 Task: Compose an email with the signature Carlos Perez with the subject Request for clarification and the message Could you please confirm the delivery date? from softage.1@softage.net to softage.9@softage.net,  softage.1@softage.net and softage.10@softage.net with CC to softage.2@softage.net with an attached document Statement_of_purpose.pdf, insert an emoji of late Send the email
Action: Mouse moved to (464, 592)
Screenshot: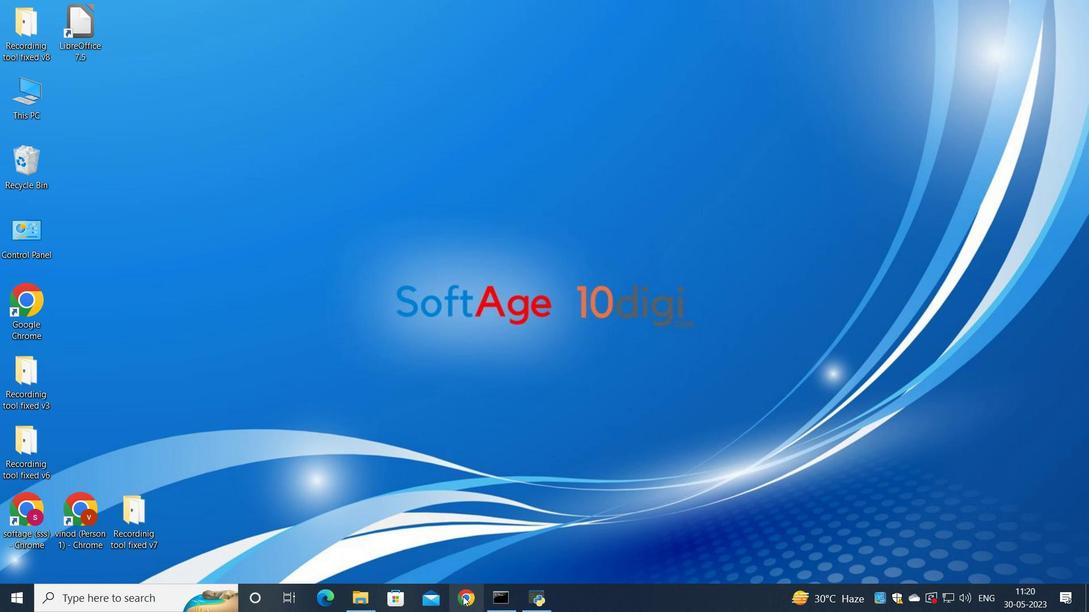 
Action: Mouse pressed left at (464, 592)
Screenshot: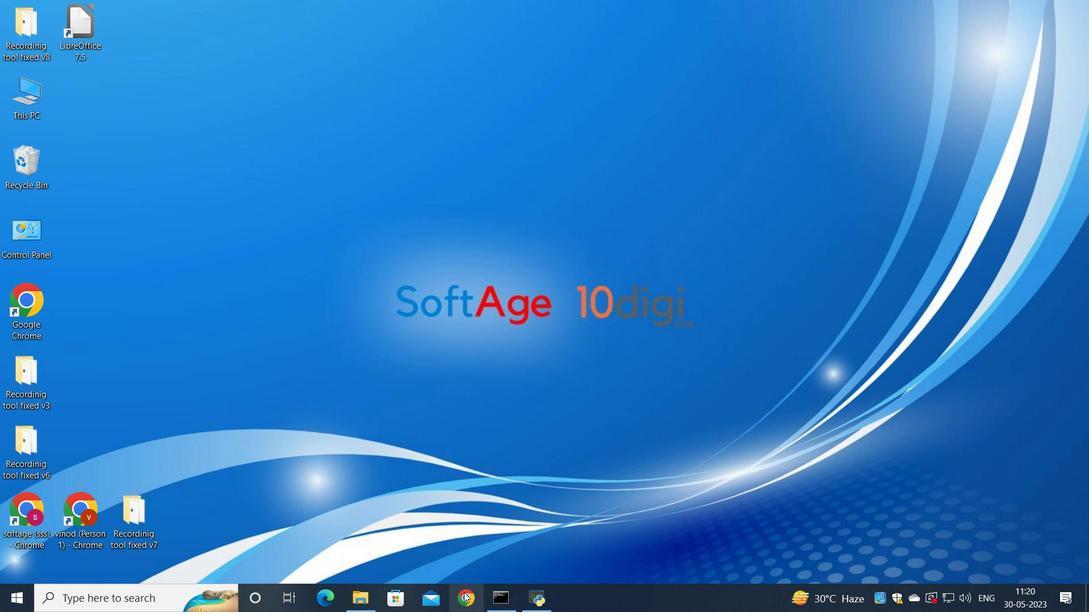 
Action: Mouse moved to (488, 380)
Screenshot: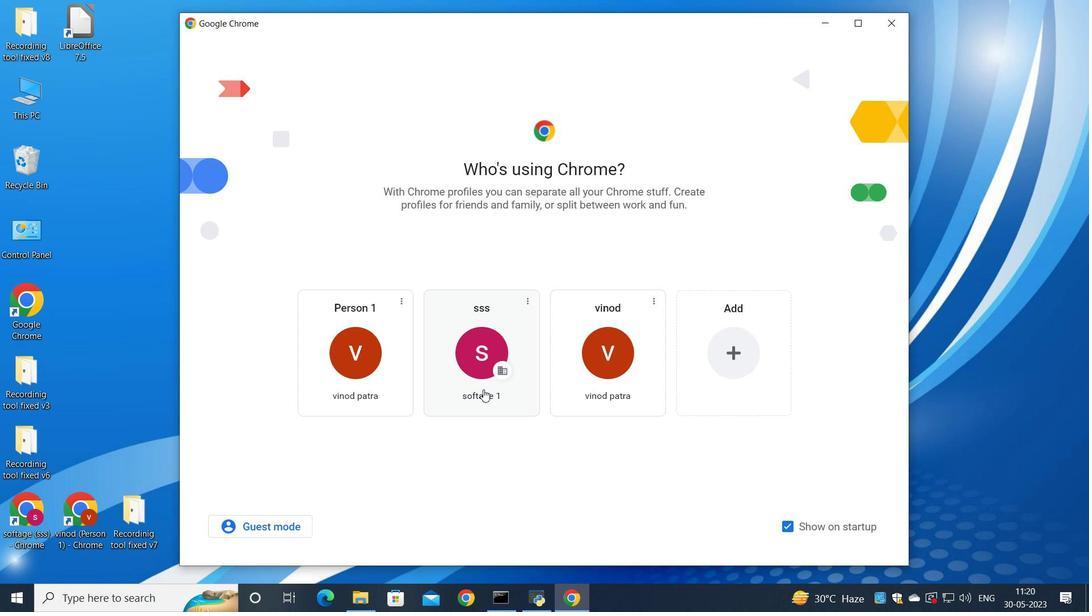 
Action: Mouse pressed left at (488, 380)
Screenshot: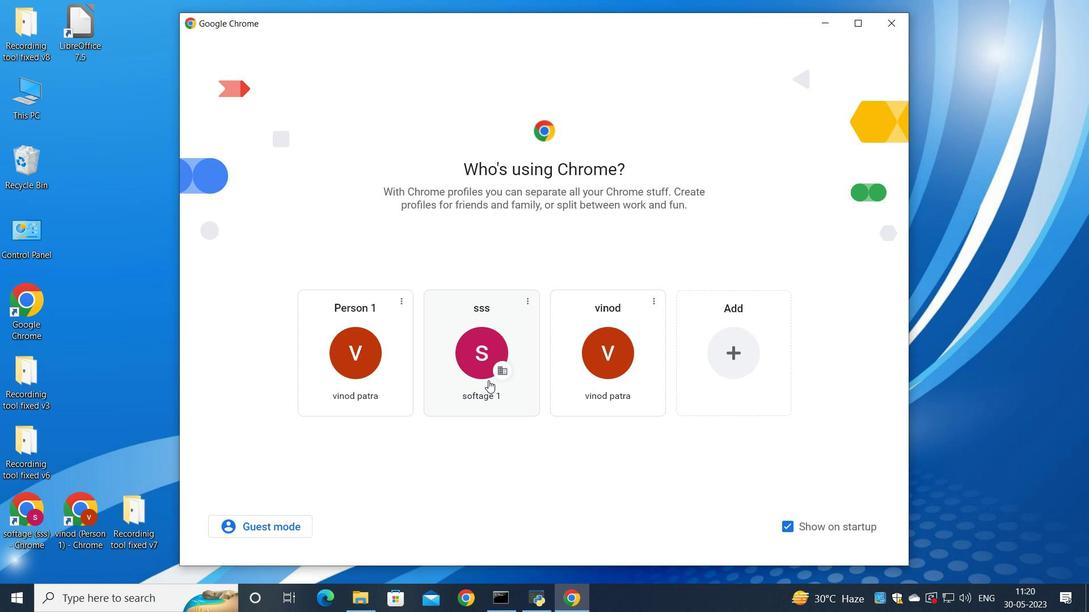 
Action: Mouse moved to (945, 75)
Screenshot: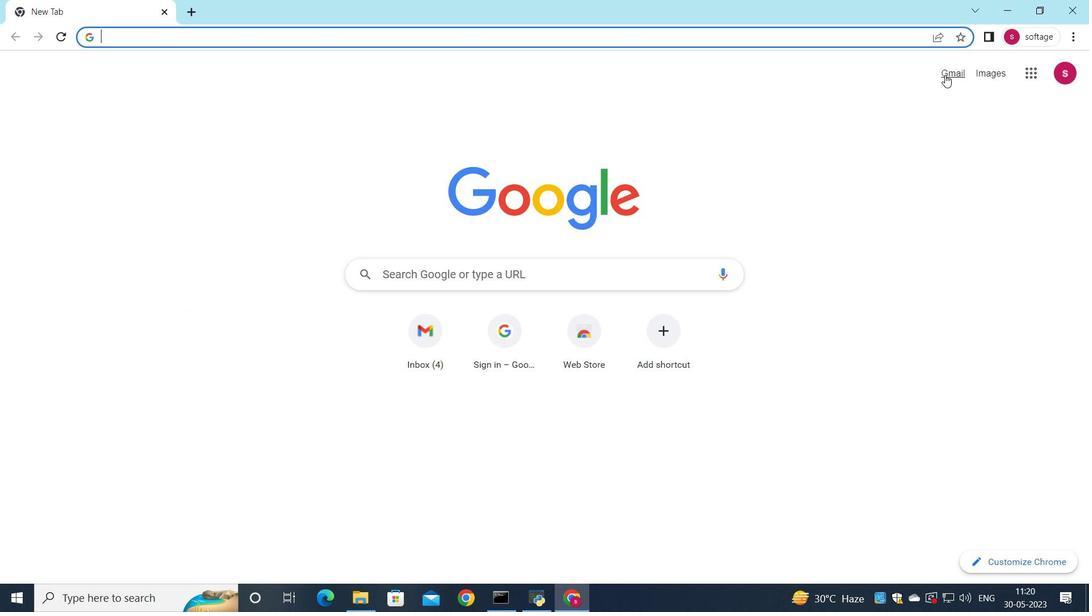 
Action: Mouse pressed left at (945, 75)
Screenshot: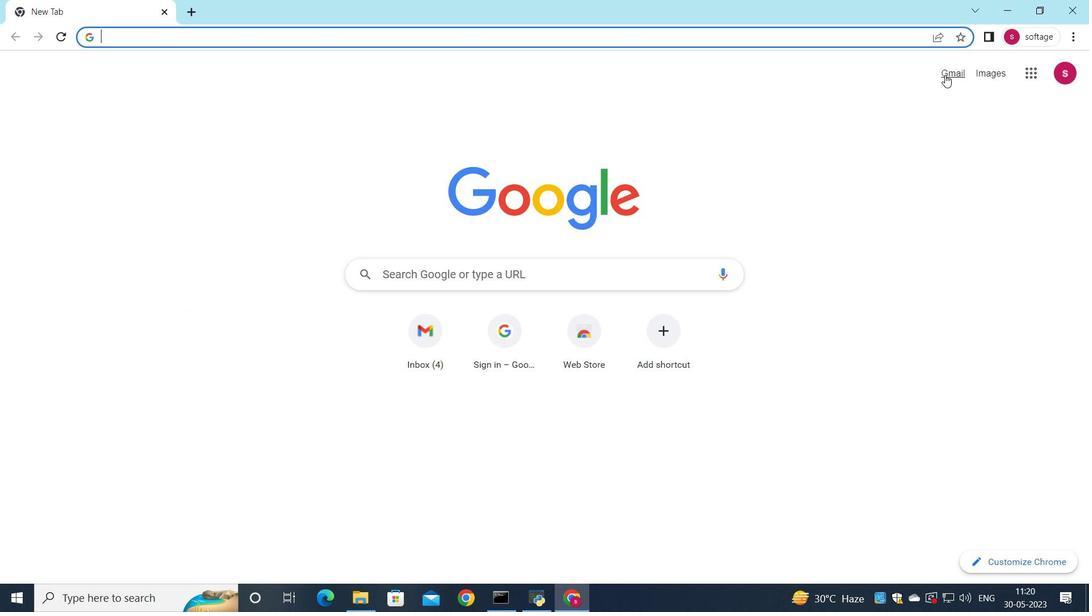 
Action: Mouse moved to (933, 101)
Screenshot: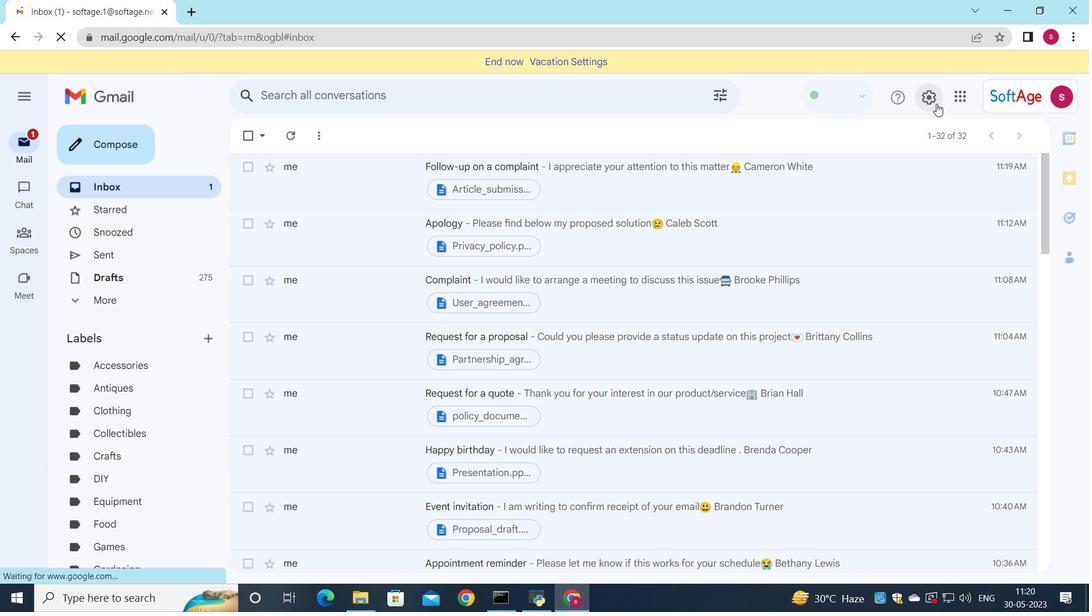 
Action: Mouse pressed left at (933, 101)
Screenshot: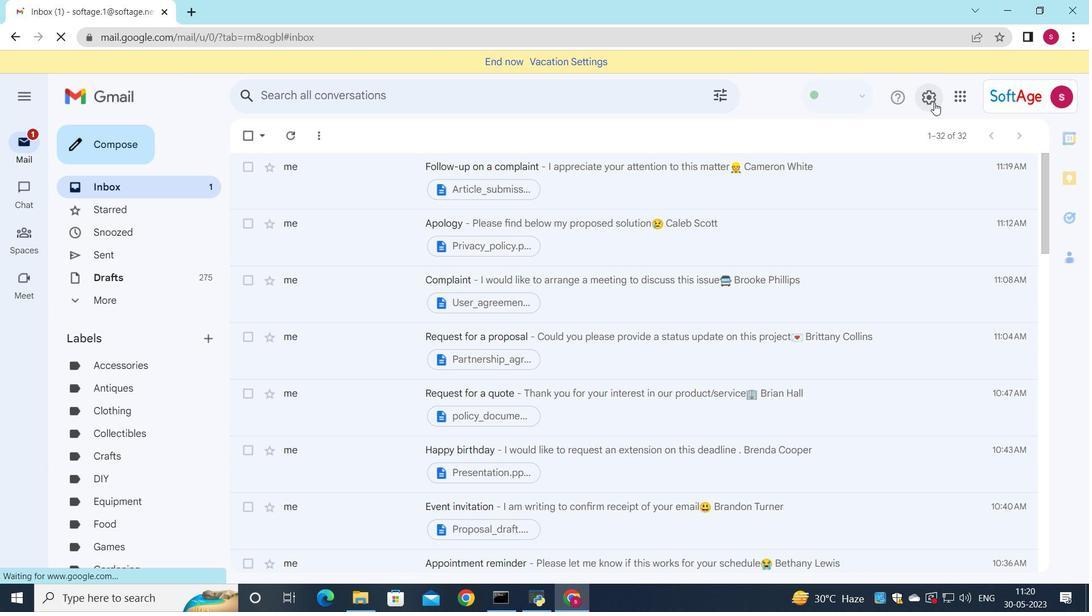 
Action: Mouse moved to (943, 166)
Screenshot: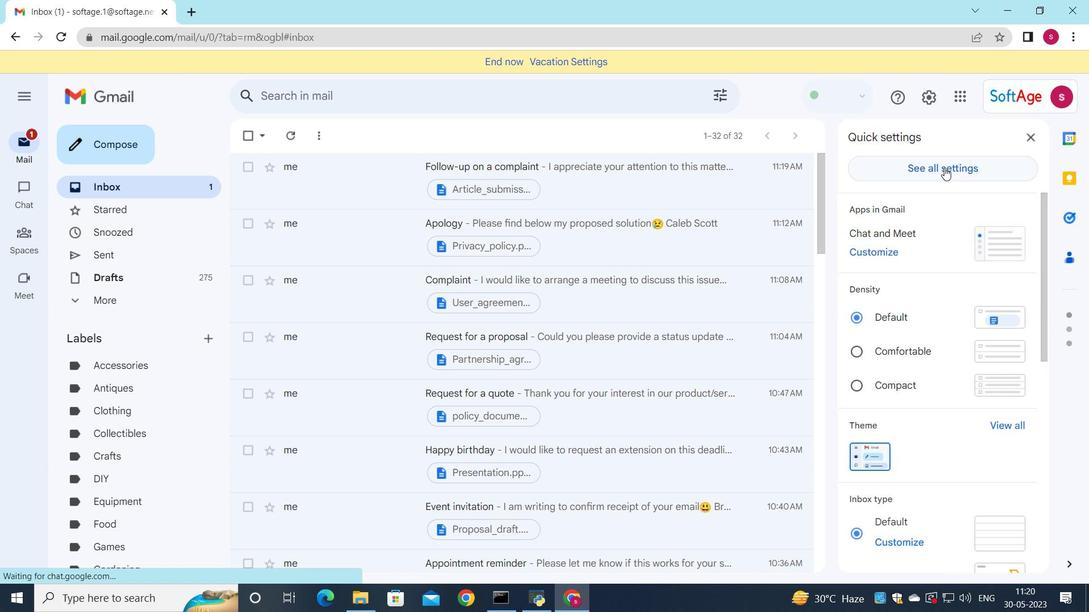 
Action: Mouse pressed left at (943, 166)
Screenshot: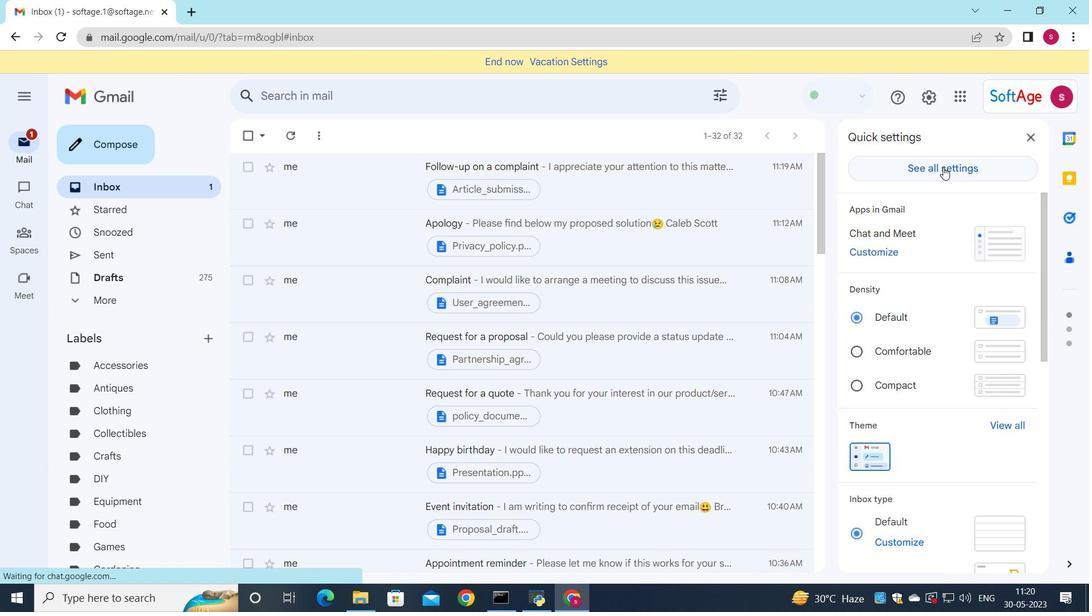
Action: Mouse moved to (560, 284)
Screenshot: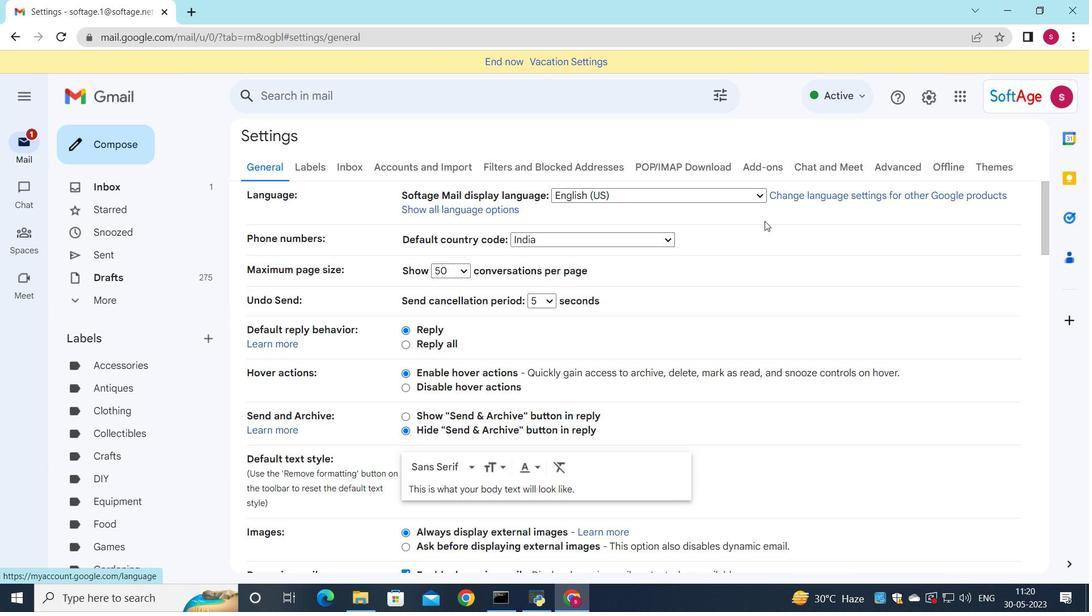 
Action: Mouse scrolled (560, 284) with delta (0, 0)
Screenshot: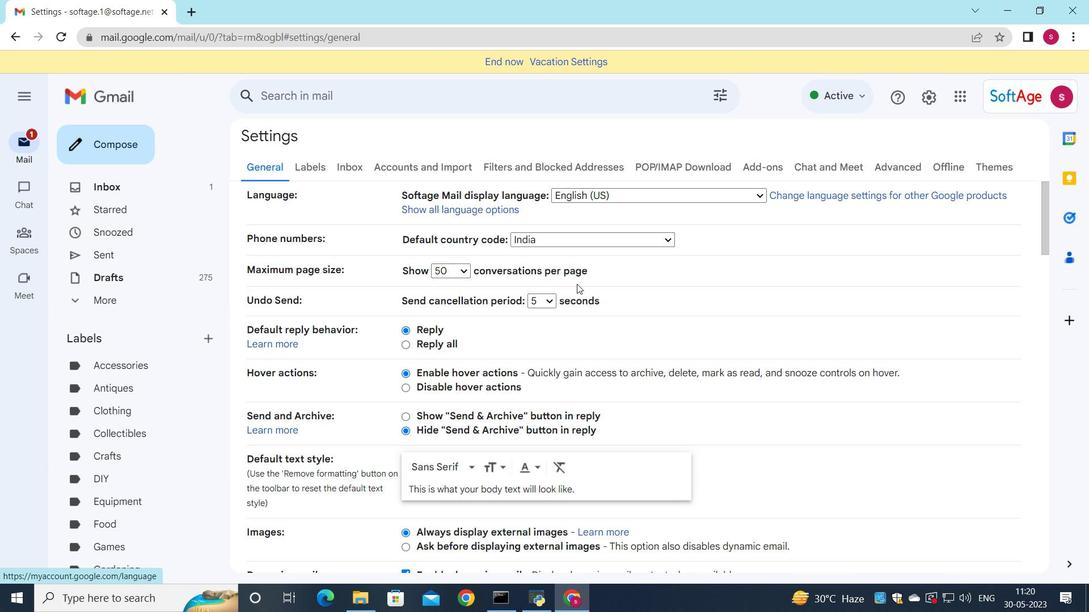
Action: Mouse scrolled (560, 284) with delta (0, 0)
Screenshot: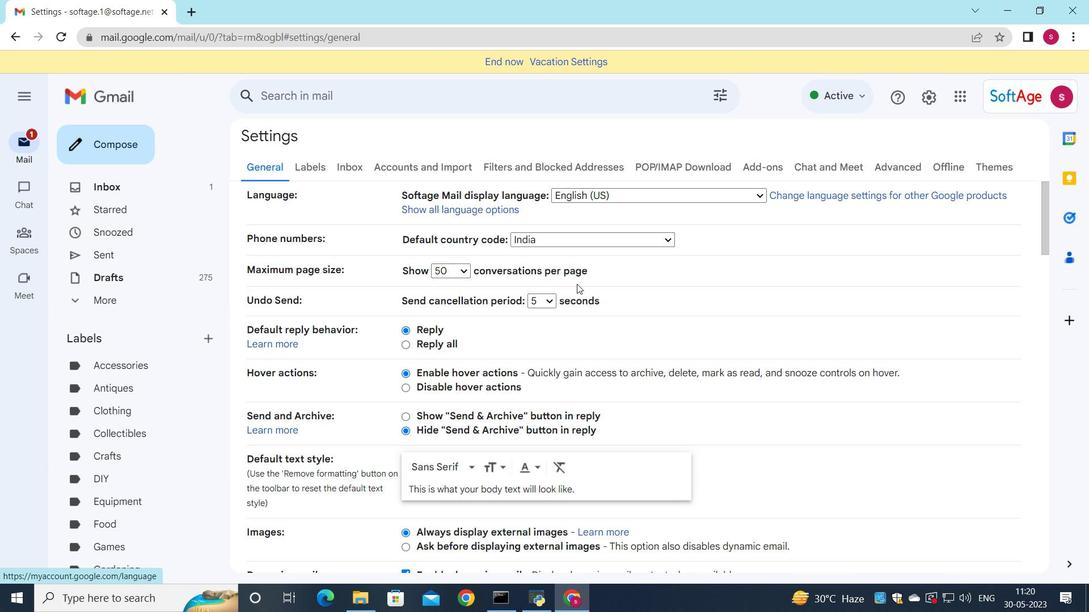 
Action: Mouse scrolled (560, 284) with delta (0, 0)
Screenshot: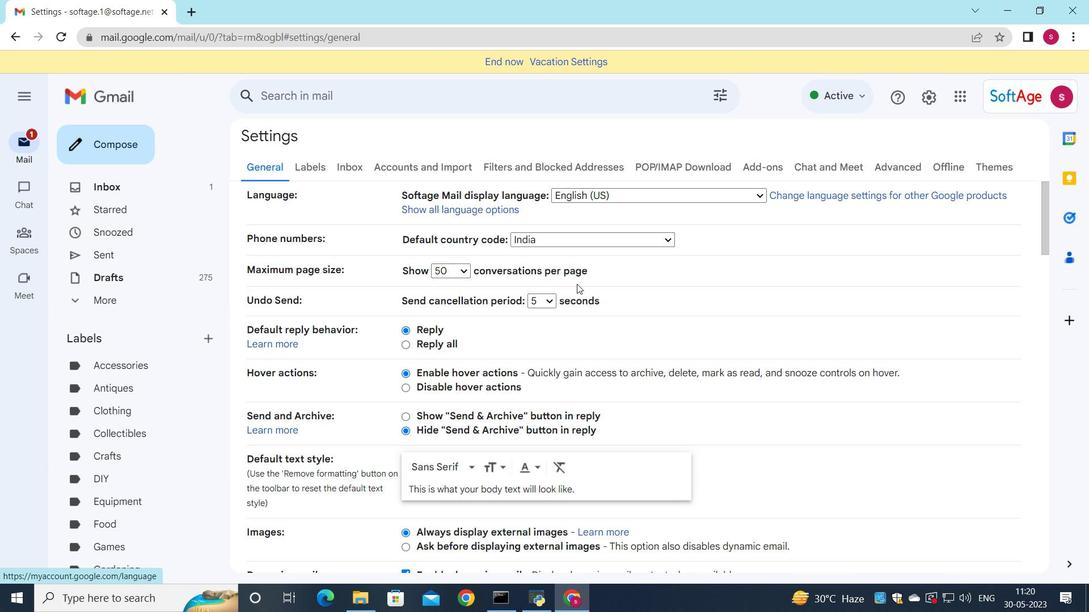 
Action: Mouse scrolled (560, 284) with delta (0, 0)
Screenshot: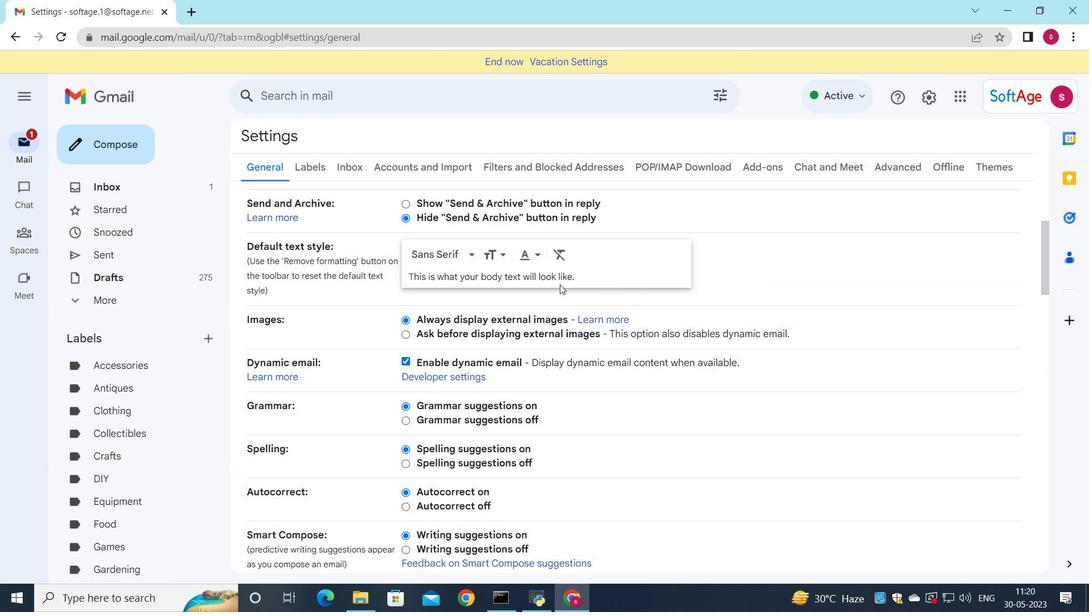 
Action: Mouse scrolled (560, 284) with delta (0, 0)
Screenshot: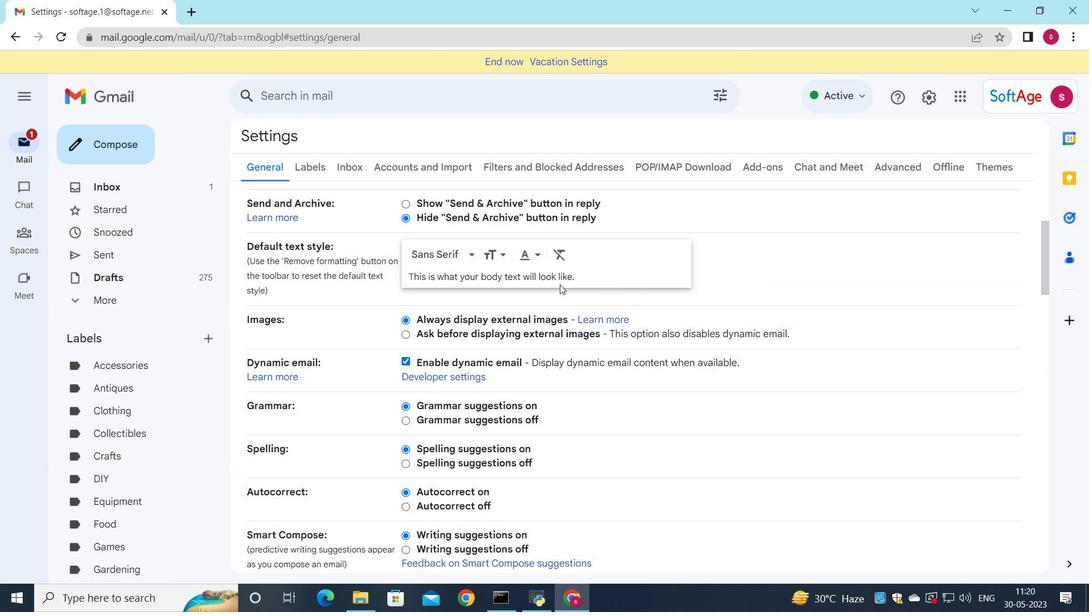 
Action: Mouse scrolled (560, 284) with delta (0, 0)
Screenshot: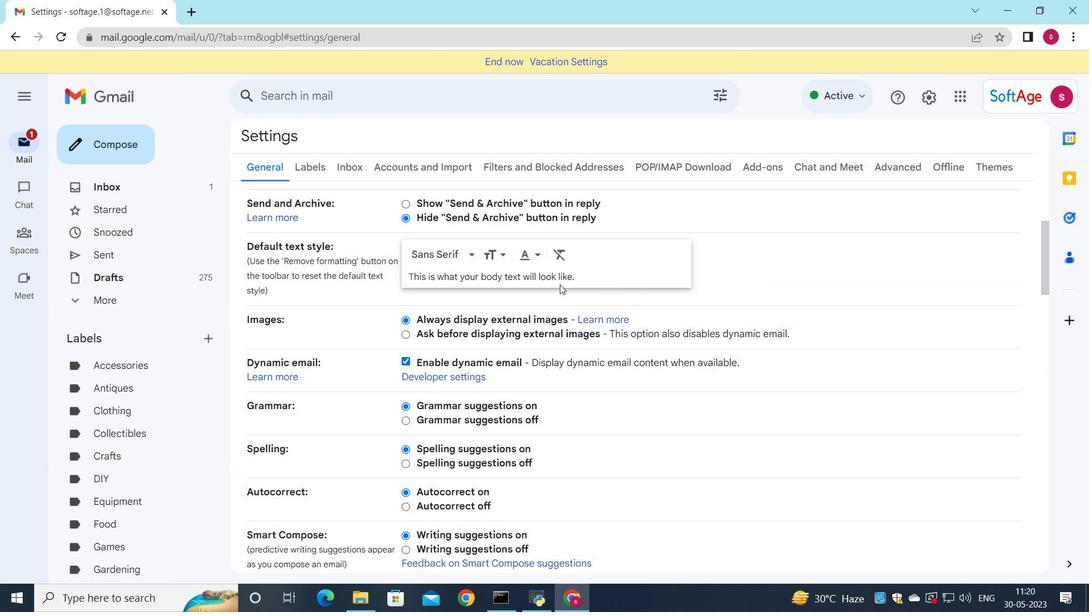 
Action: Mouse scrolled (560, 284) with delta (0, 0)
Screenshot: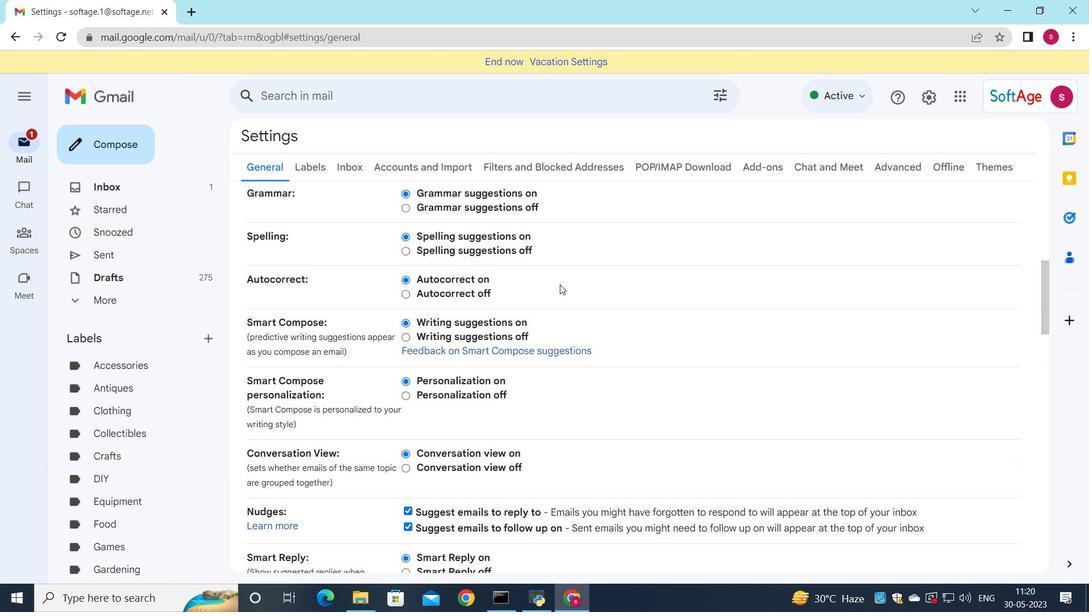 
Action: Mouse scrolled (560, 284) with delta (0, 0)
Screenshot: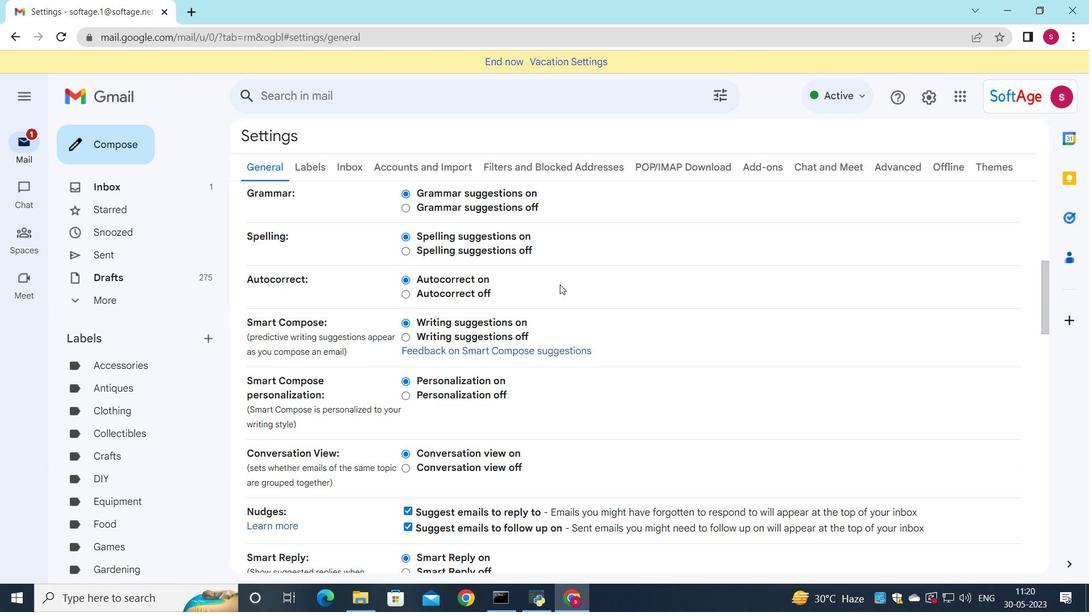 
Action: Mouse scrolled (560, 284) with delta (0, 0)
Screenshot: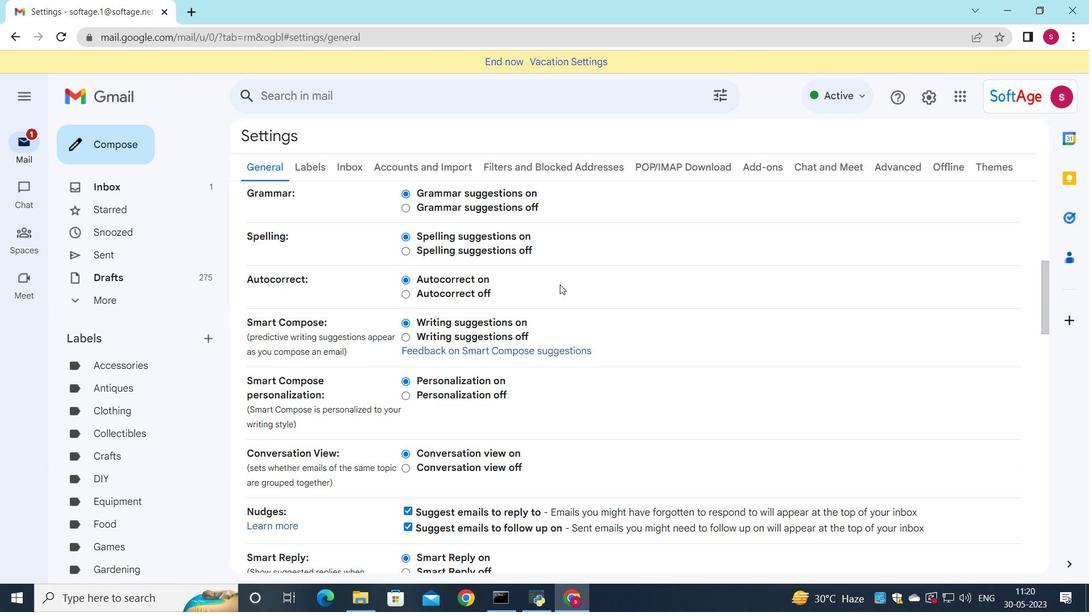 
Action: Mouse scrolled (560, 284) with delta (0, 0)
Screenshot: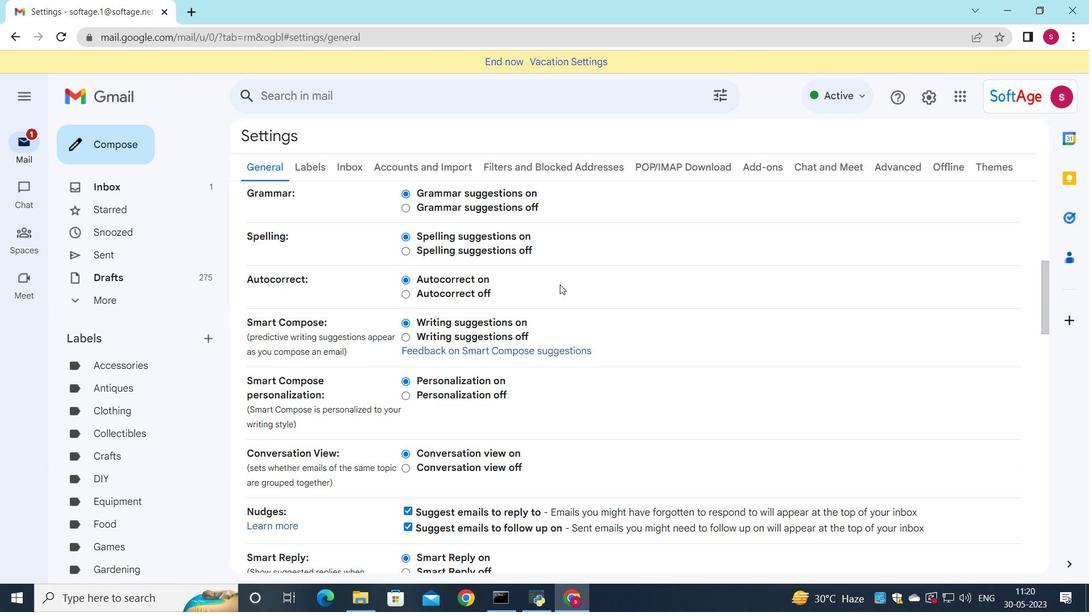 
Action: Mouse scrolled (560, 284) with delta (0, 0)
Screenshot: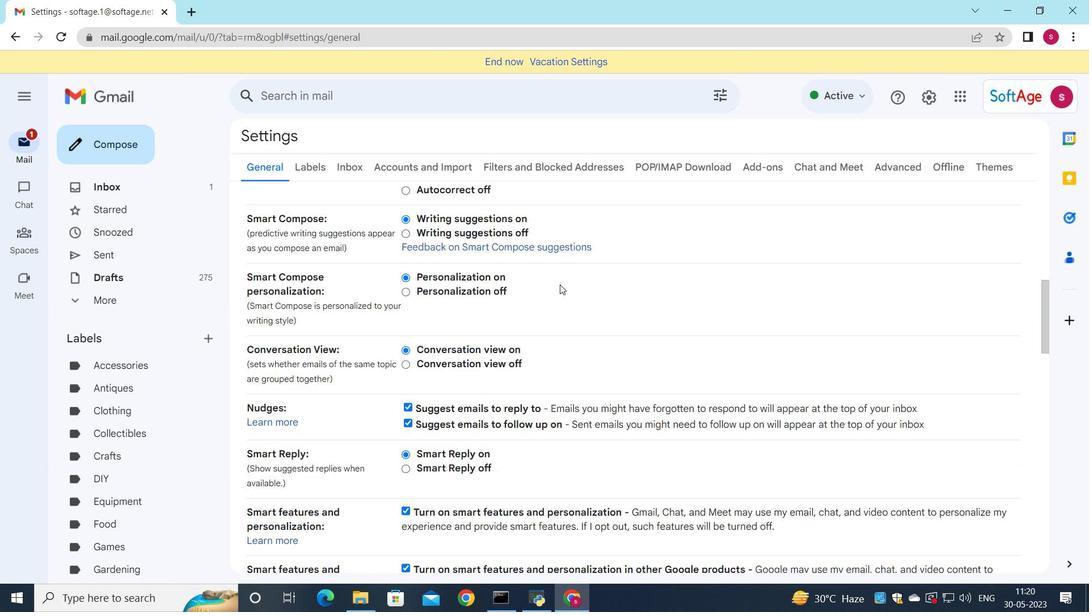 
Action: Mouse scrolled (560, 284) with delta (0, 0)
Screenshot: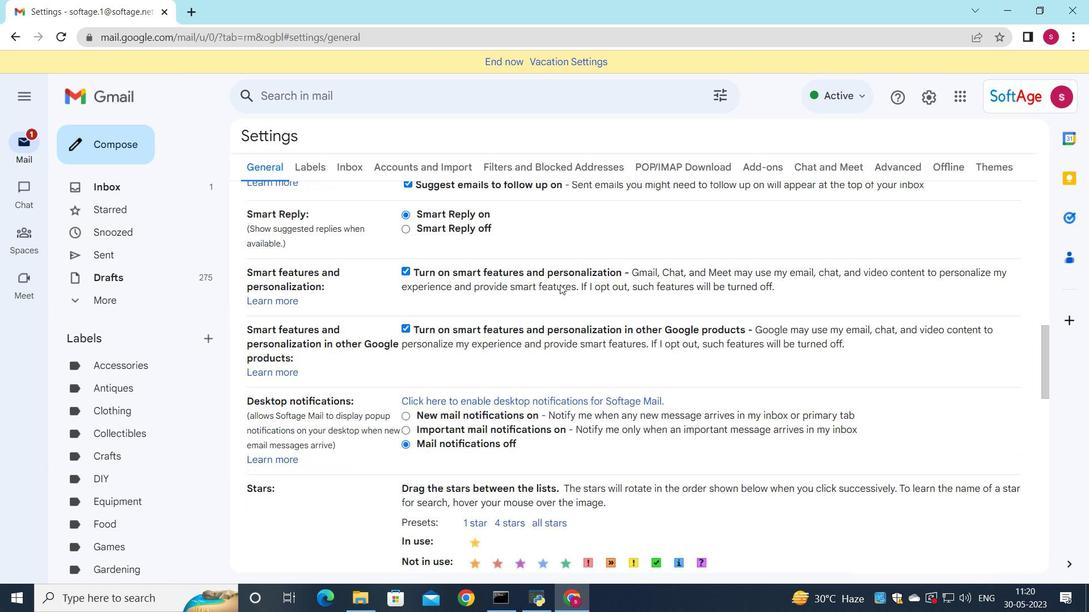 
Action: Mouse scrolled (560, 284) with delta (0, 0)
Screenshot: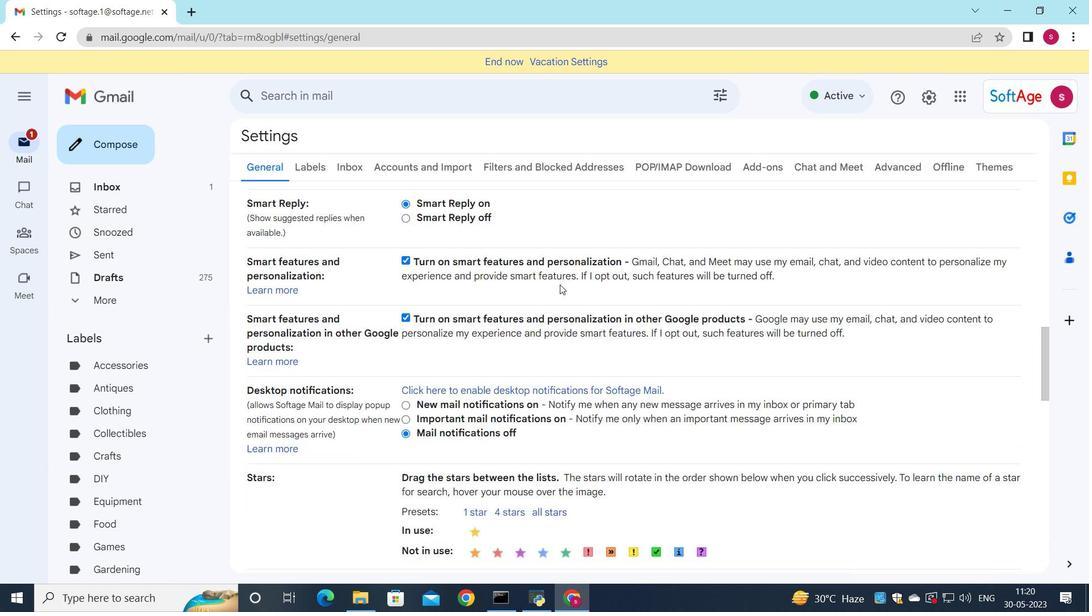 
Action: Mouse scrolled (560, 284) with delta (0, 0)
Screenshot: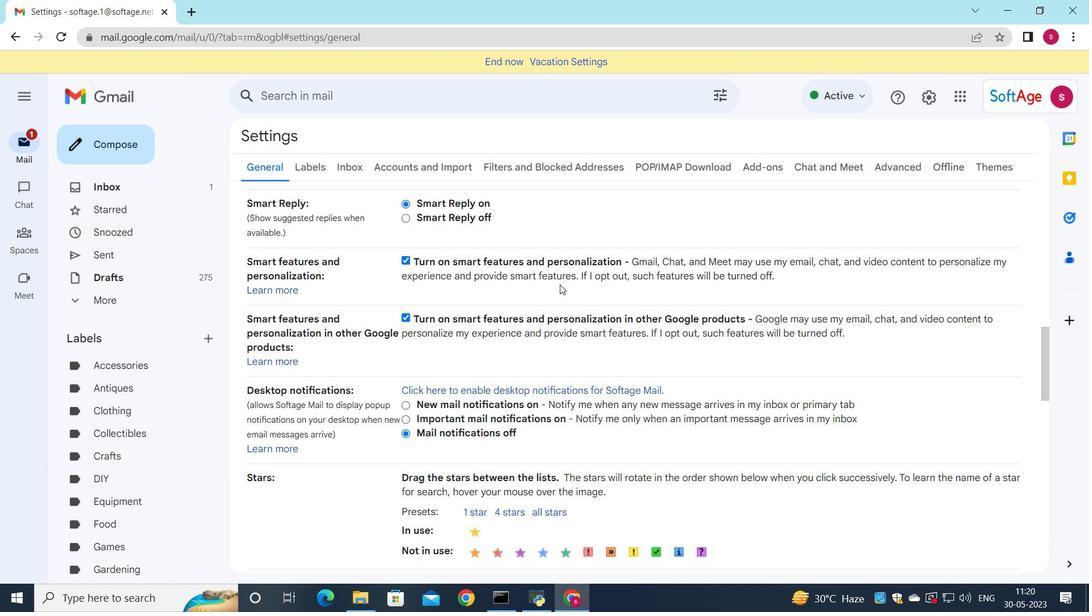 
Action: Mouse scrolled (560, 284) with delta (0, 0)
Screenshot: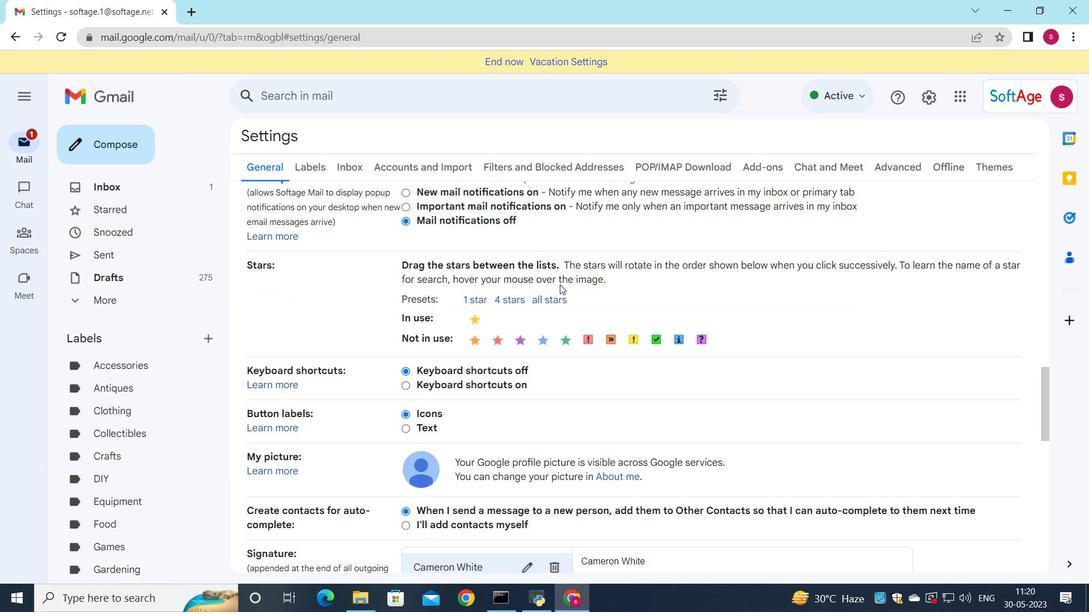 
Action: Mouse scrolled (560, 284) with delta (0, 0)
Screenshot: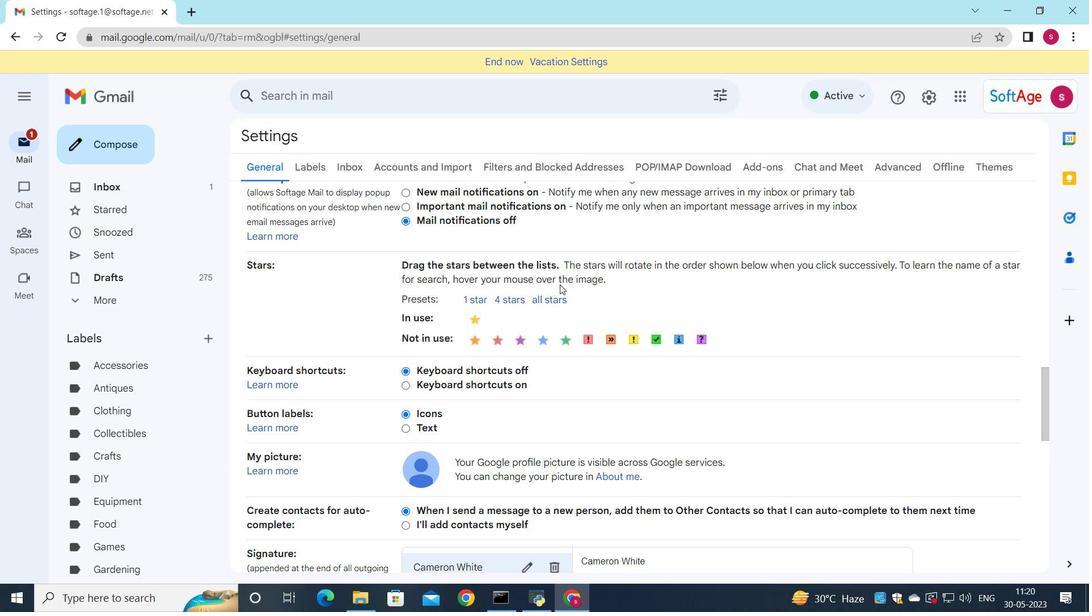 
Action: Mouse scrolled (560, 284) with delta (0, 0)
Screenshot: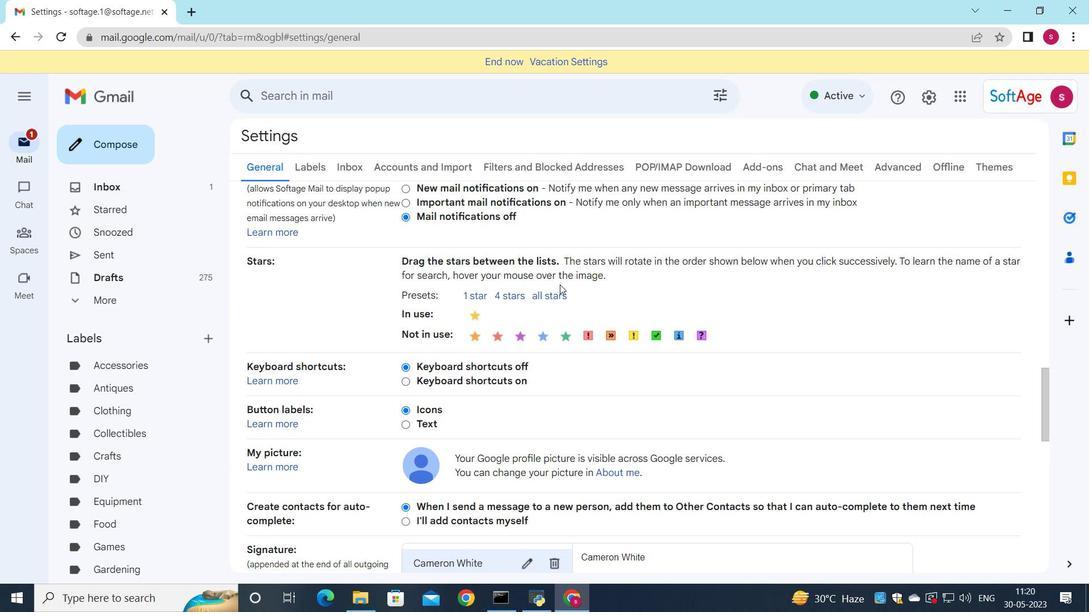 
Action: Mouse scrolled (560, 284) with delta (0, 0)
Screenshot: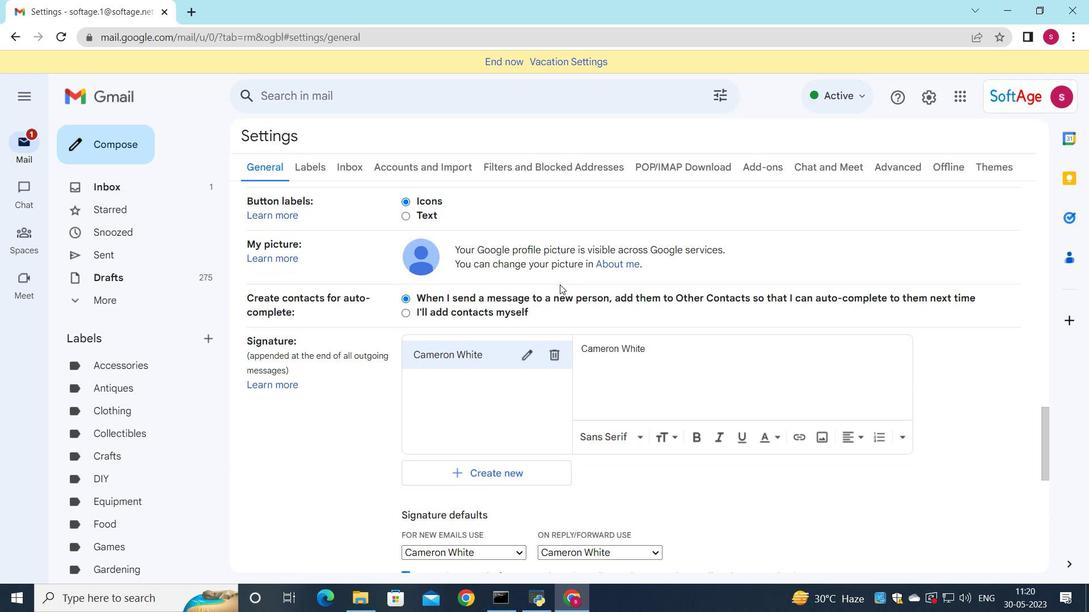 
Action: Mouse moved to (553, 284)
Screenshot: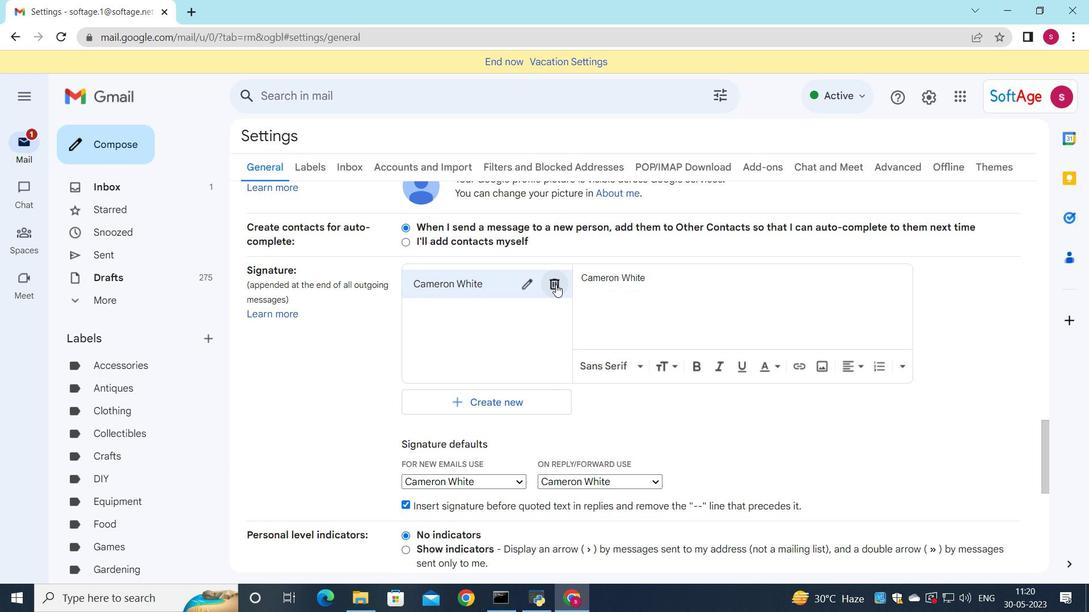 
Action: Mouse pressed left at (553, 284)
Screenshot: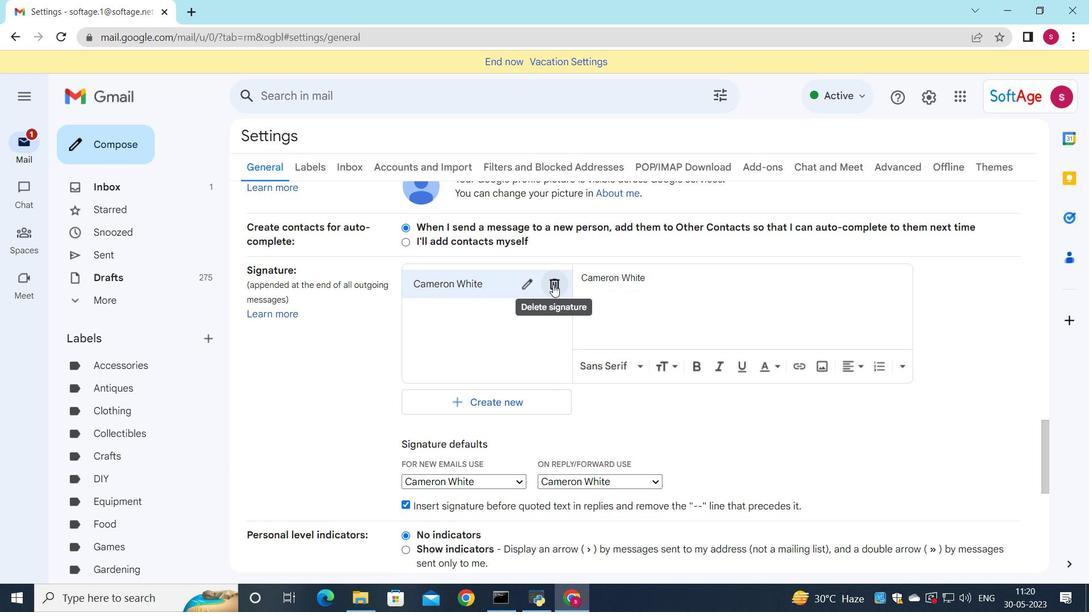 
Action: Mouse moved to (664, 344)
Screenshot: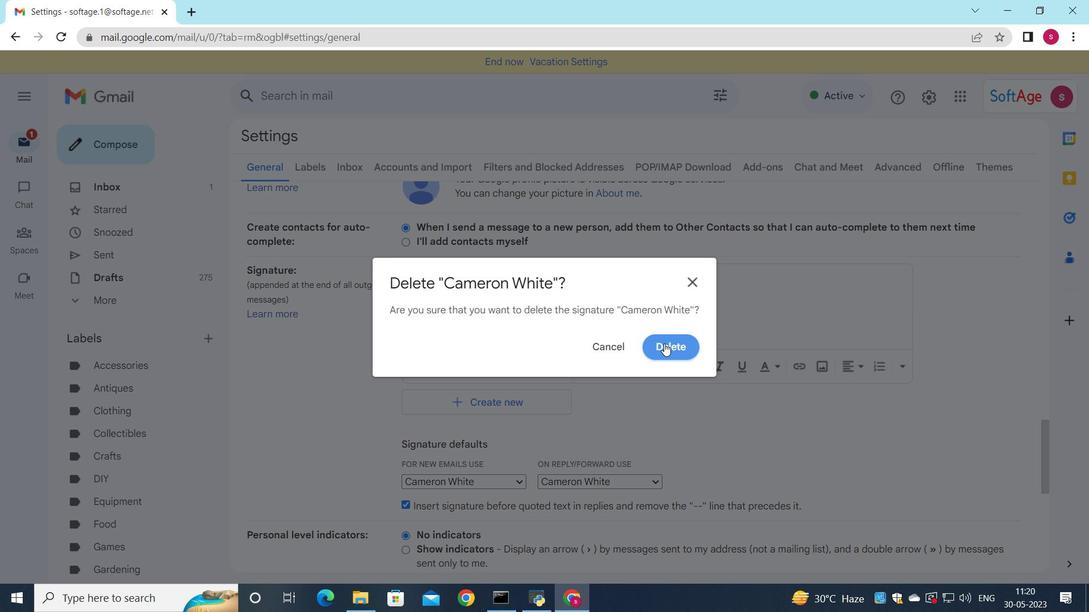 
Action: Mouse pressed left at (664, 344)
Screenshot: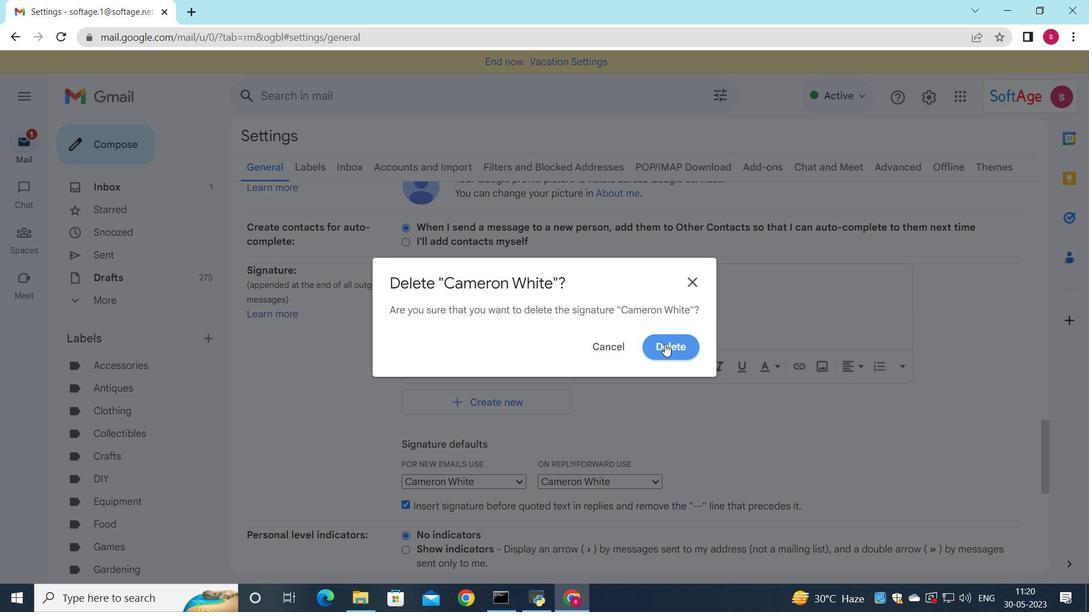 
Action: Mouse moved to (478, 302)
Screenshot: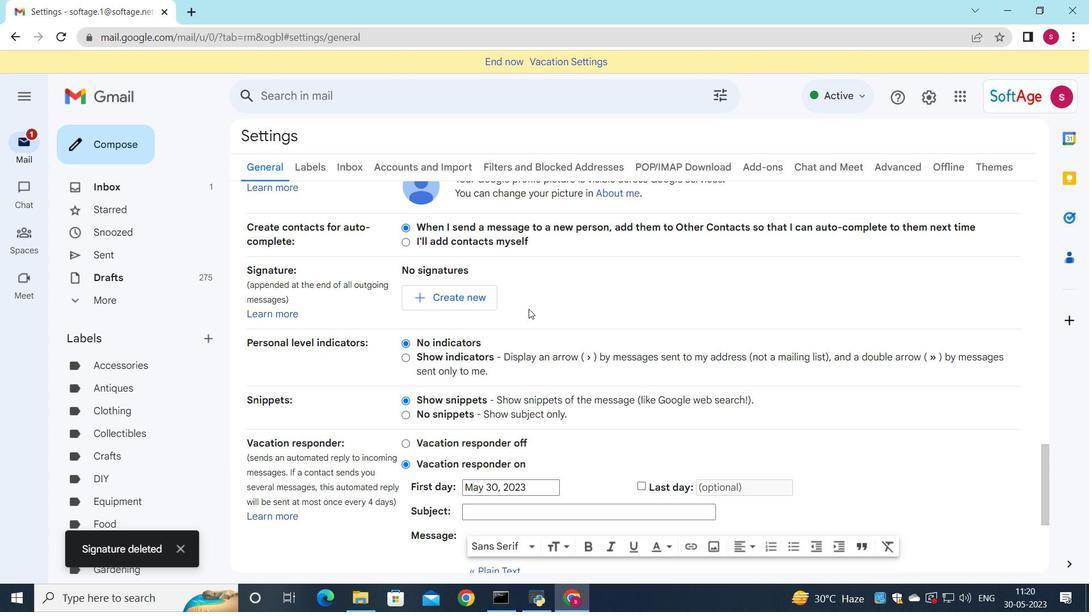 
Action: Mouse pressed left at (478, 302)
Screenshot: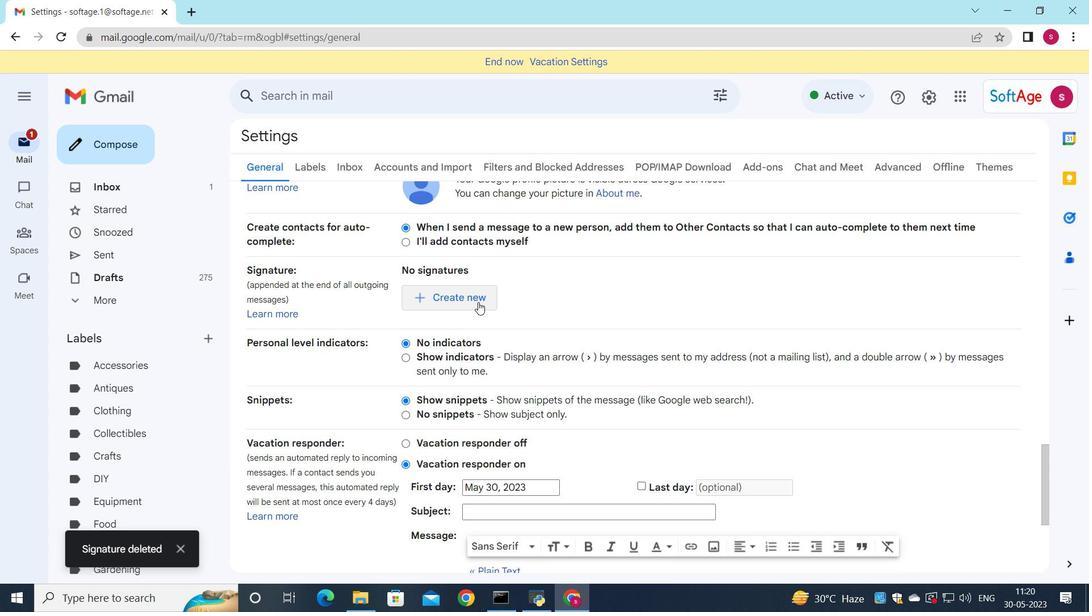 
Action: Mouse moved to (626, 304)
Screenshot: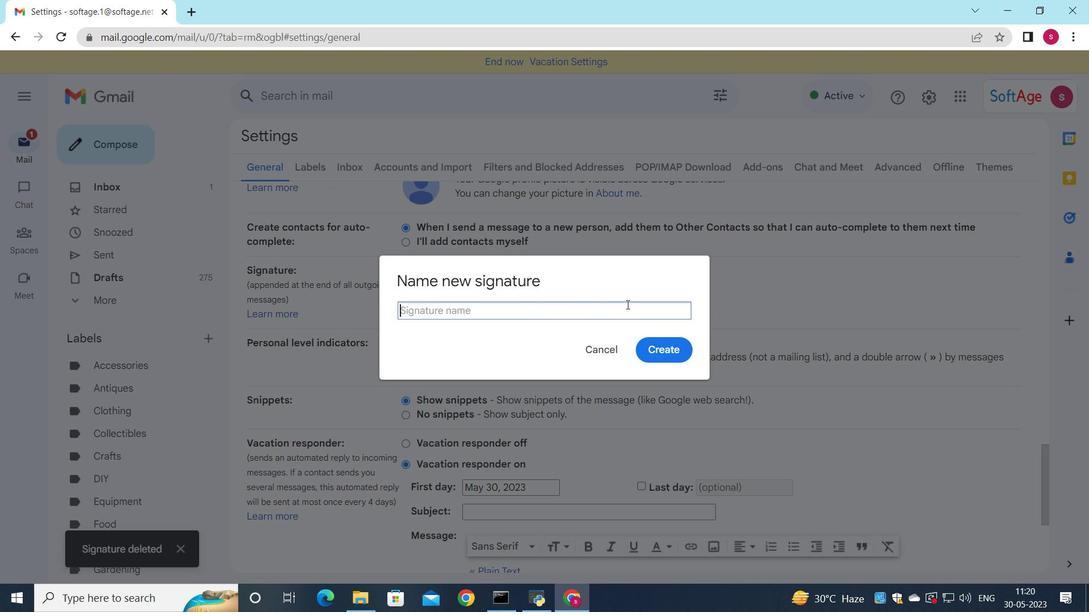 
Action: Key pressed <Key.shift>Carlos<Key.space><Key.shift>Perez
Screenshot: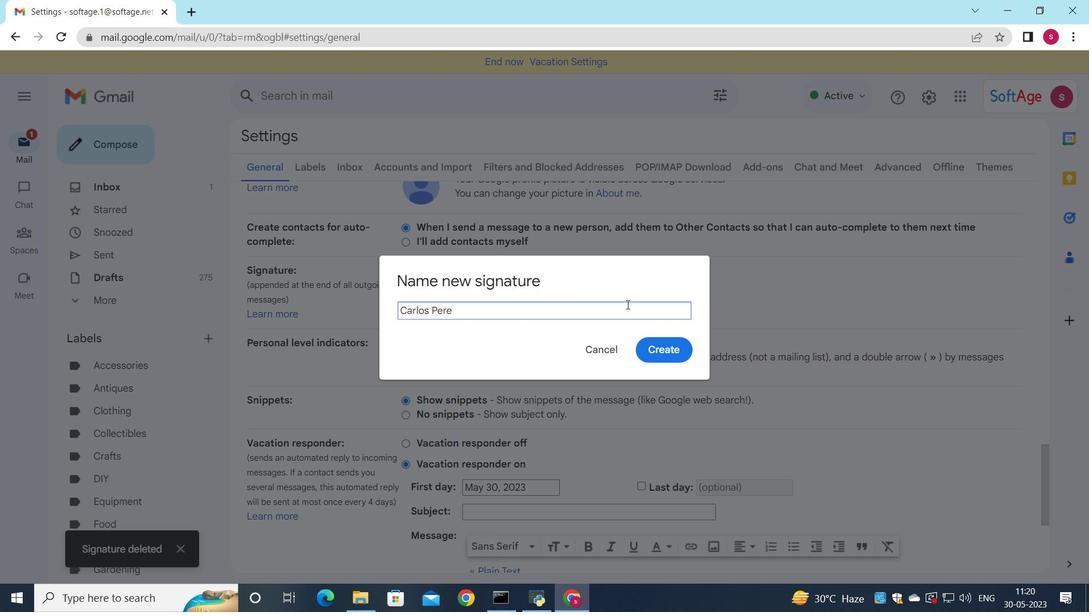 
Action: Mouse moved to (675, 355)
Screenshot: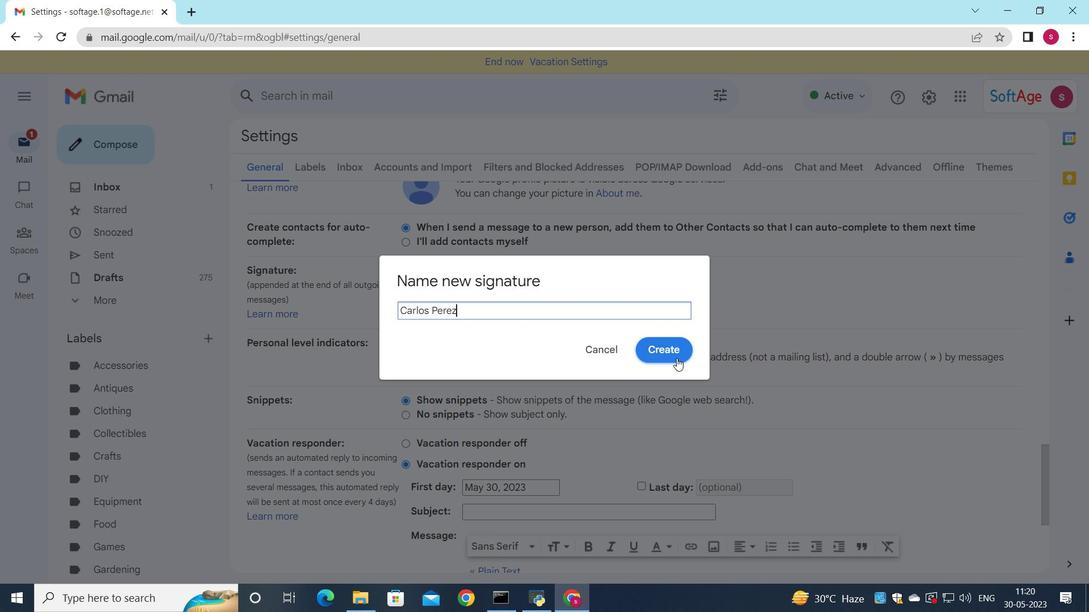 
Action: Mouse pressed left at (675, 355)
Screenshot: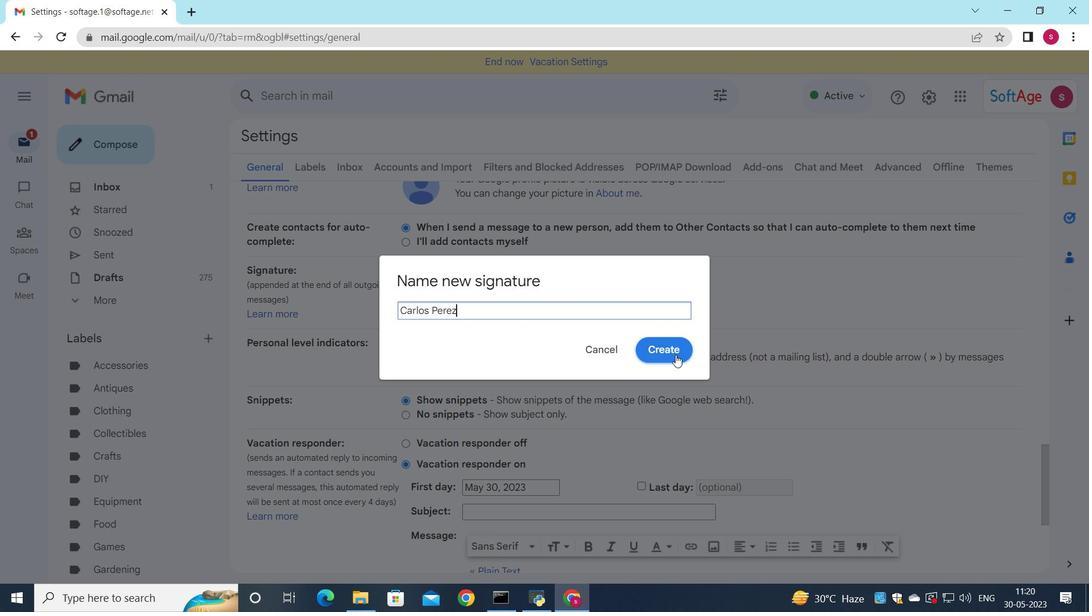 
Action: Mouse moved to (645, 312)
Screenshot: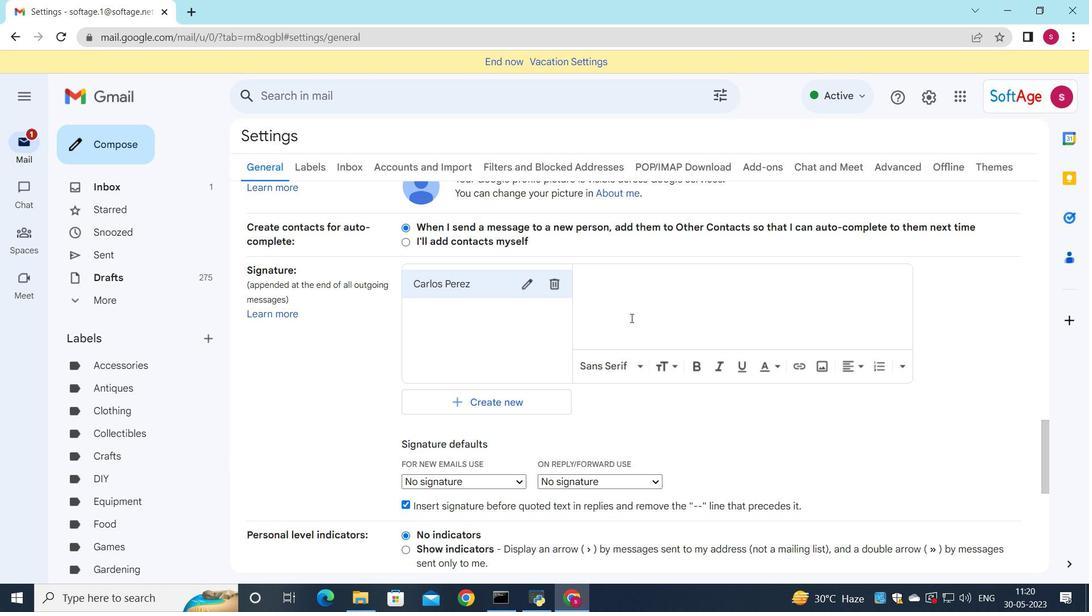 
Action: Mouse pressed left at (645, 312)
Screenshot: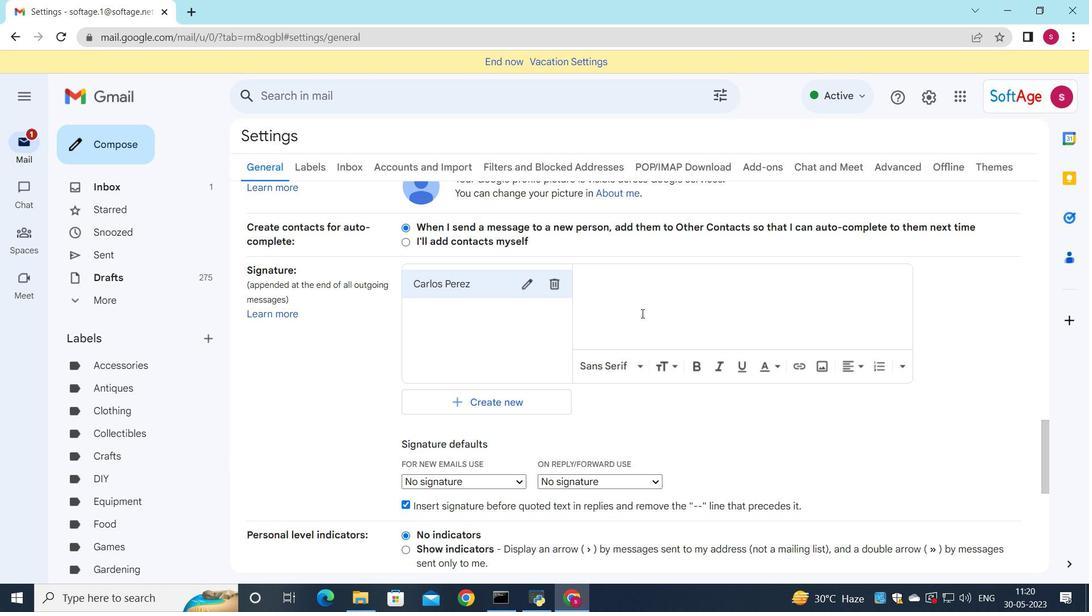 
Action: Key pressed <Key.shift>Carlos<Key.space><Key.shift>Perz<Key.backspace>ez
Screenshot: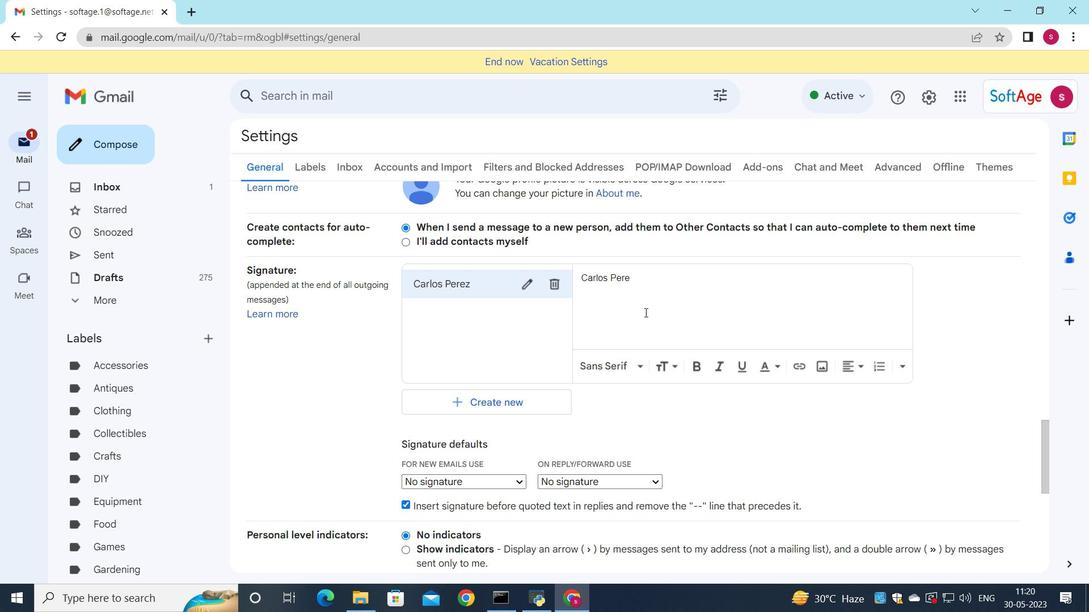 
Action: Mouse moved to (576, 305)
Screenshot: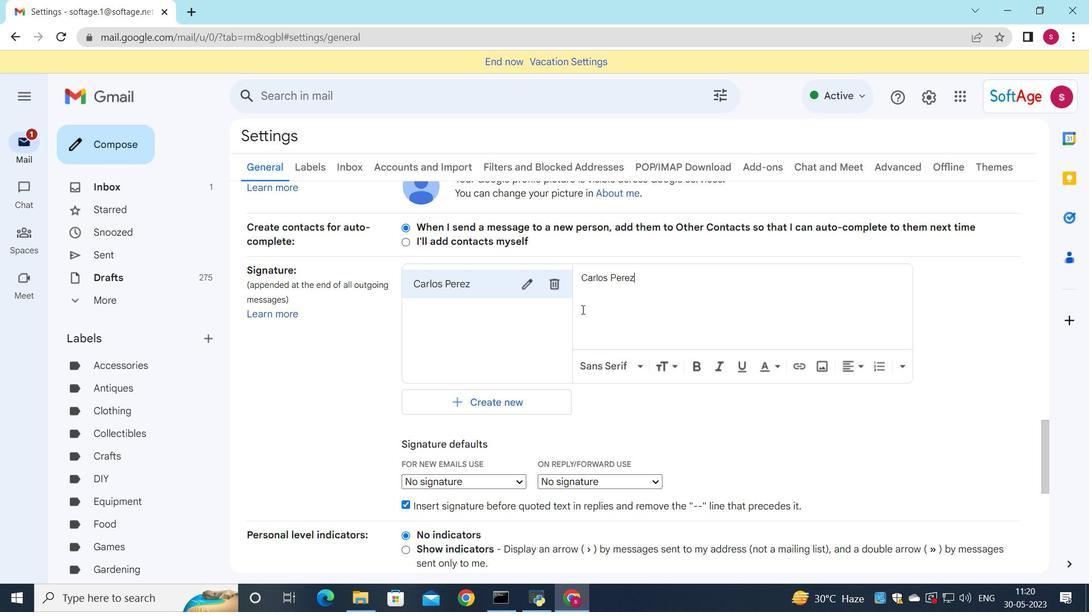 
Action: Mouse scrolled (576, 304) with delta (0, 0)
Screenshot: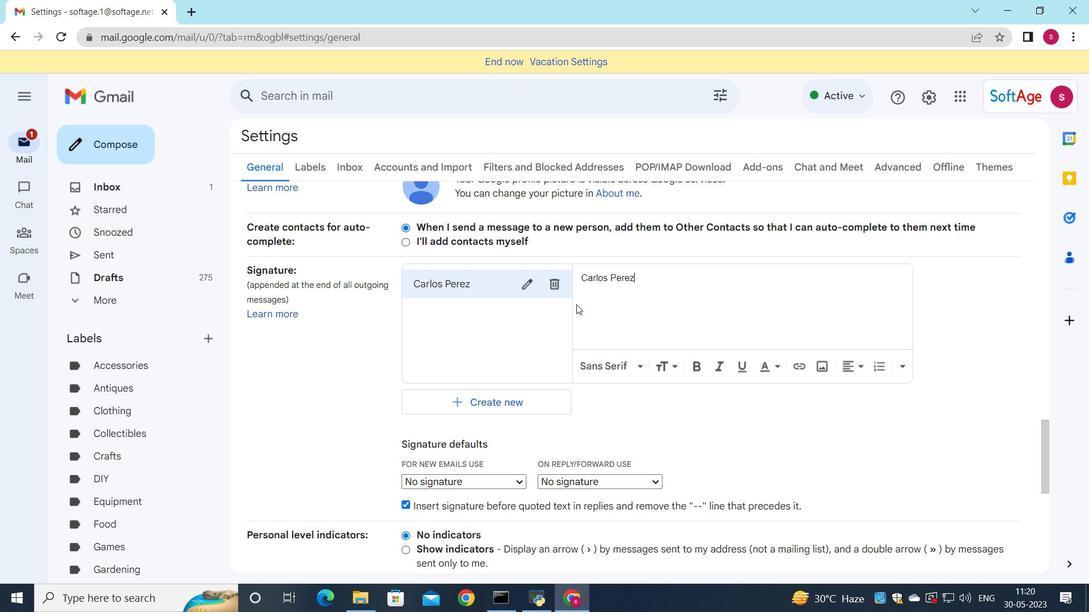
Action: Mouse scrolled (576, 304) with delta (0, 0)
Screenshot: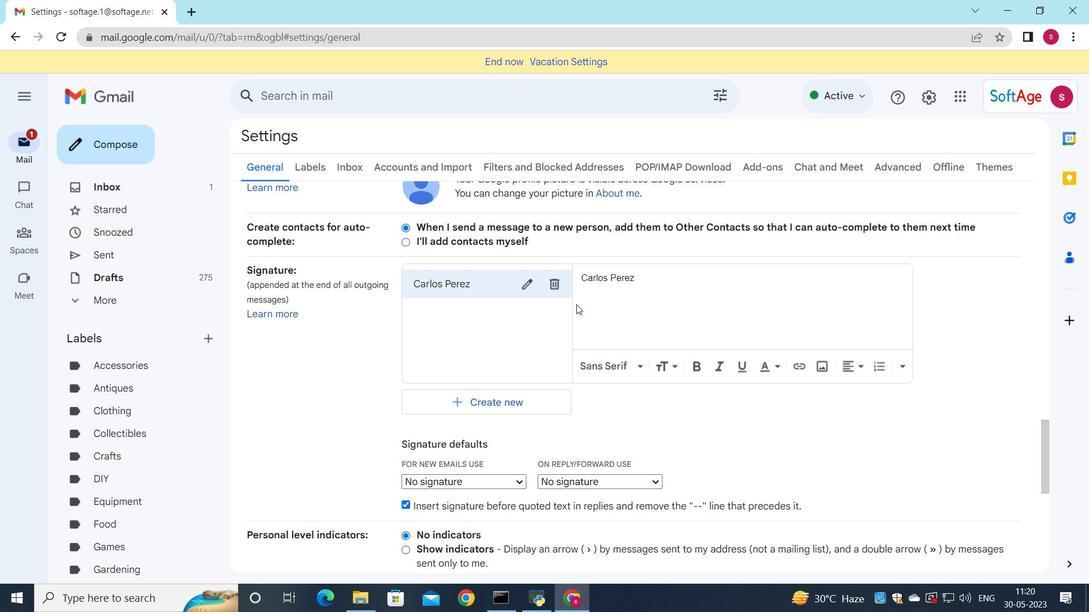 
Action: Mouse moved to (507, 336)
Screenshot: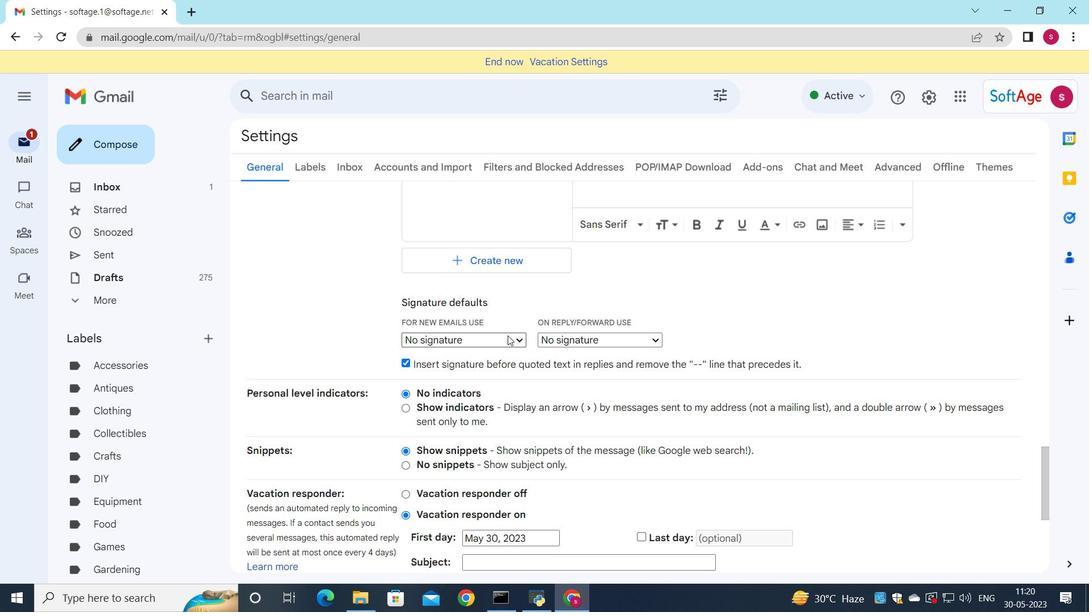 
Action: Mouse pressed left at (507, 336)
Screenshot: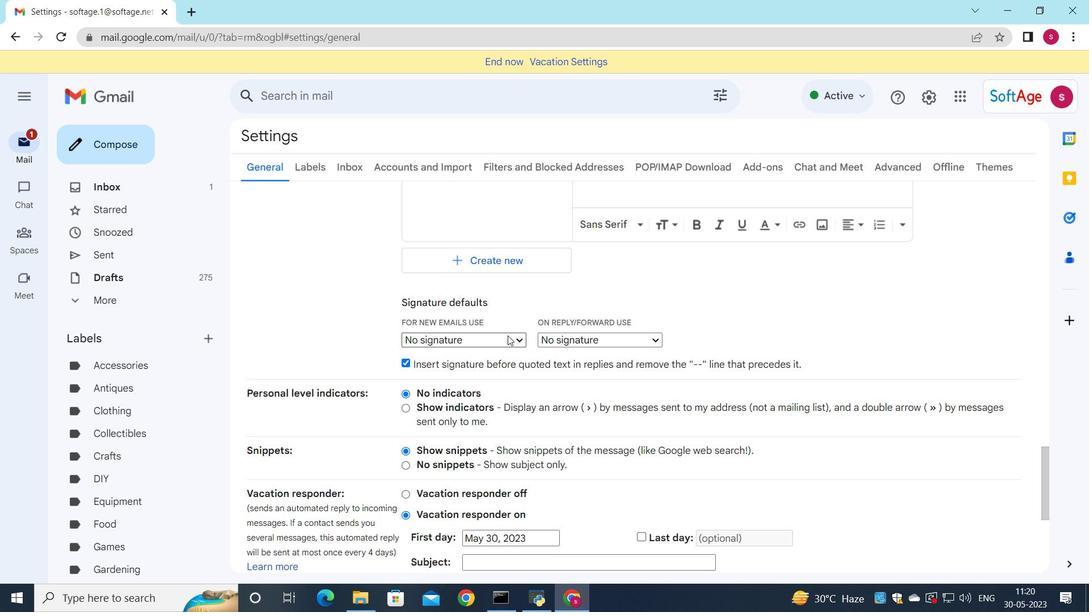 
Action: Mouse moved to (503, 362)
Screenshot: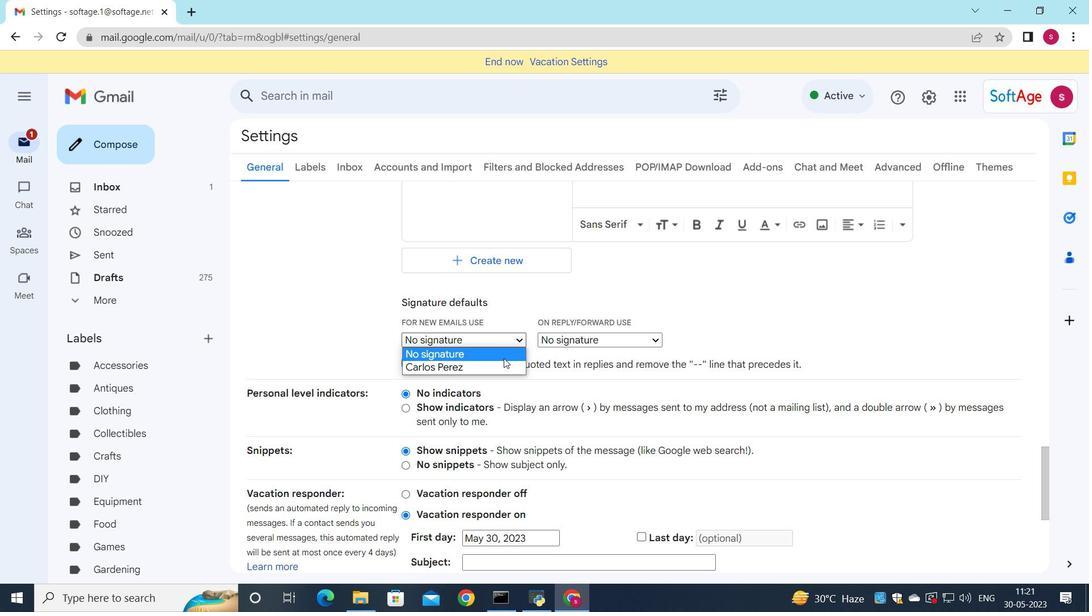 
Action: Mouse pressed left at (503, 362)
Screenshot: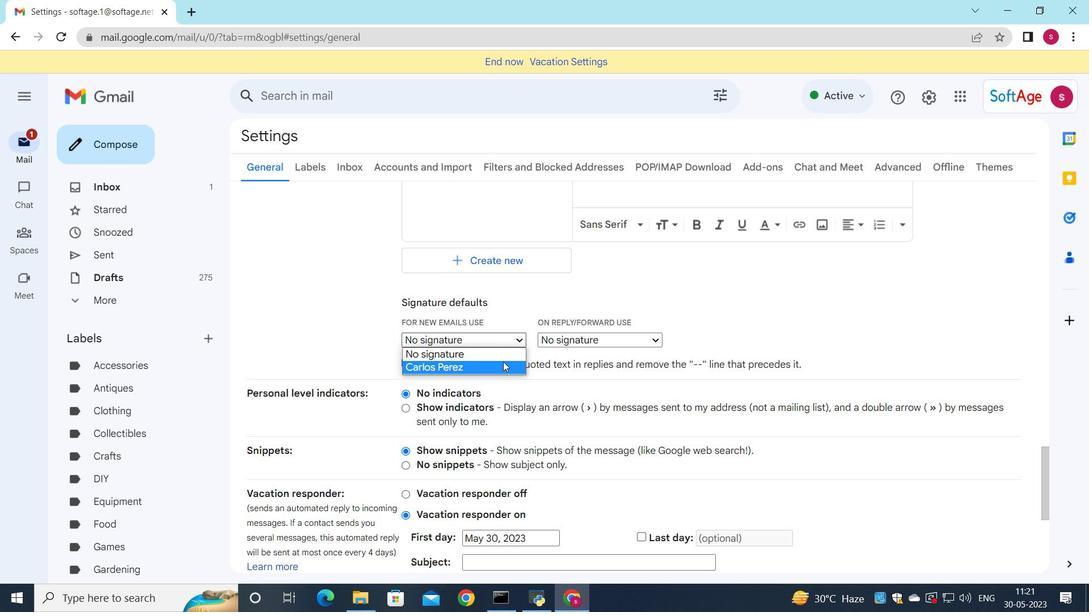 
Action: Mouse moved to (588, 336)
Screenshot: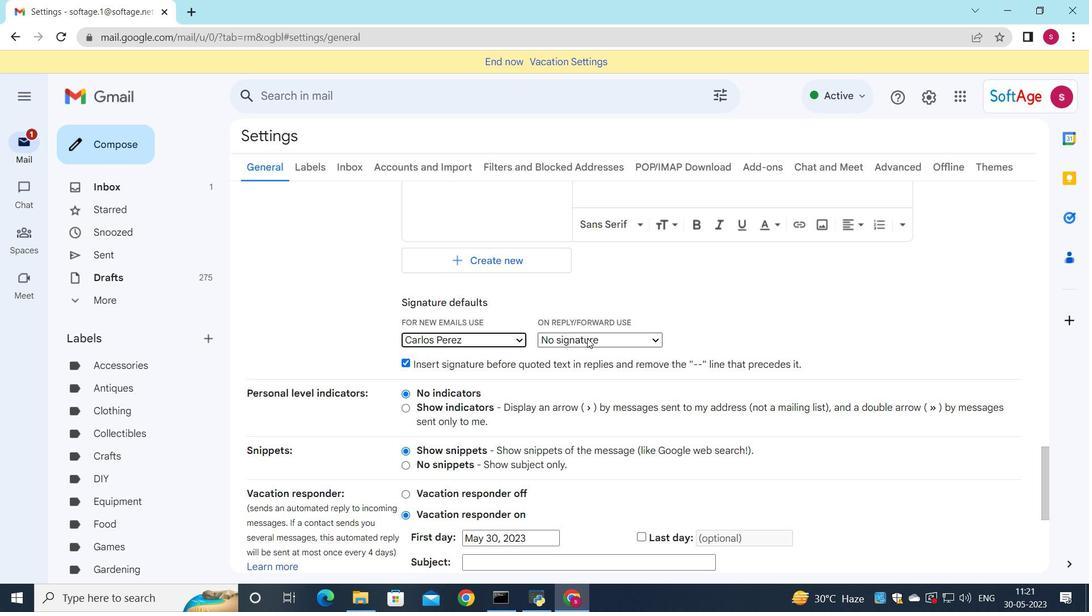 
Action: Mouse pressed left at (588, 336)
Screenshot: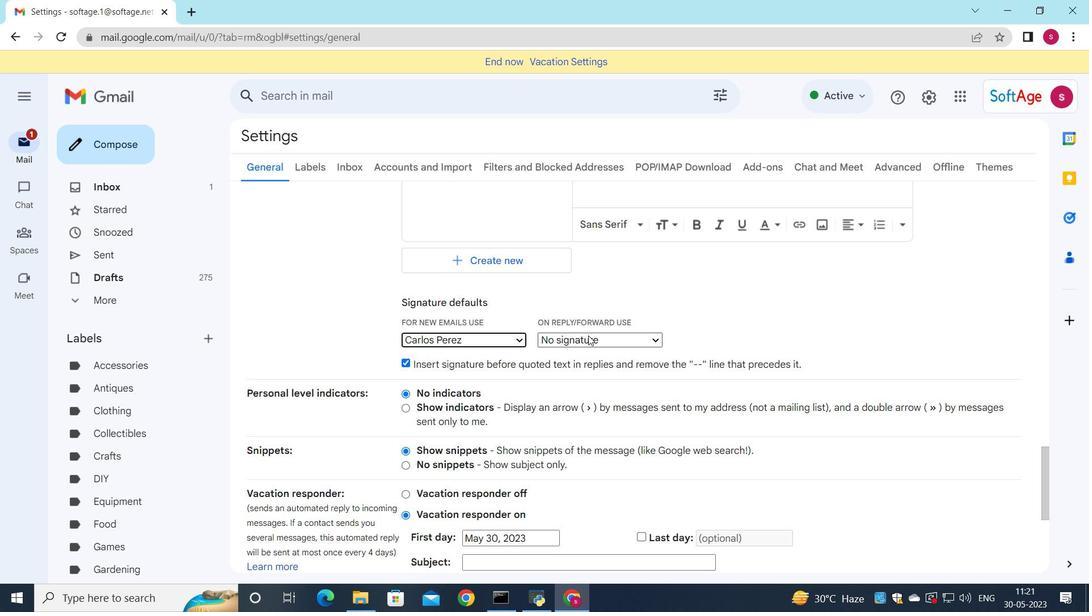 
Action: Mouse moved to (588, 365)
Screenshot: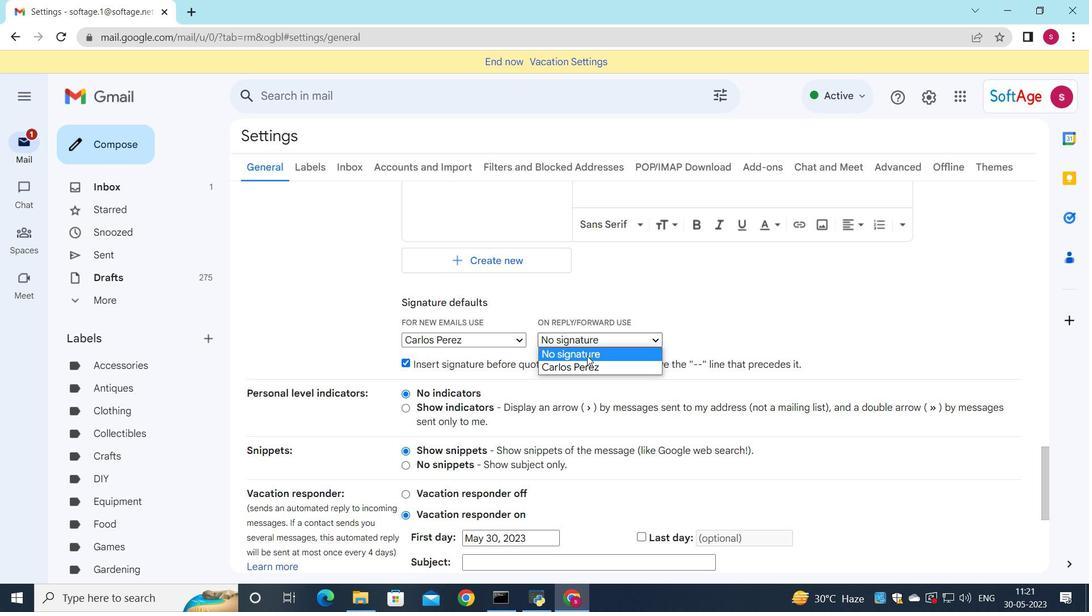 
Action: Mouse pressed left at (588, 365)
Screenshot: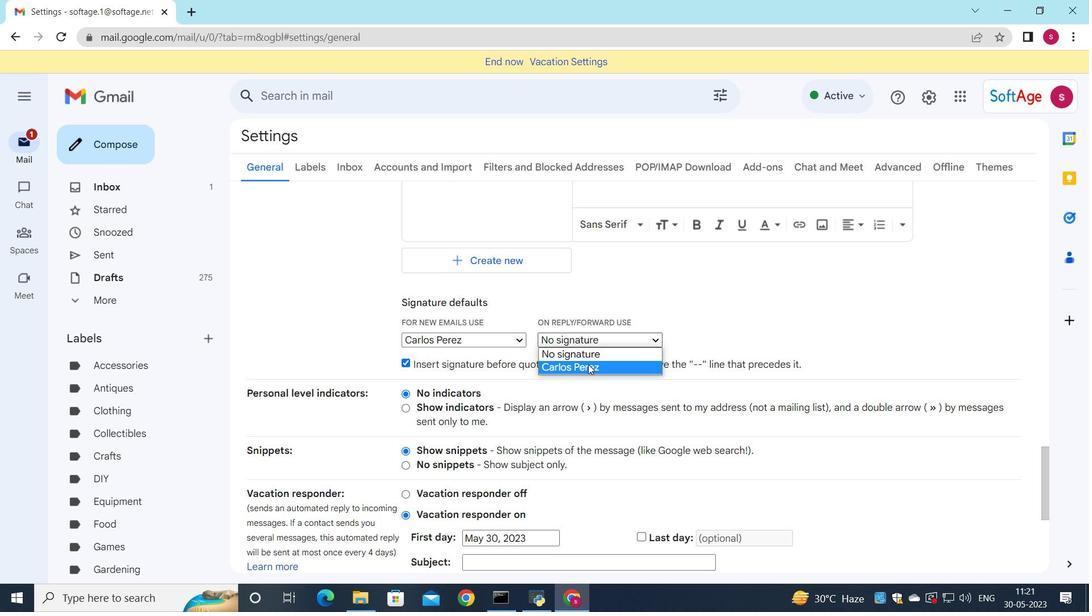 
Action: Mouse moved to (588, 362)
Screenshot: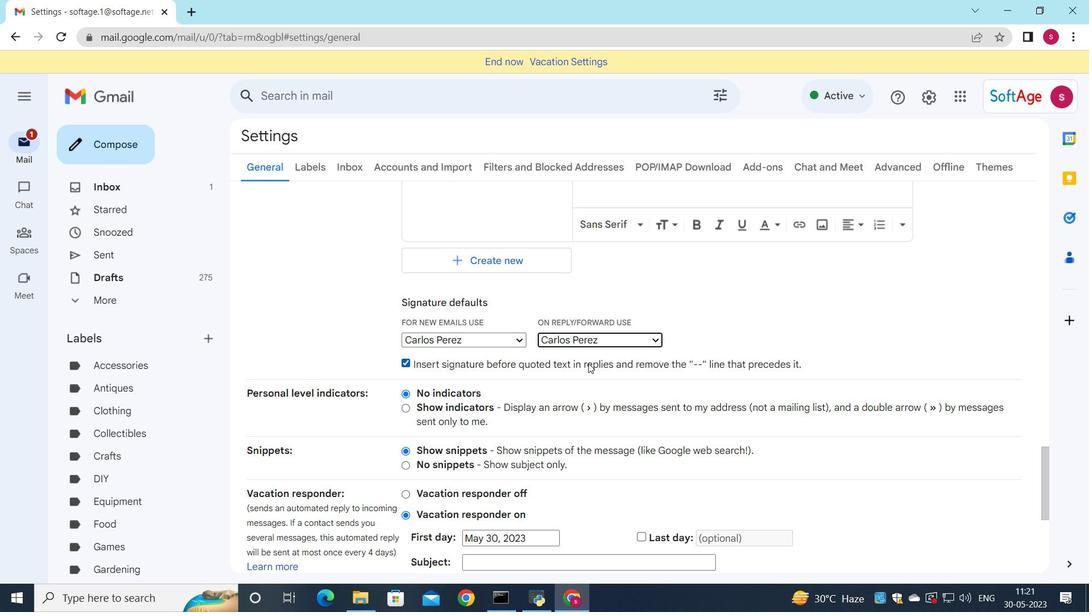 
Action: Mouse scrolled (588, 361) with delta (0, 0)
Screenshot: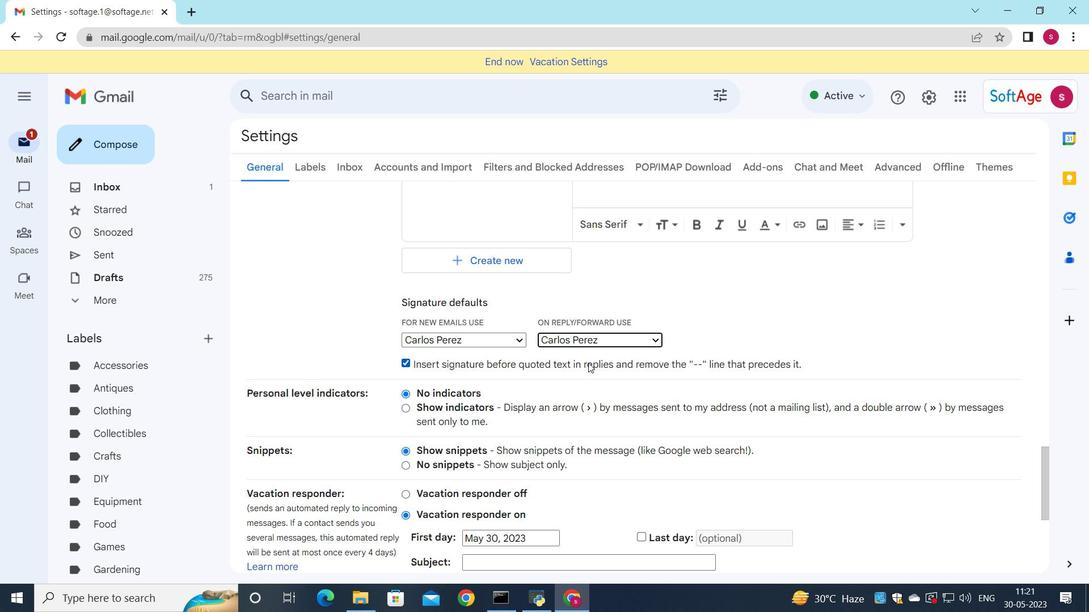 
Action: Mouse scrolled (588, 361) with delta (0, 0)
Screenshot: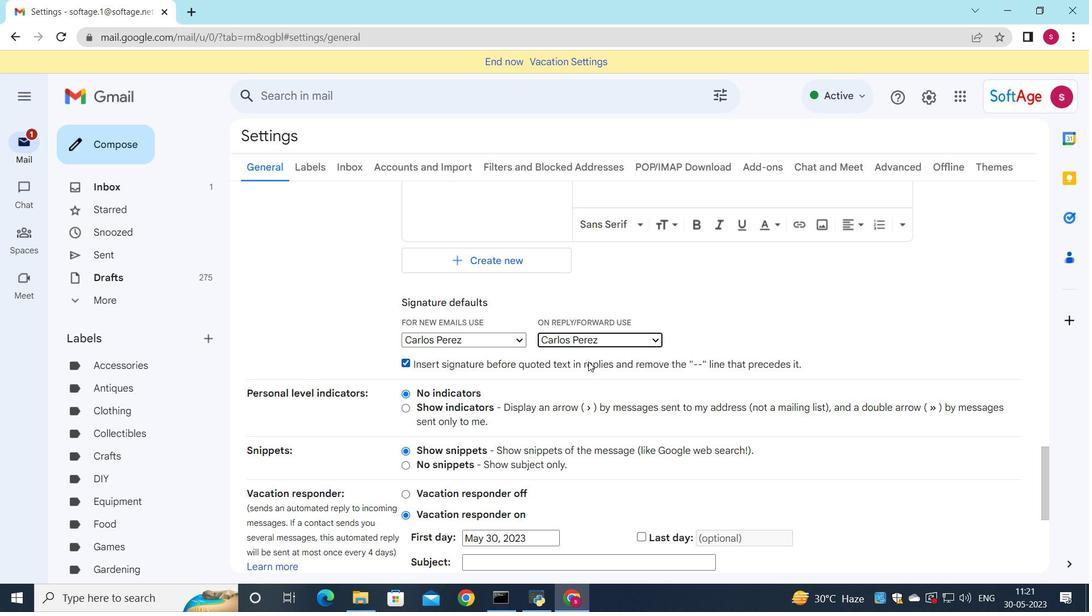 
Action: Mouse scrolled (588, 361) with delta (0, 0)
Screenshot: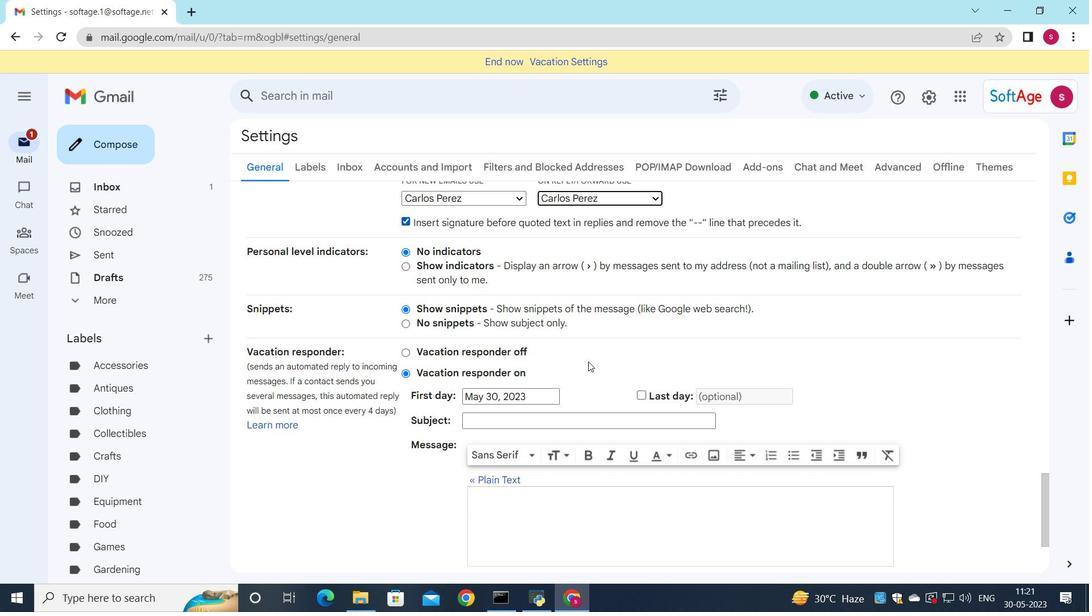 
Action: Mouse scrolled (588, 361) with delta (0, 0)
Screenshot: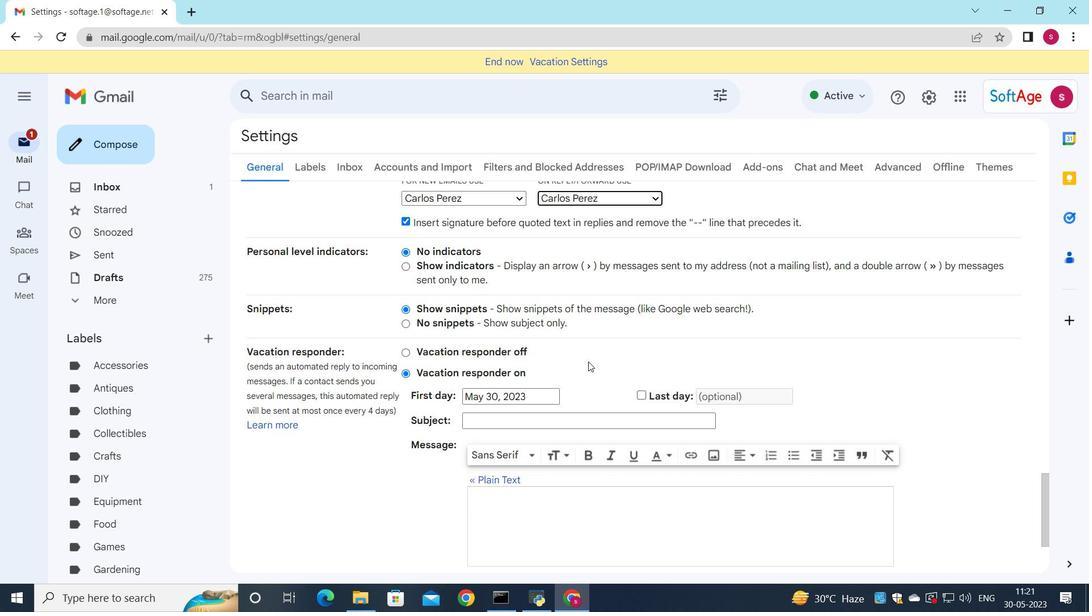 
Action: Mouse scrolled (588, 363) with delta (0, 0)
Screenshot: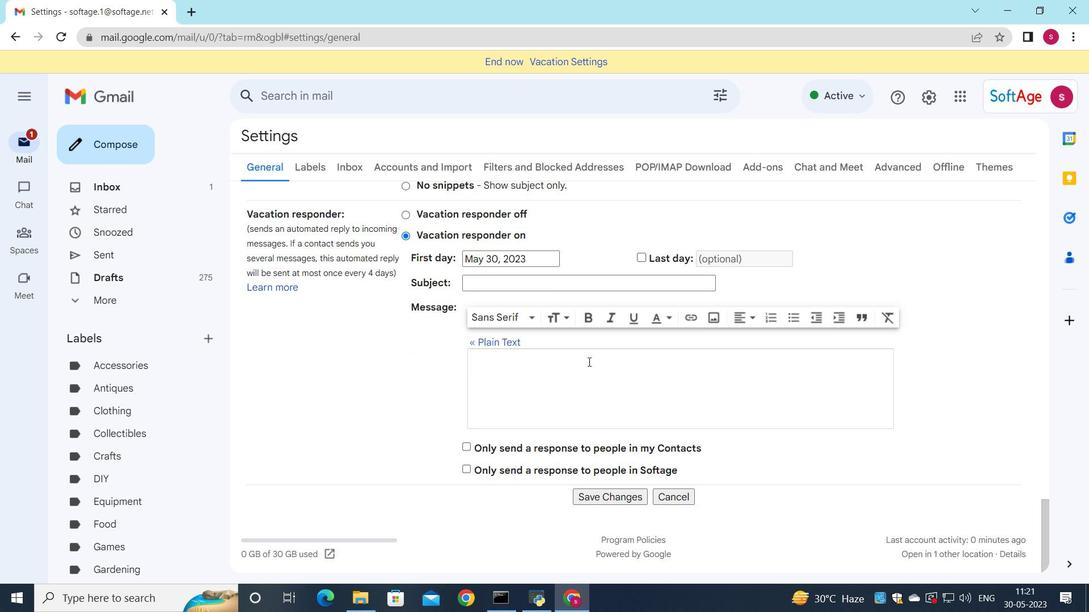 
Action: Mouse scrolled (588, 361) with delta (0, 0)
Screenshot: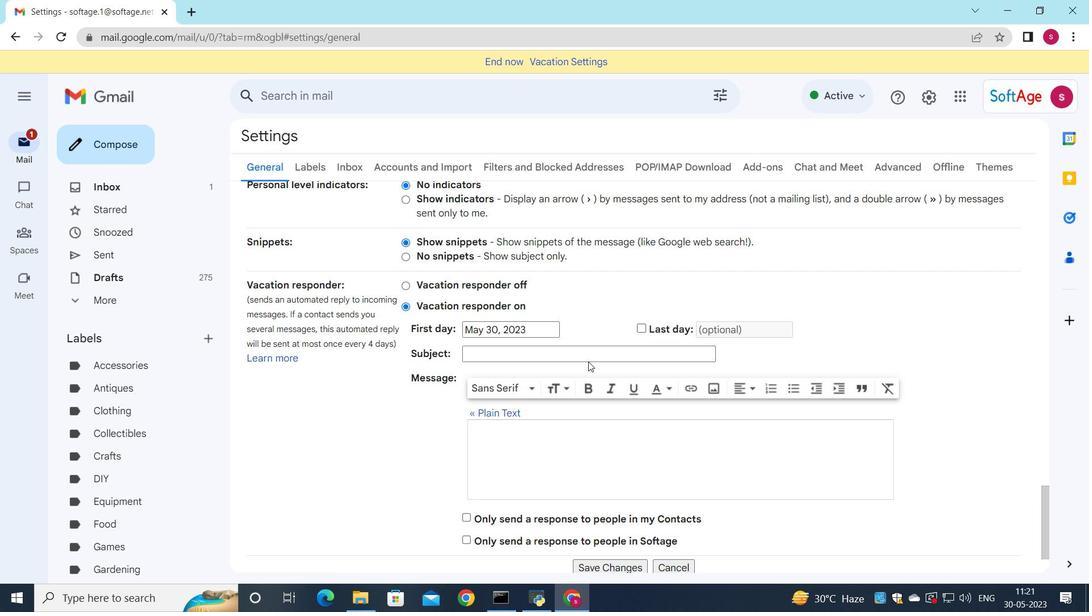 
Action: Mouse scrolled (588, 361) with delta (0, 0)
Screenshot: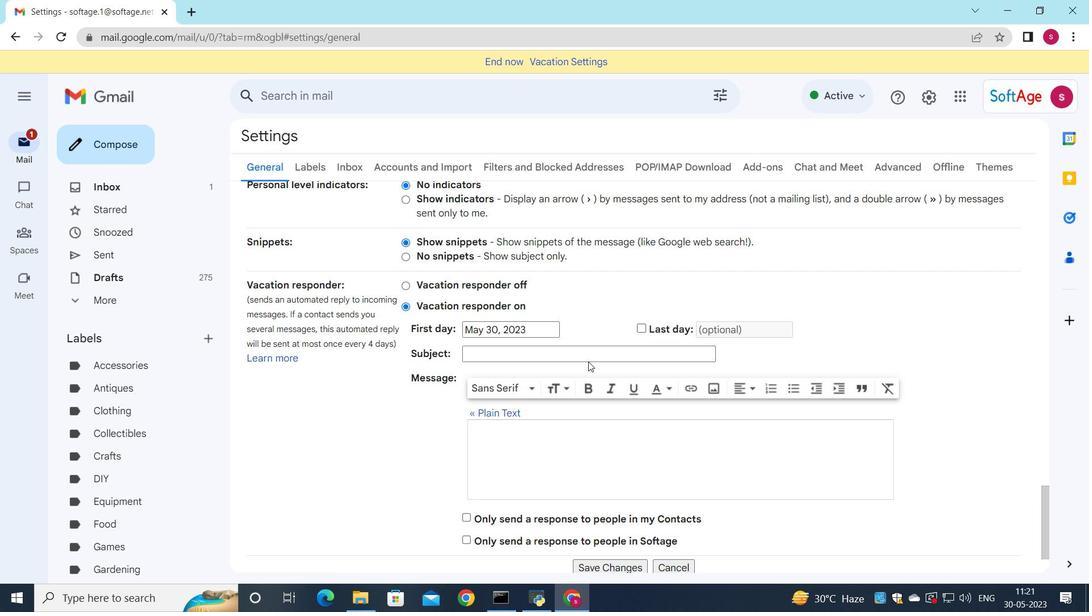 
Action: Mouse scrolled (588, 361) with delta (0, 0)
Screenshot: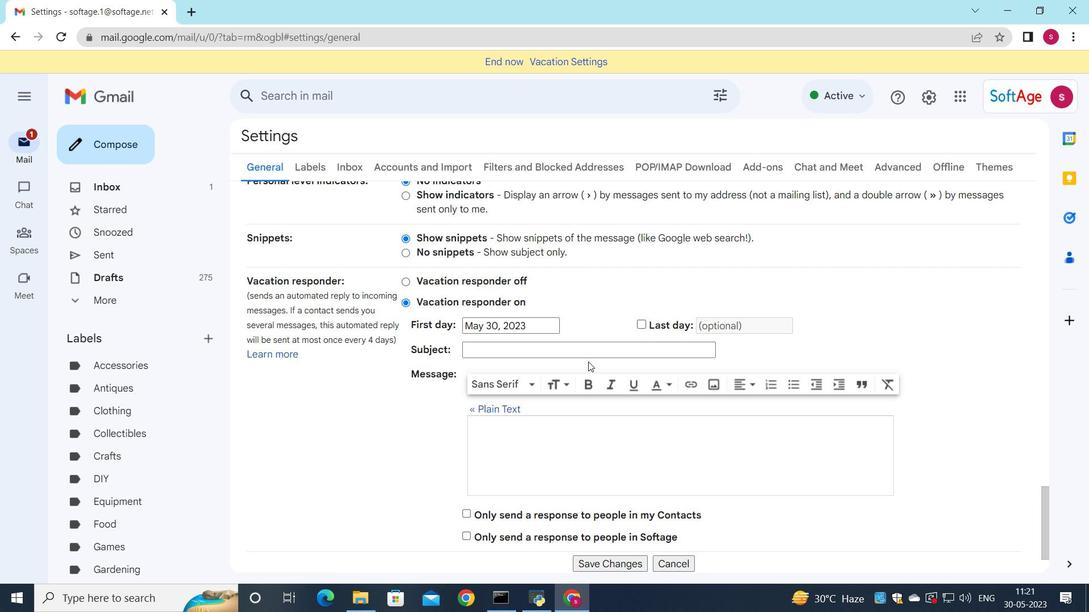 
Action: Mouse moved to (616, 493)
Screenshot: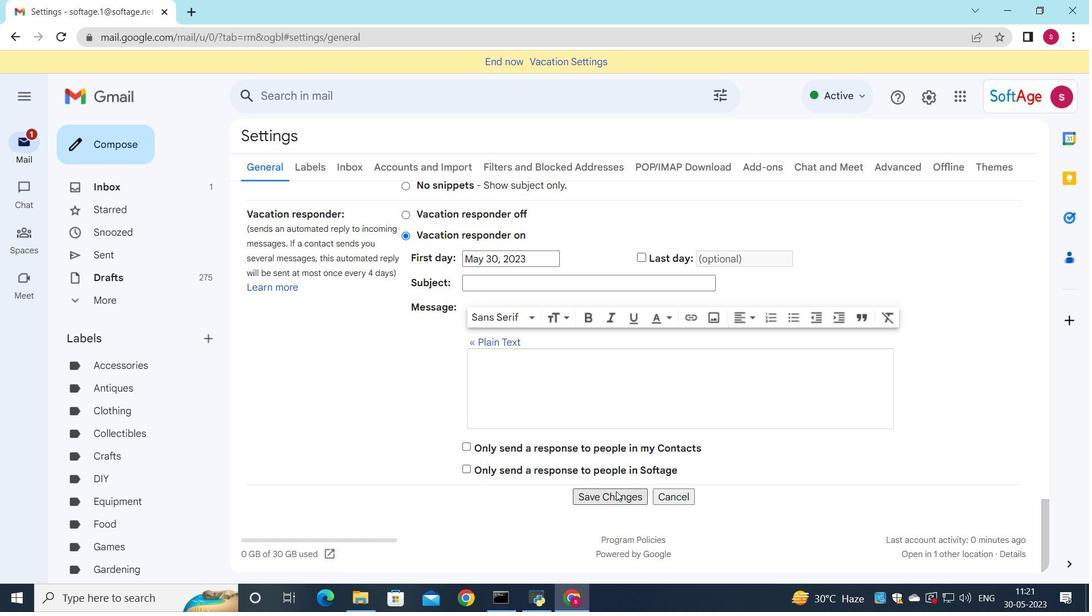 
Action: Mouse pressed left at (616, 493)
Screenshot: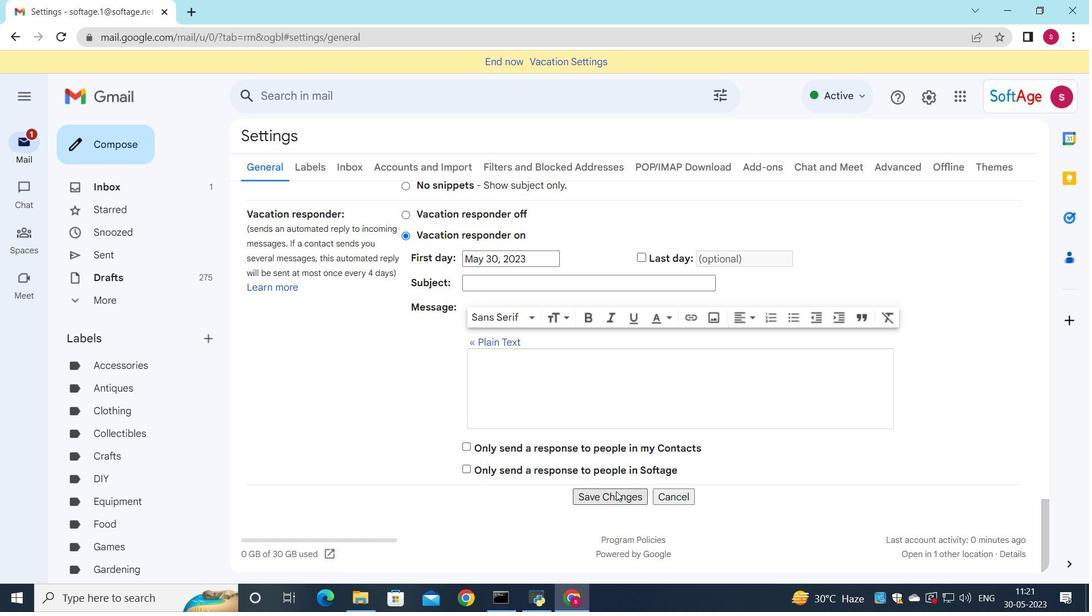 
Action: Mouse moved to (90, 156)
Screenshot: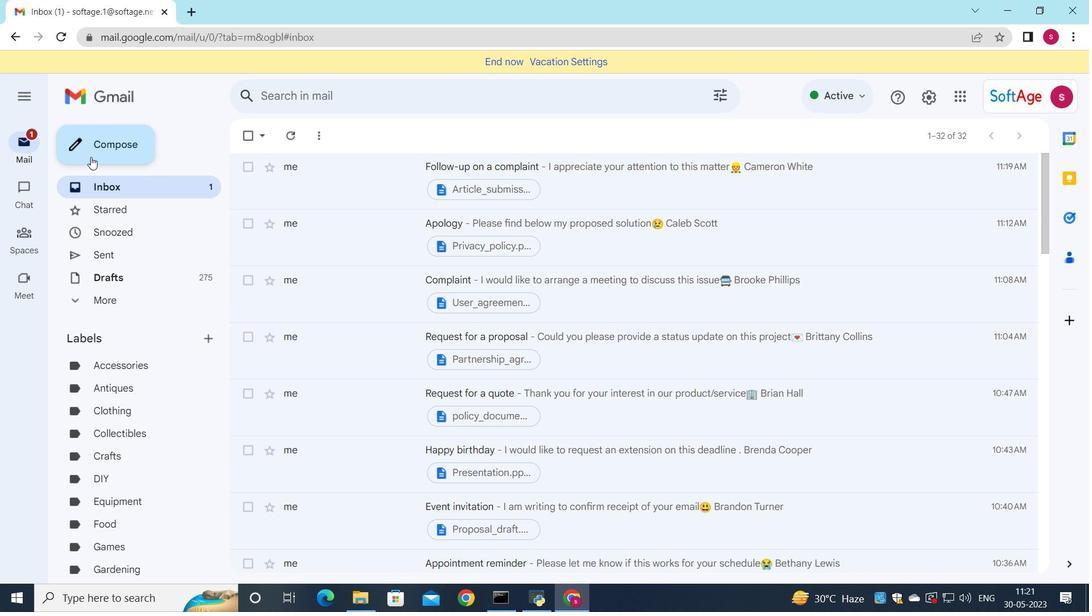 
Action: Mouse pressed left at (90, 156)
Screenshot: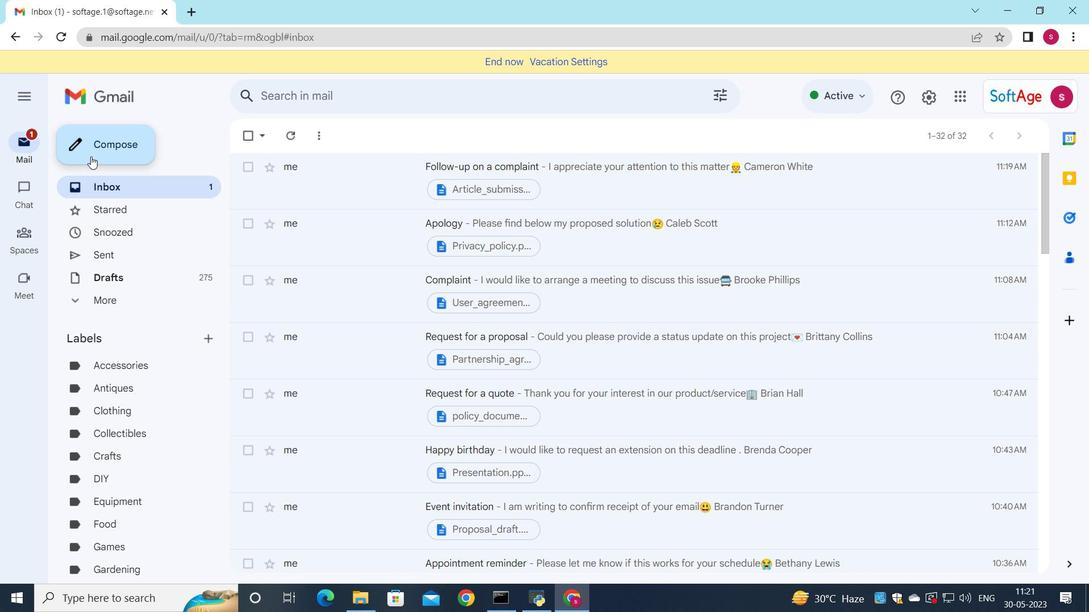 
Action: Mouse moved to (730, 254)
Screenshot: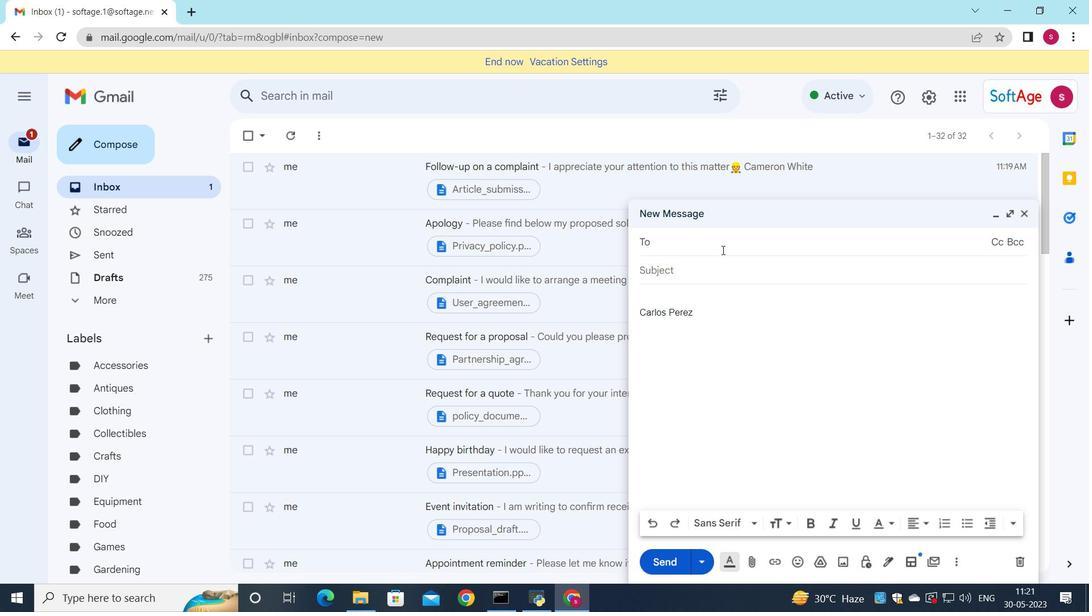 
Action: Key pressed <Key.down>softage.9
Screenshot: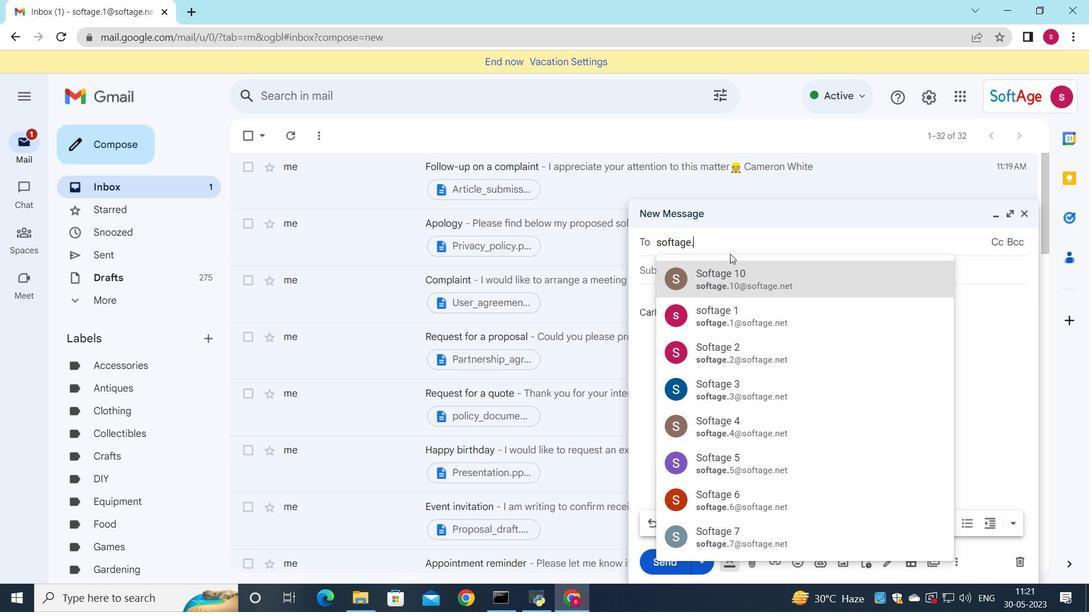 
Action: Mouse moved to (722, 280)
Screenshot: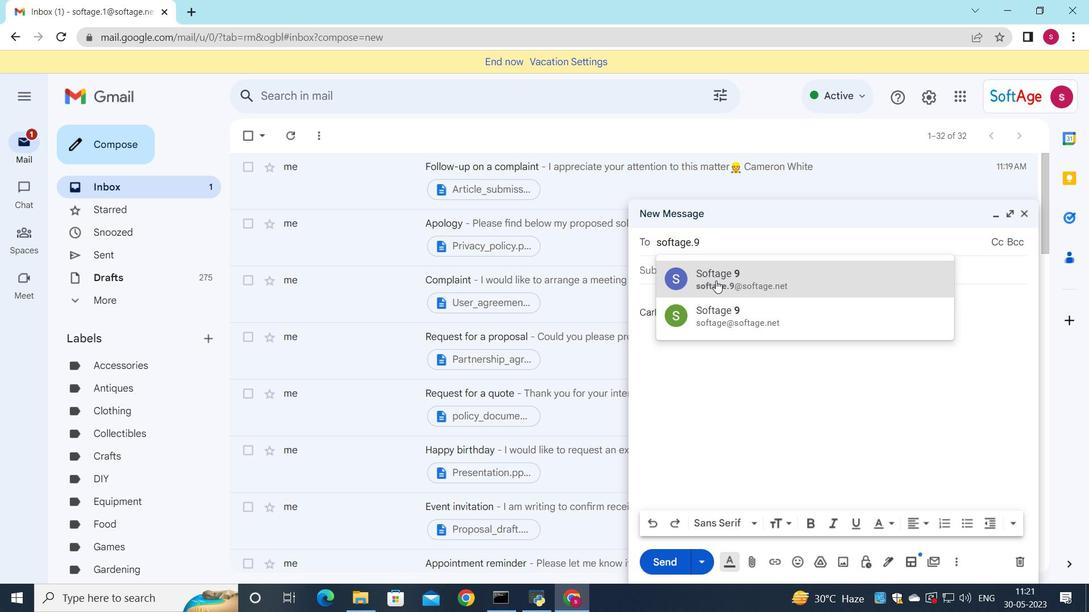 
Action: Mouse pressed left at (722, 280)
Screenshot: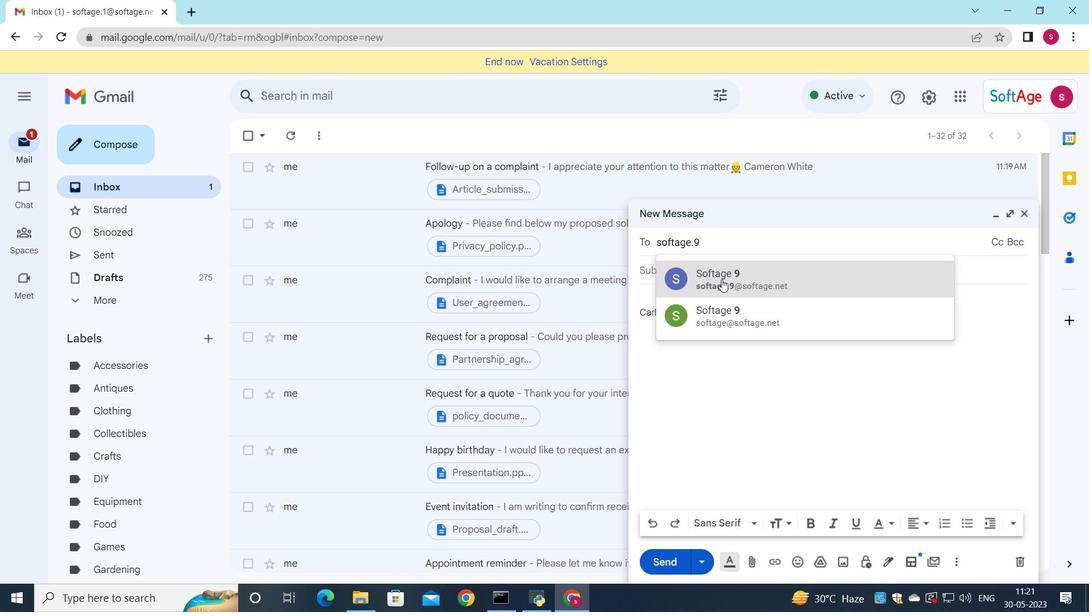
Action: Mouse moved to (828, 300)
Screenshot: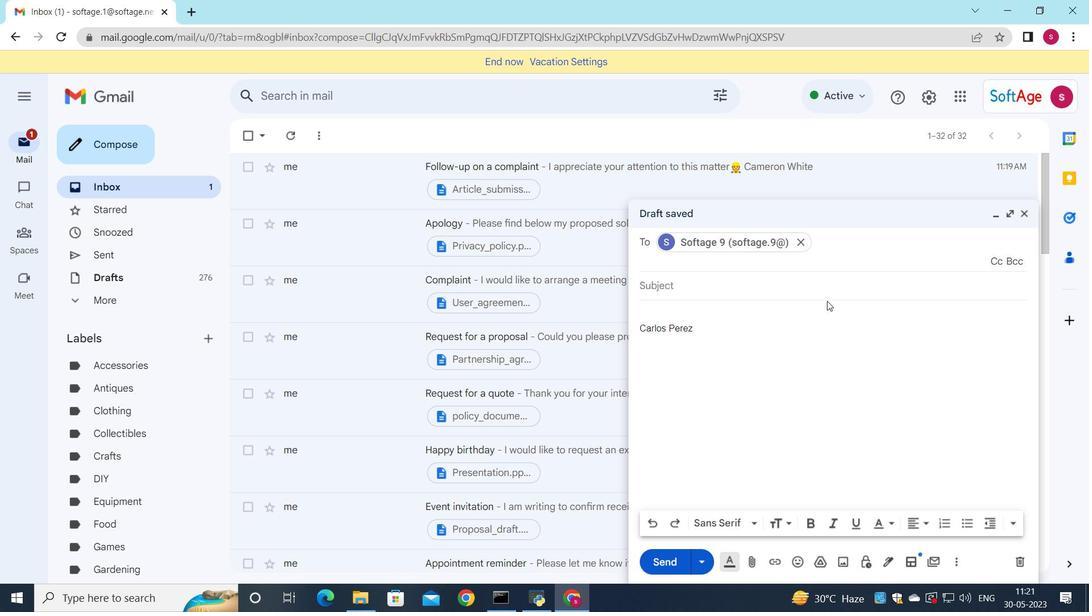 
Action: Key pressed so
Screenshot: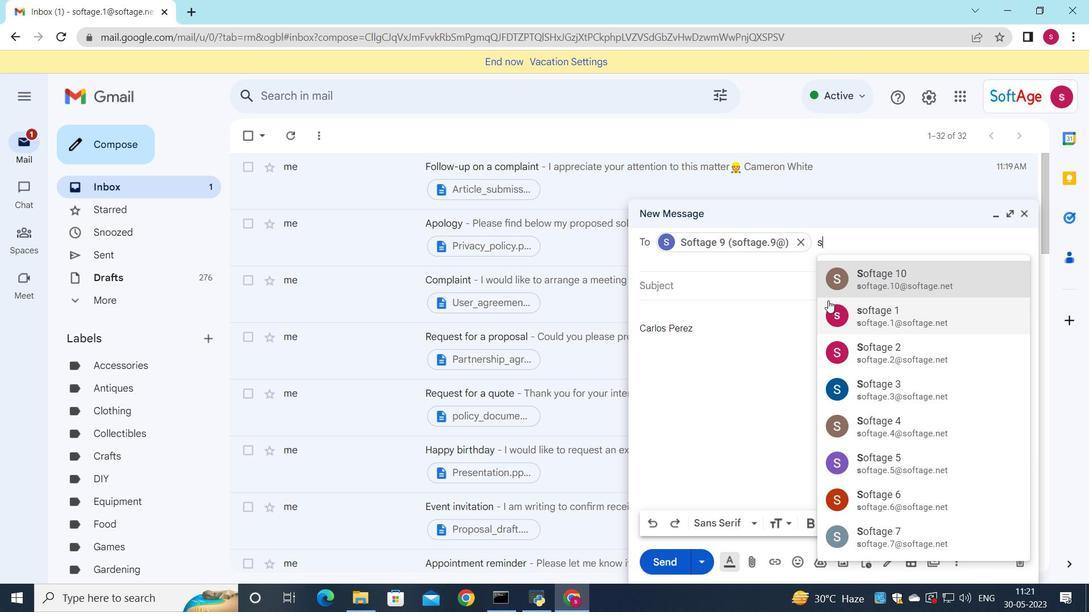 
Action: Mouse moved to (913, 323)
Screenshot: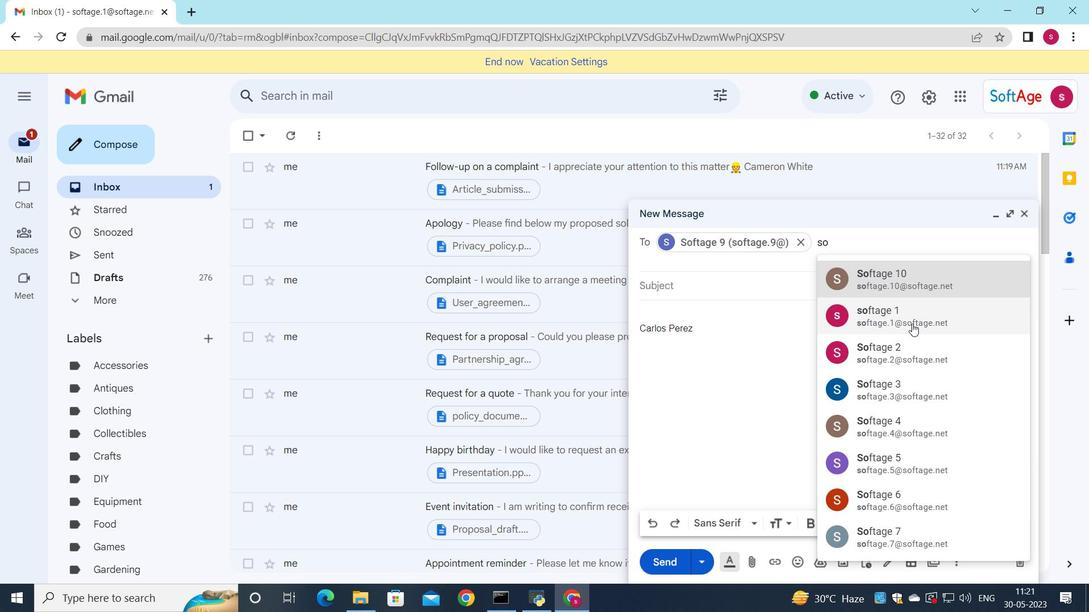 
Action: Mouse pressed left at (913, 323)
Screenshot: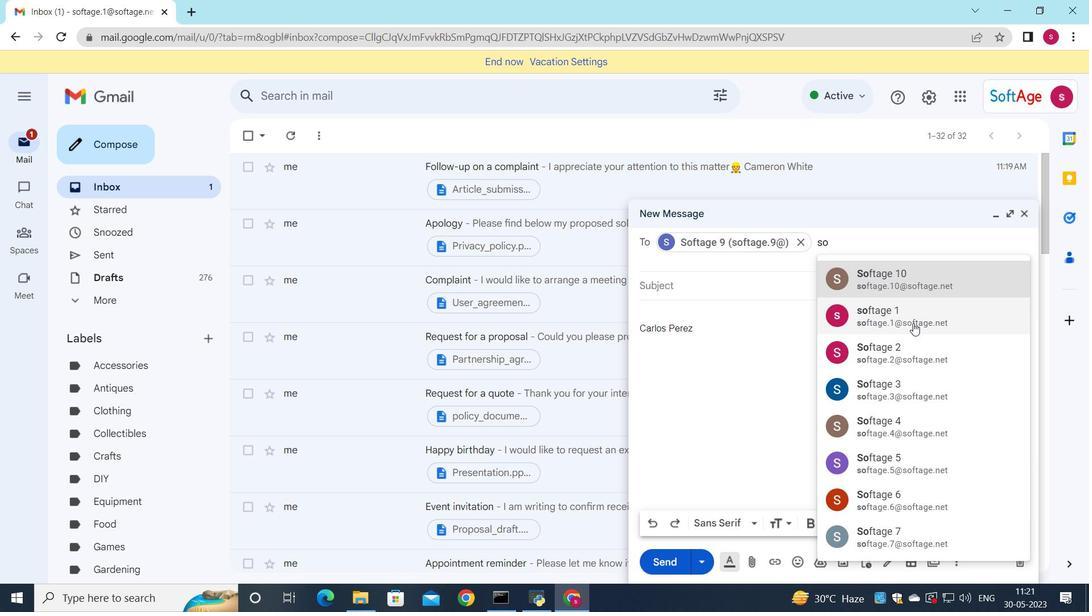 
Action: Mouse moved to (915, 302)
Screenshot: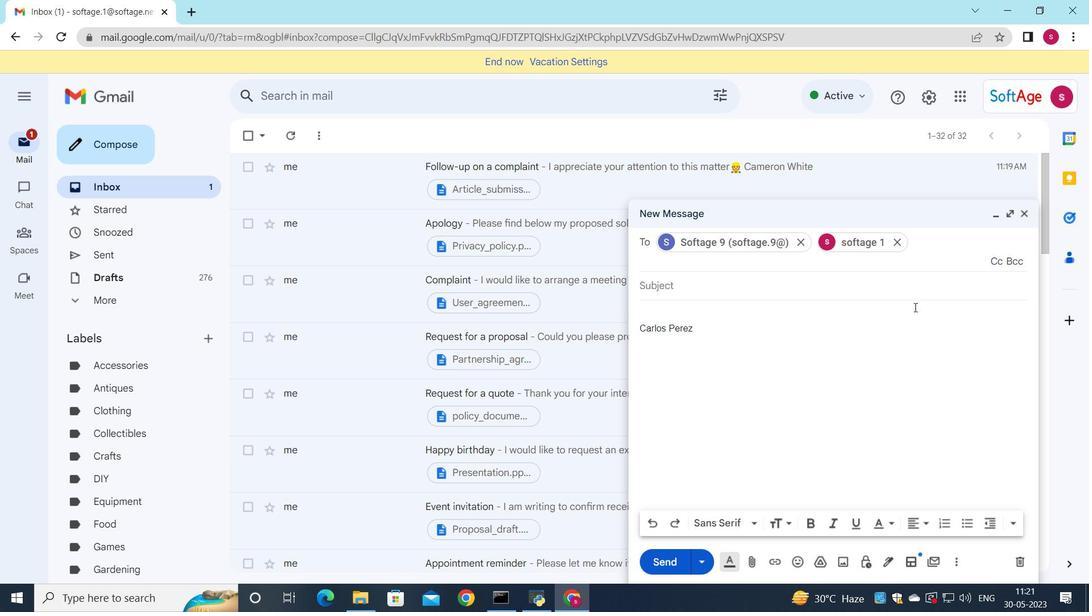 
Action: Key pressed s
Screenshot: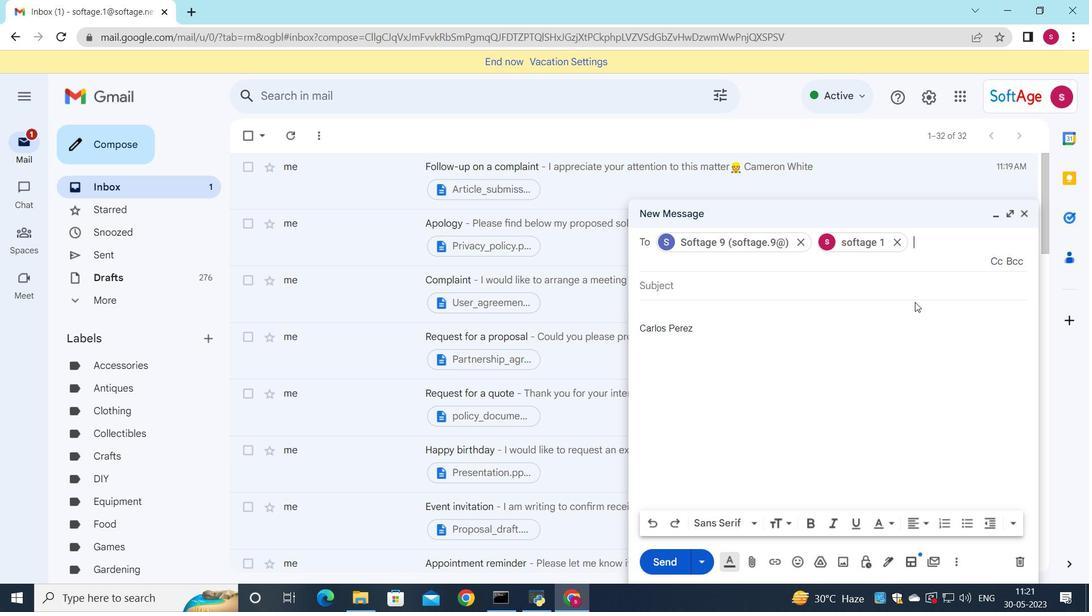 
Action: Mouse moved to (955, 280)
Screenshot: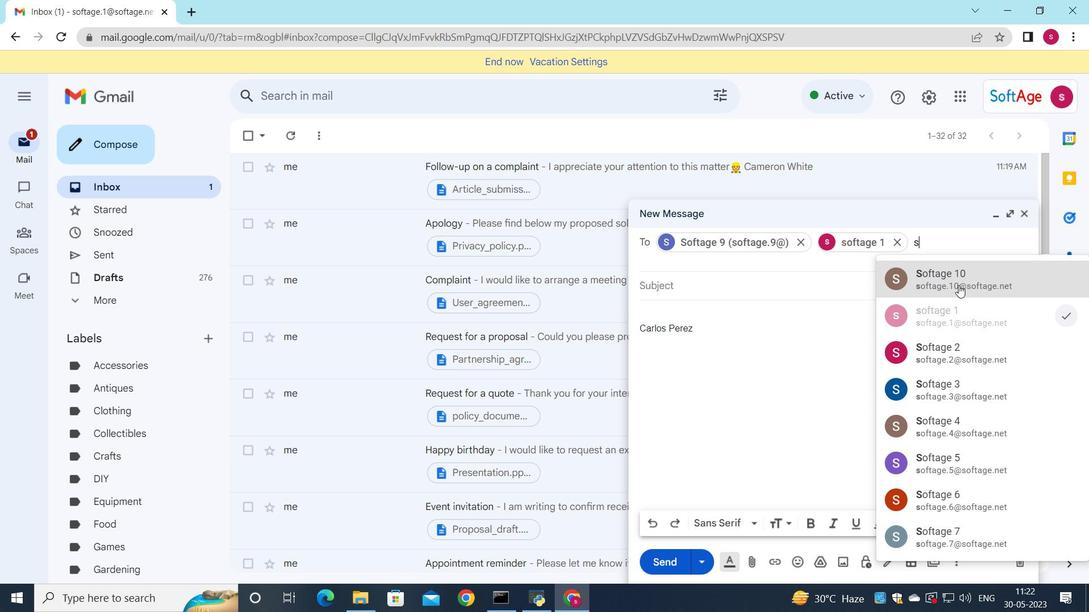 
Action: Mouse pressed left at (955, 280)
Screenshot: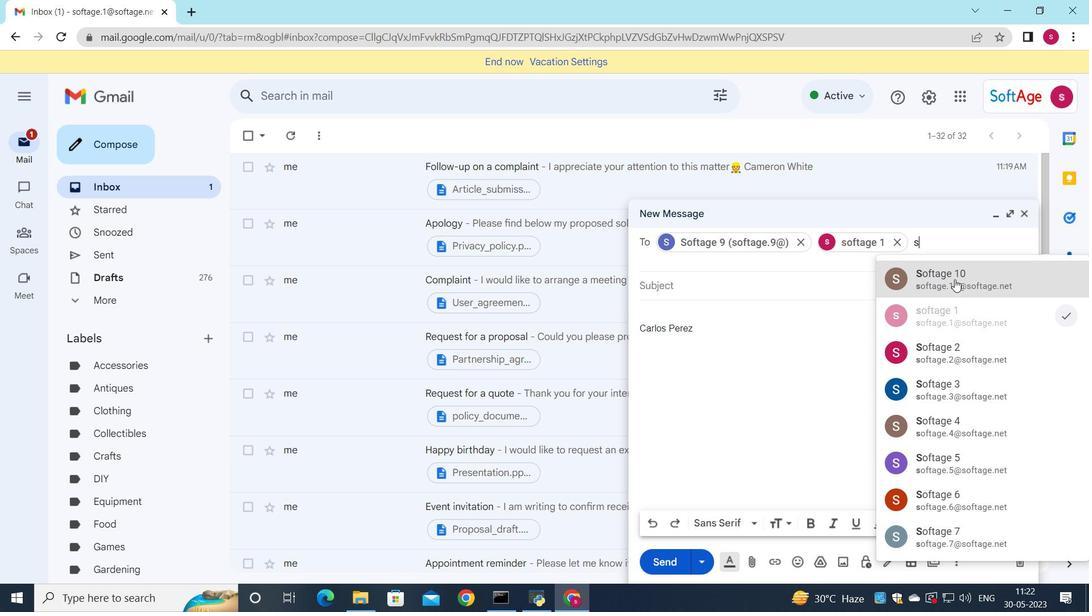 
Action: Mouse moved to (997, 287)
Screenshot: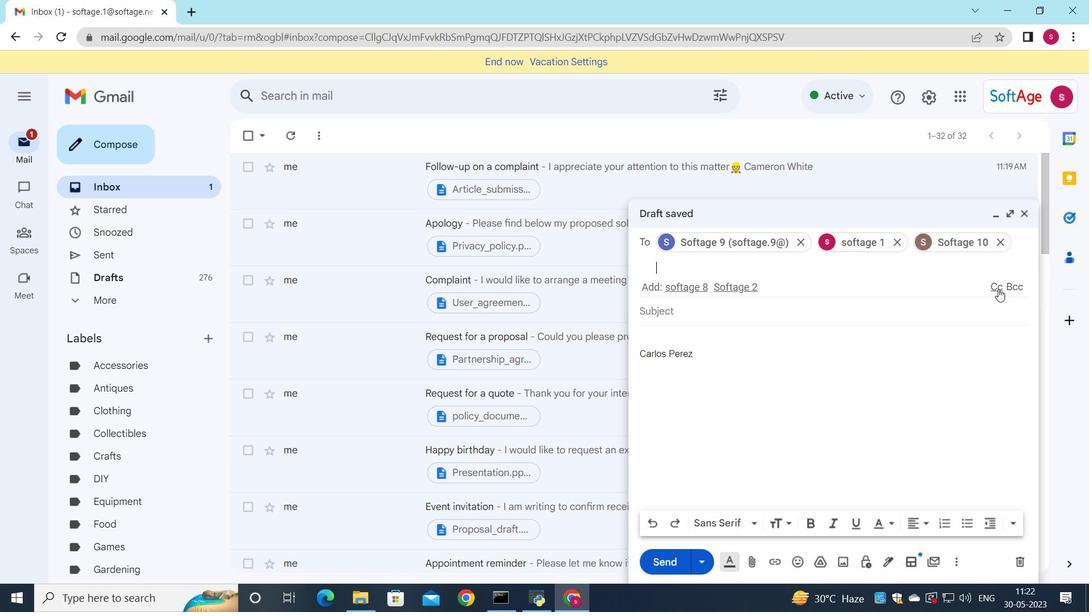 
Action: Mouse pressed left at (997, 287)
Screenshot: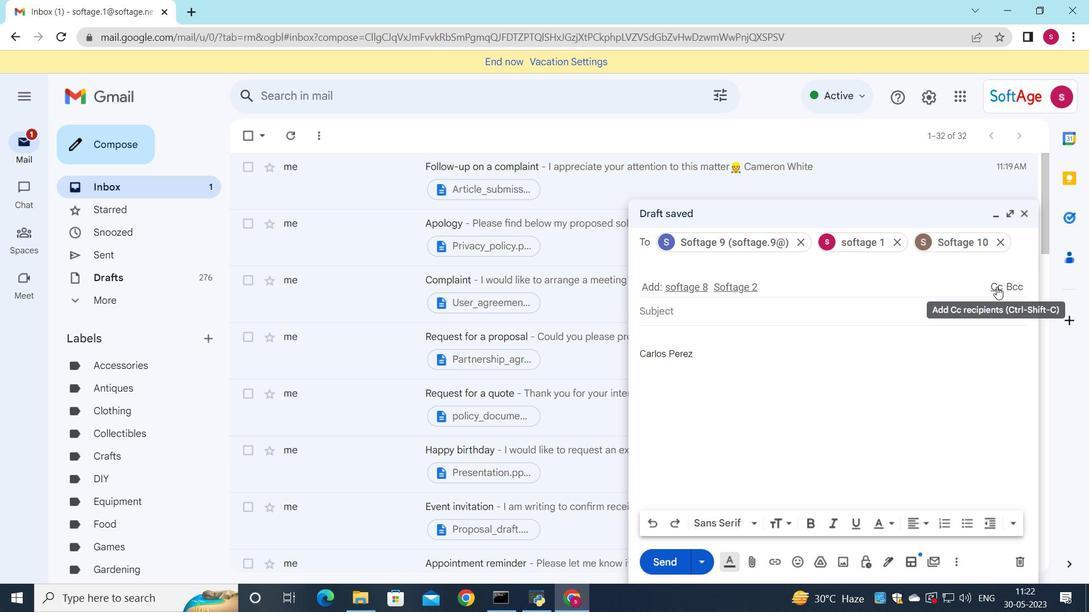 
Action: Mouse moved to (792, 291)
Screenshot: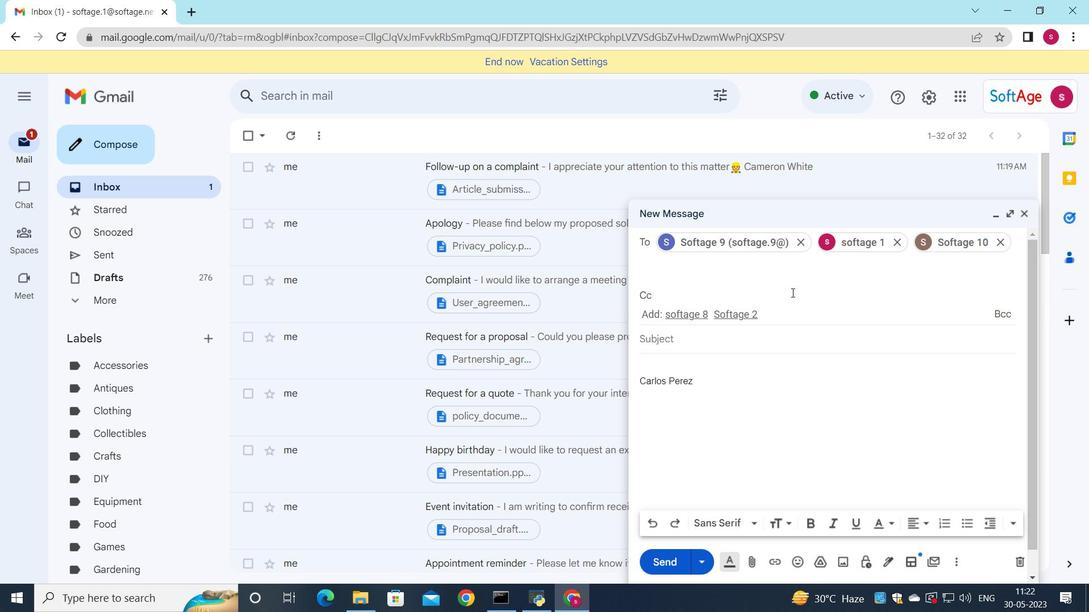 
Action: Key pressed so
Screenshot: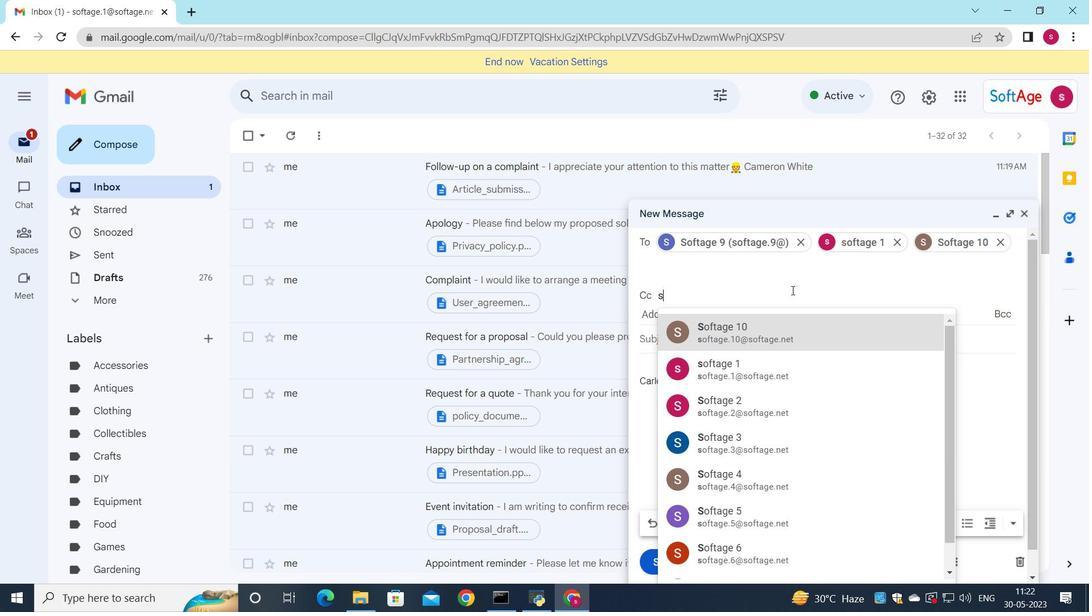 
Action: Mouse moved to (752, 406)
Screenshot: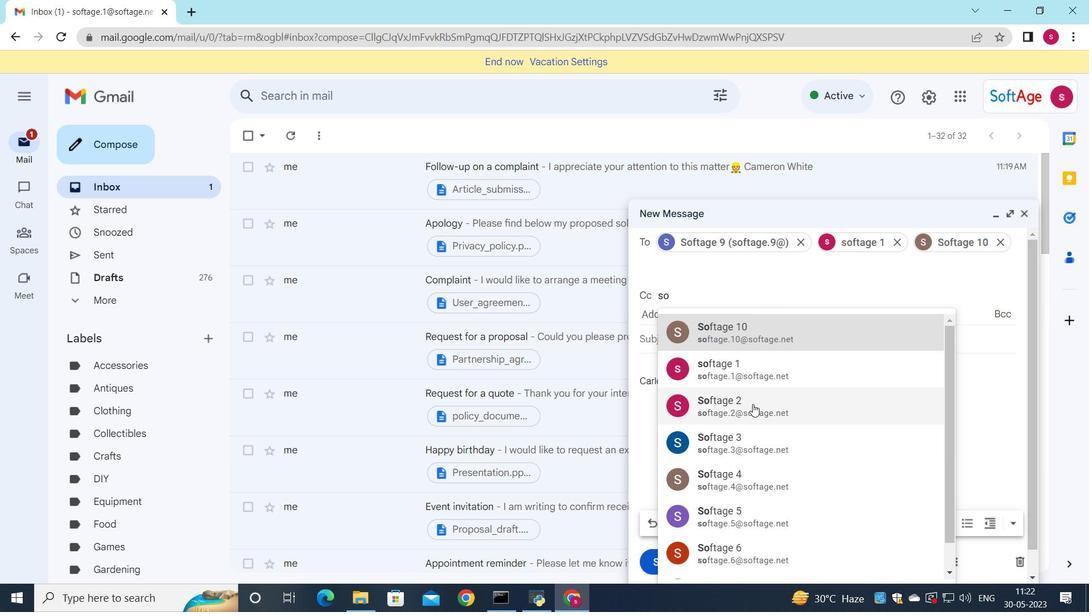 
Action: Mouse pressed left at (752, 406)
Screenshot: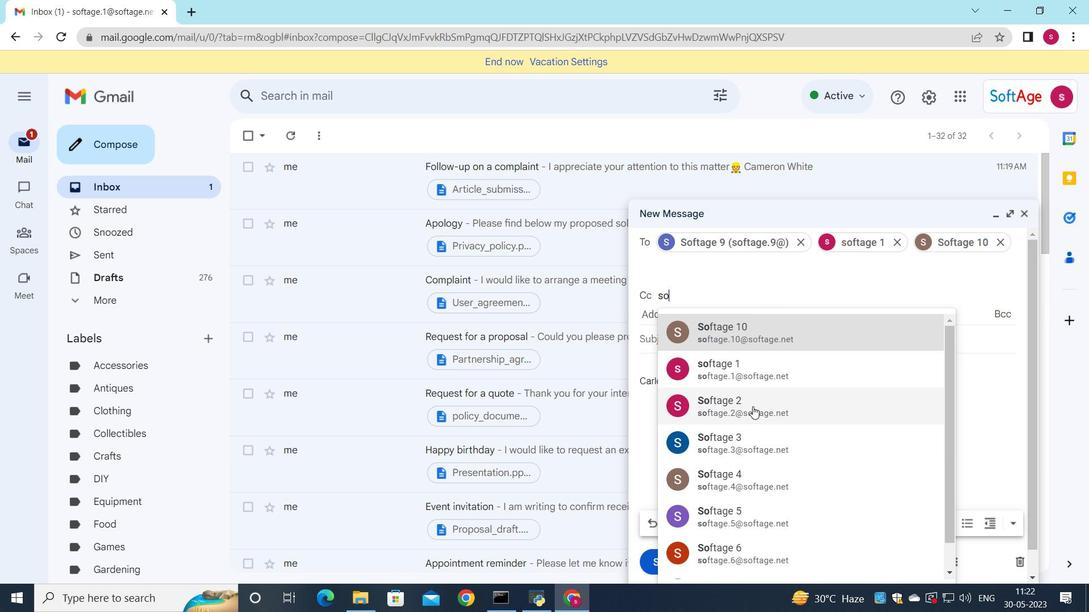 
Action: Mouse moved to (728, 342)
Screenshot: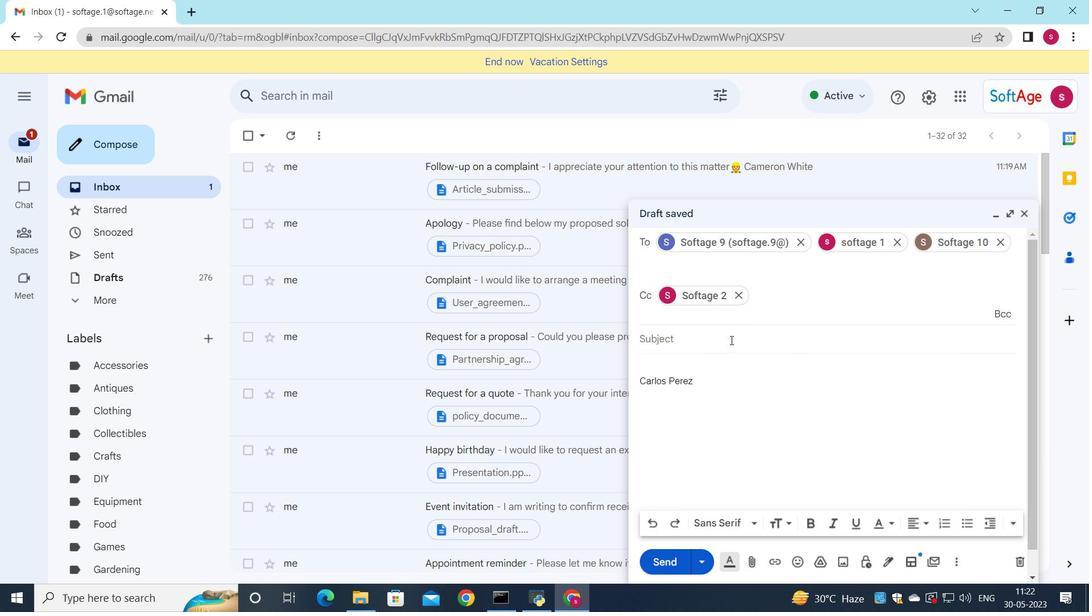 
Action: Mouse pressed left at (728, 342)
Screenshot: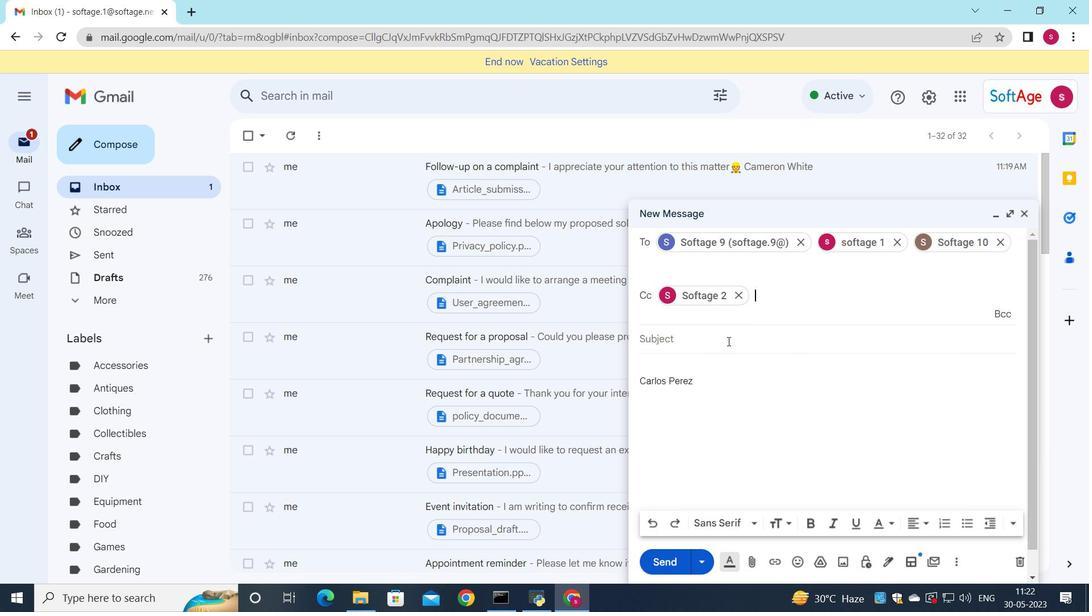 
Action: Key pressed <Key.shift>Request<Key.space>for<Key.space>aclarification
Screenshot: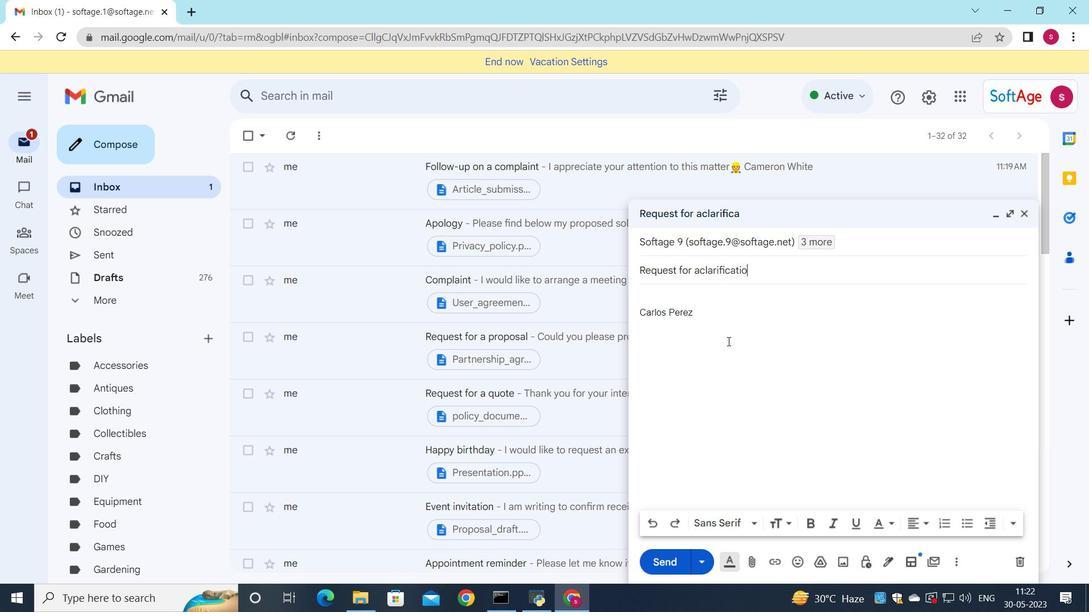 
Action: Mouse moved to (701, 270)
Screenshot: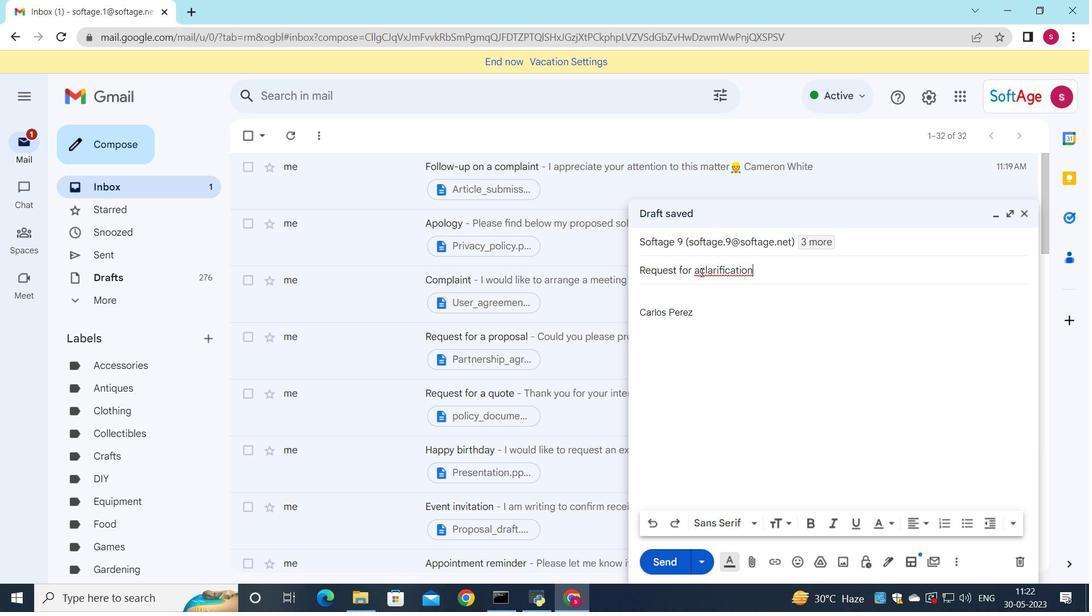 
Action: Mouse pressed left at (701, 270)
Screenshot: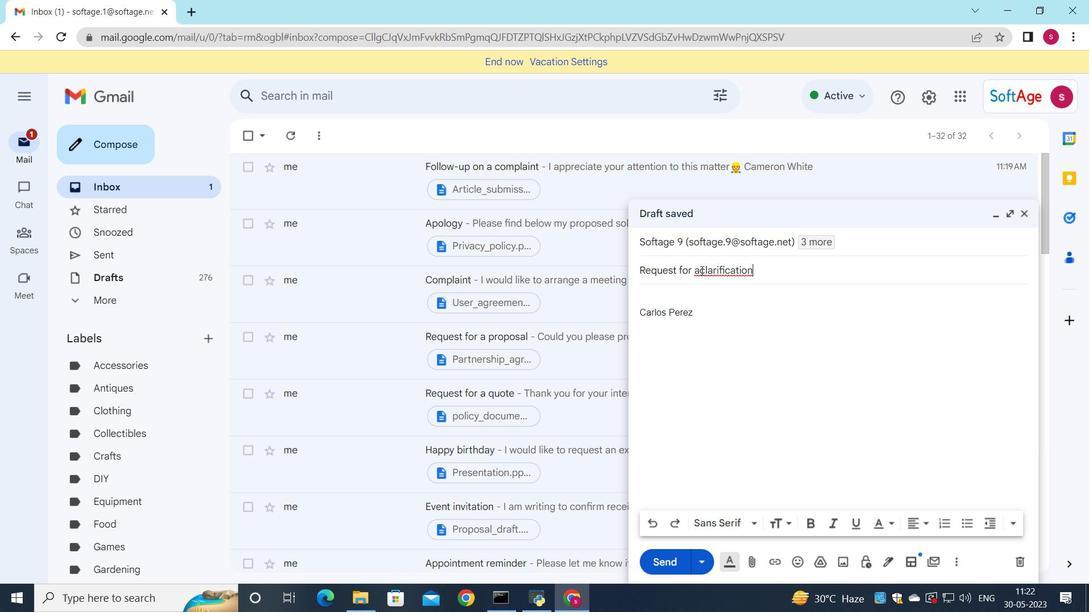 
Action: Key pressed <Key.space>
Screenshot: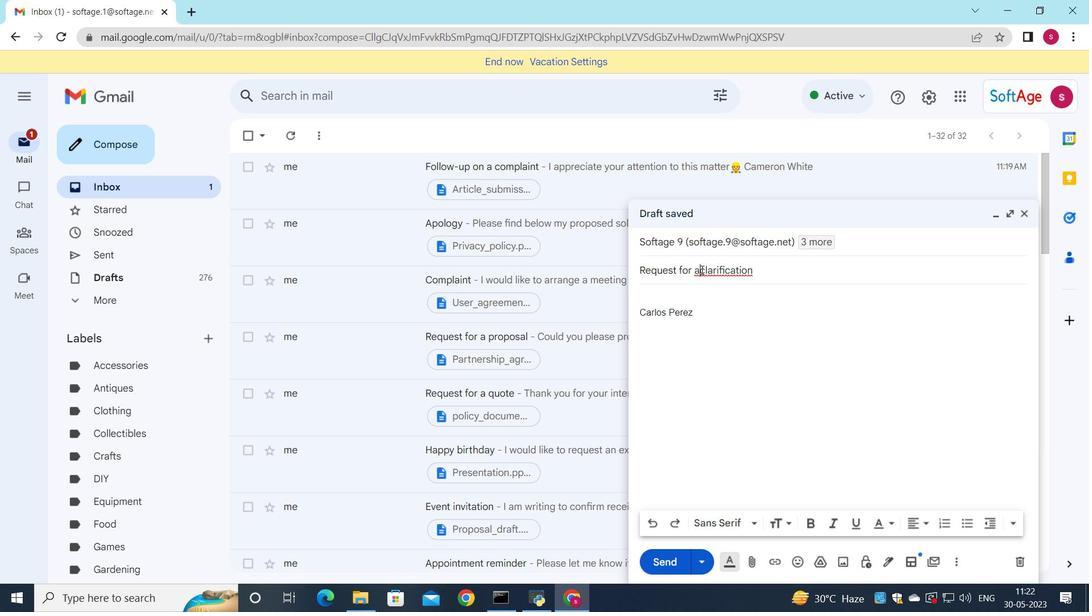 
Action: Mouse moved to (680, 294)
Screenshot: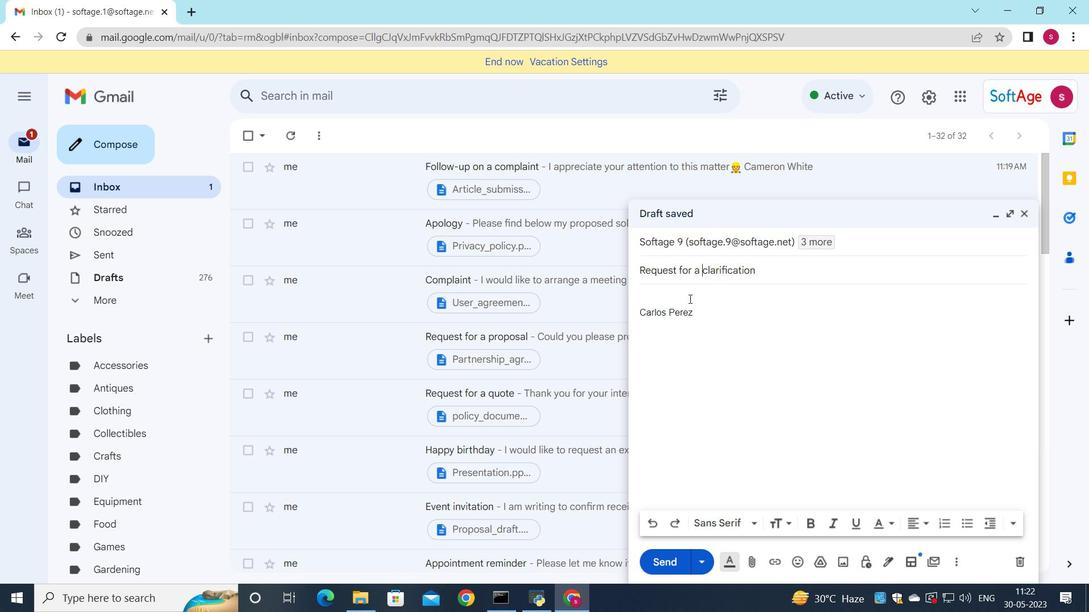 
Action: Mouse pressed left at (680, 294)
Screenshot: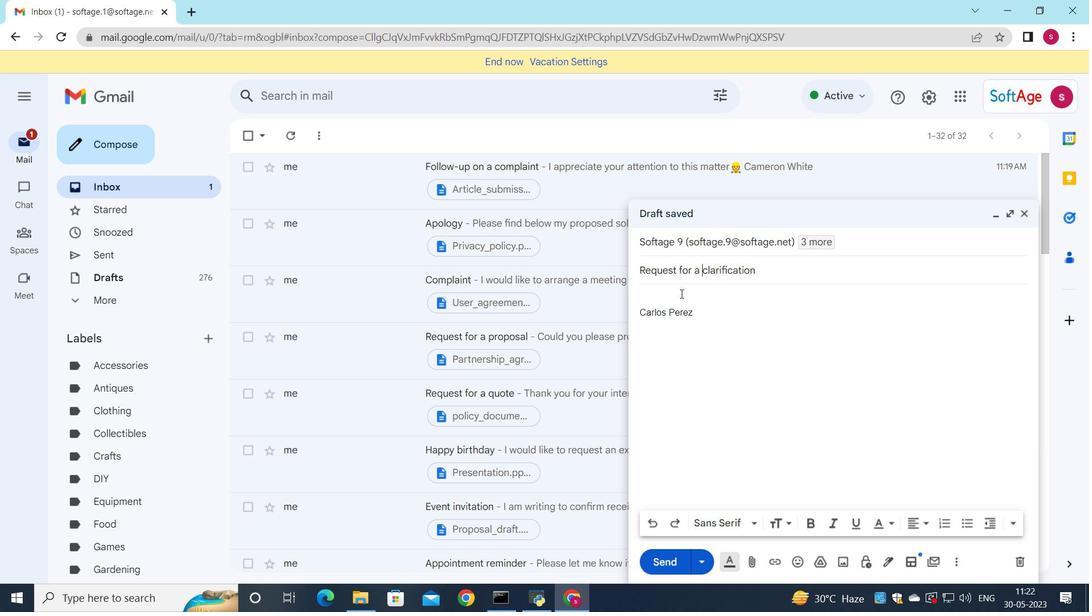 
Action: Key pressed <Key.shift>Could<Key.space>you<Key.space>please<Key.space>confirm<Key.space>the<Key.space>delivery<Key.space>date<Key.shift><Key.shift><Key.shift><Key.shift><Key.shift><Key.shift><Key.shift><Key.shift><Key.shift><Key.shift><Key.shift><Key.shift><Key.shift><Key.shift><Key.shift><Key.shift><Key.shift><Key.shift><Key.shift><Key.shift><Key.shift><Key.shift><Key.shift><Key.shift><Key.shift><Key.shift><Key.shift><Key.shift><Key.shift><Key.shift><Key.shift><Key.shift><Key.shift><Key.shift><Key.shift><Key.shift>?
Screenshot: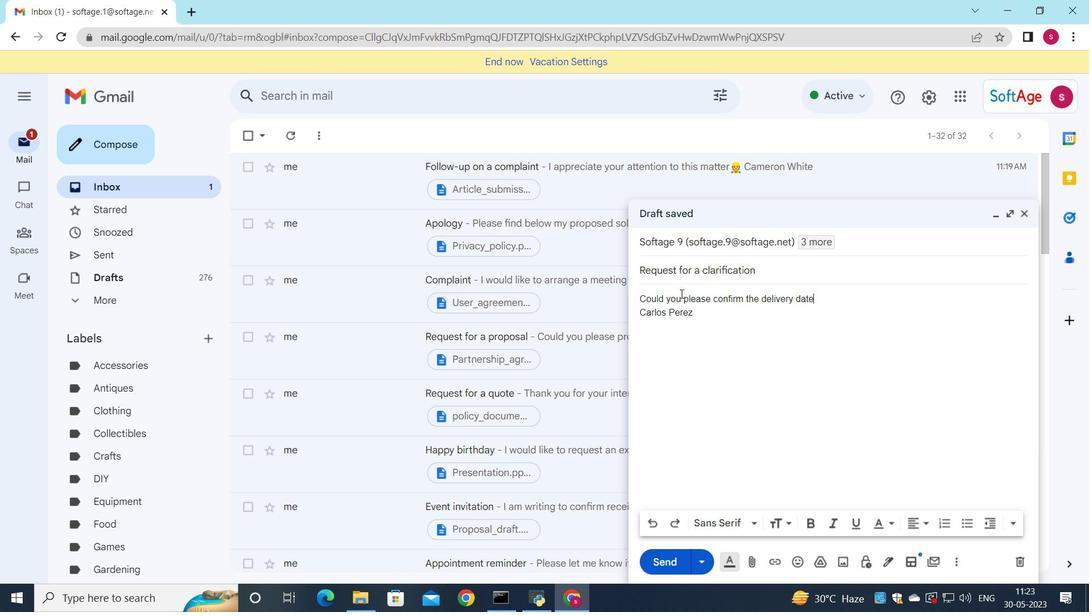 
Action: Mouse moved to (800, 321)
Screenshot: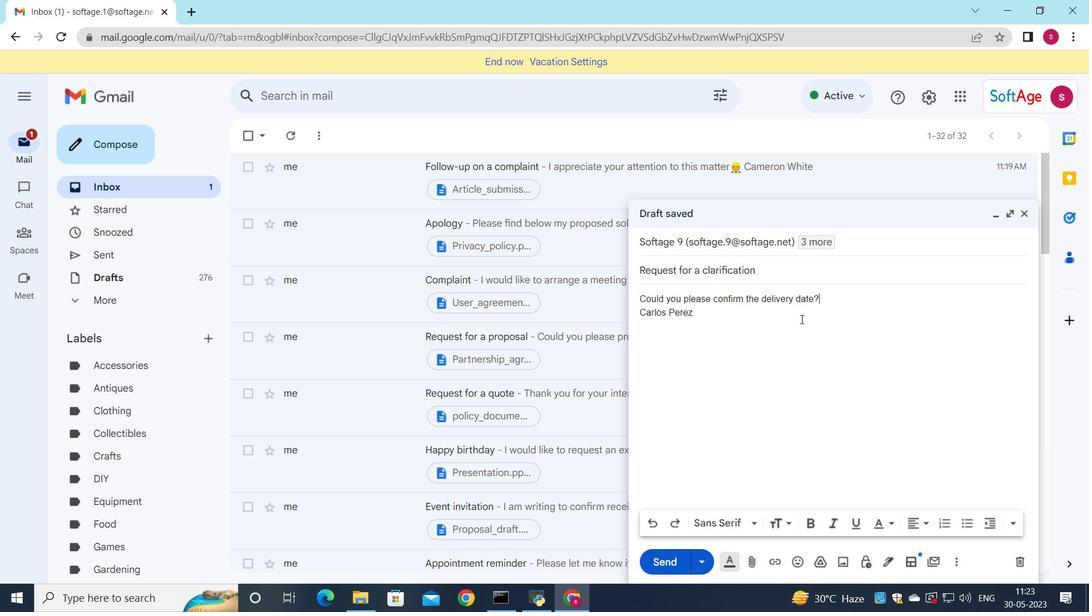 
Action: Key pressed <Key.backspace>
Screenshot: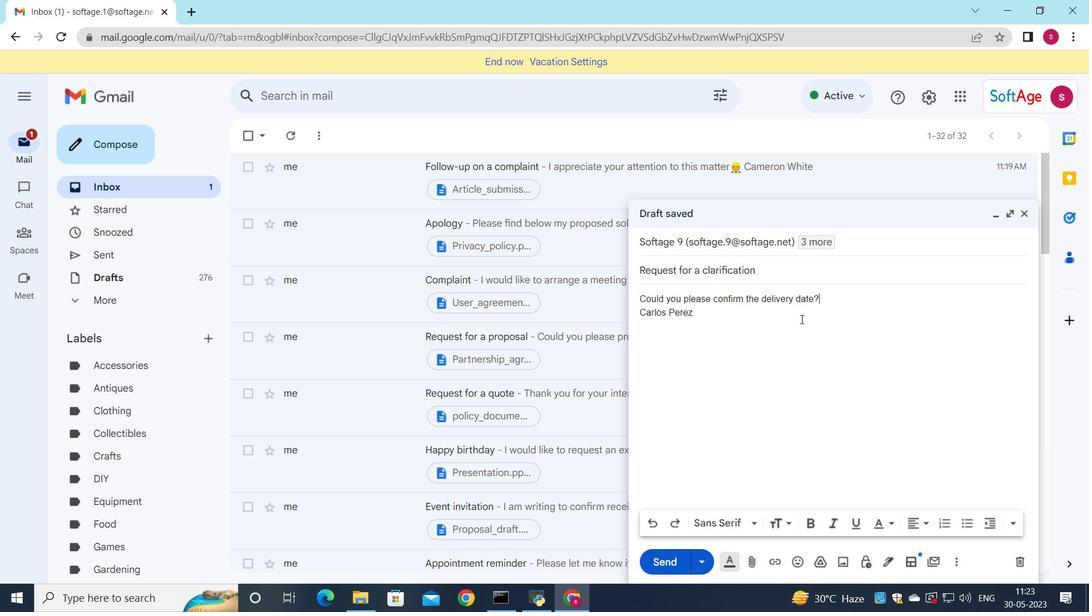 
Action: Mouse moved to (803, 570)
Screenshot: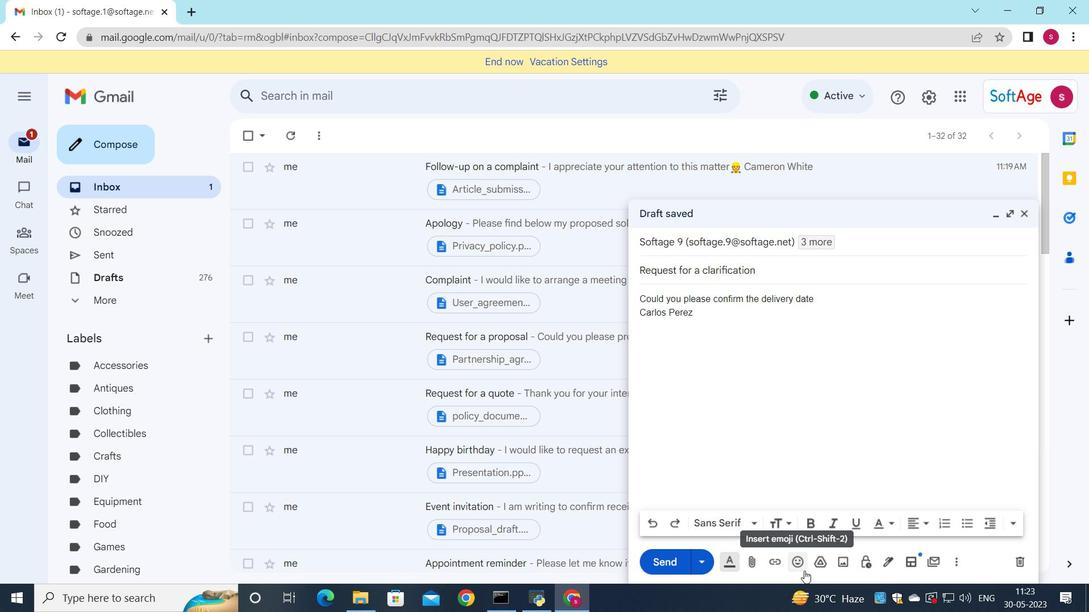 
Action: Mouse pressed left at (803, 570)
Screenshot: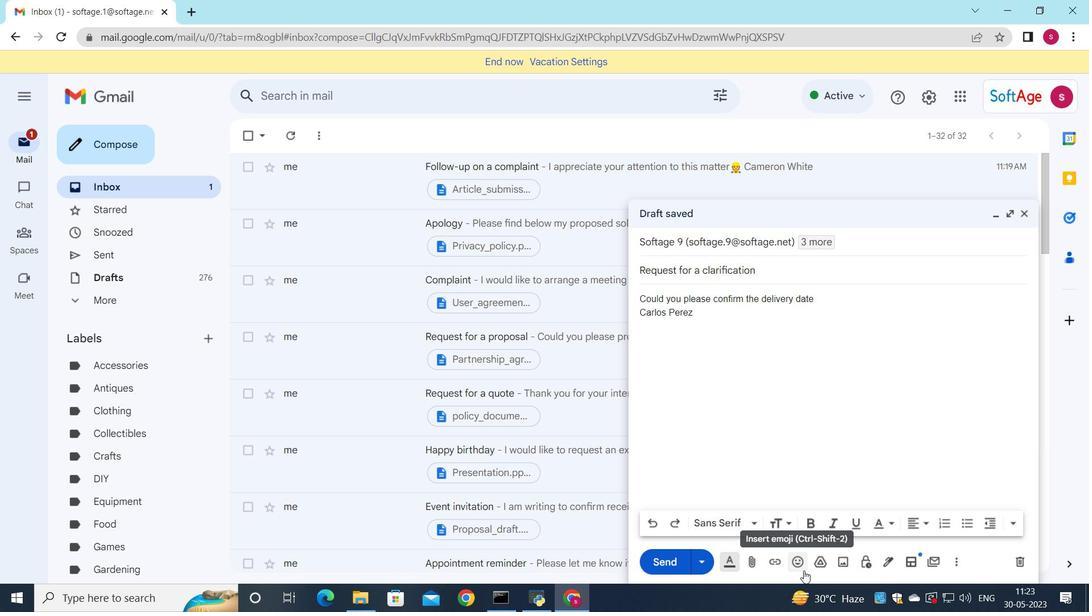 
Action: Mouse moved to (784, 496)
Screenshot: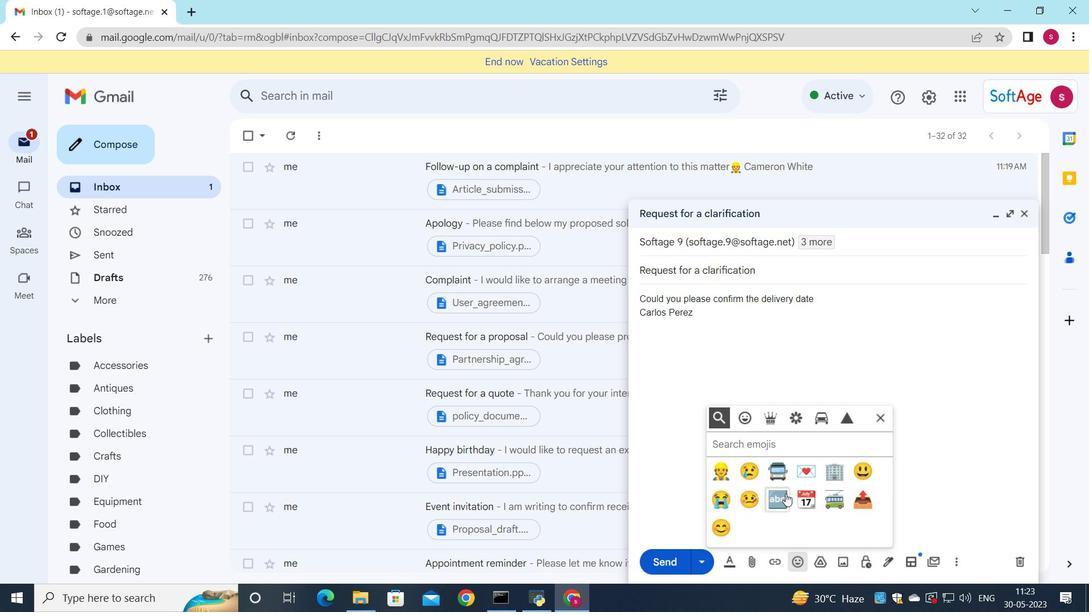 
Action: Mouse pressed left at (784, 496)
Screenshot: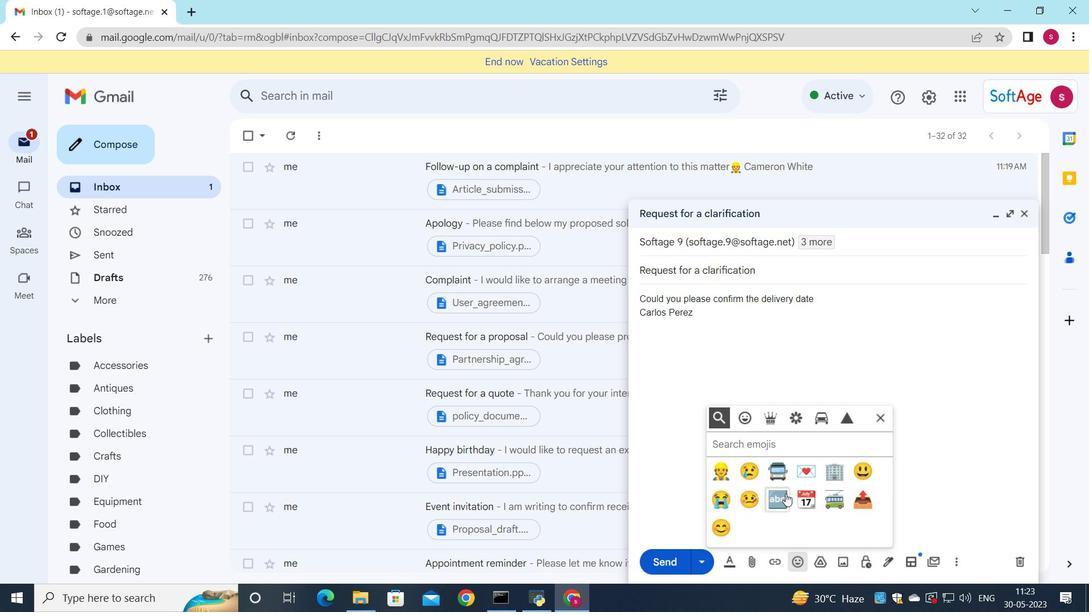 
Action: Mouse moved to (878, 415)
Screenshot: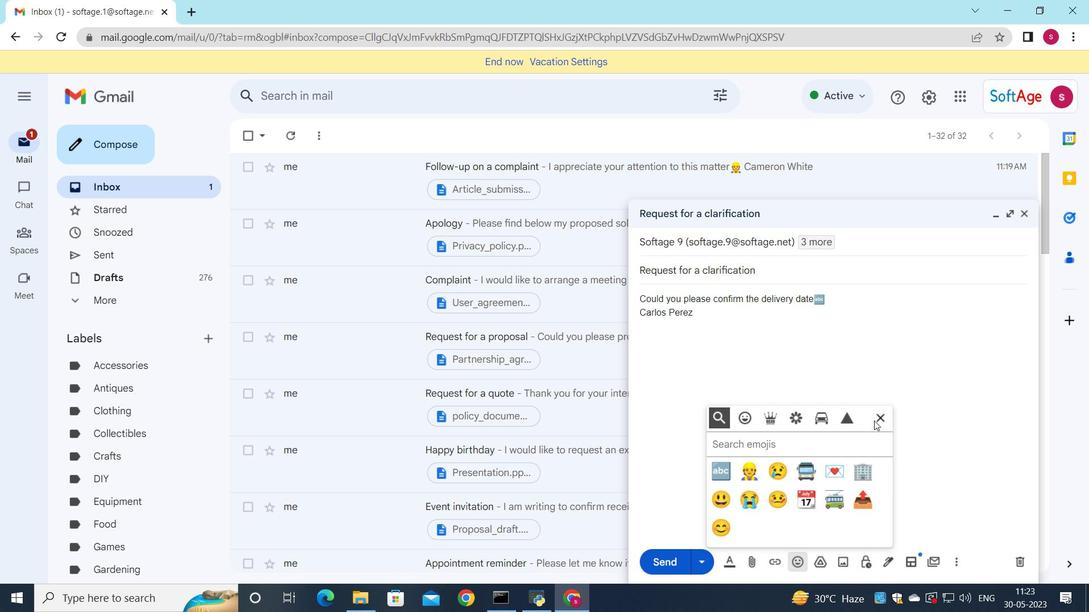 
Action: Mouse pressed left at (878, 415)
Screenshot: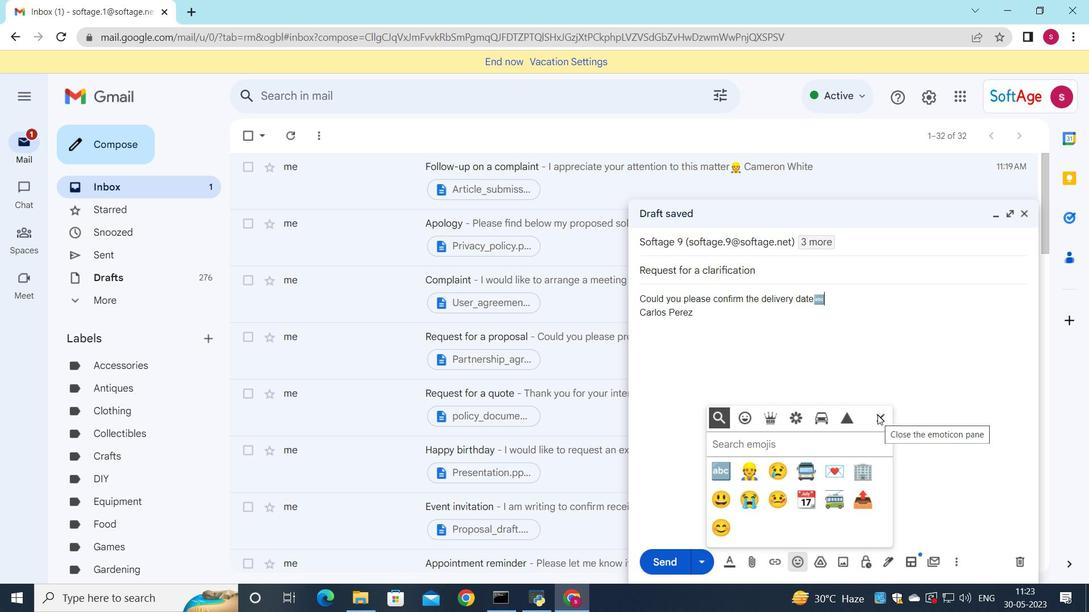 
Action: Mouse moved to (755, 563)
Screenshot: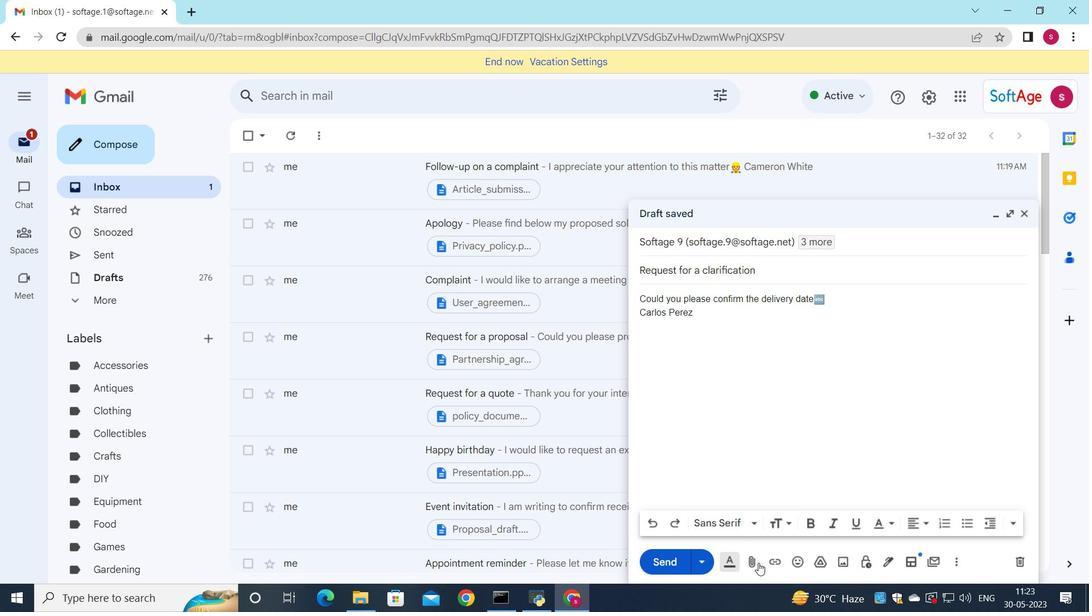 
Action: Mouse pressed left at (755, 563)
Screenshot: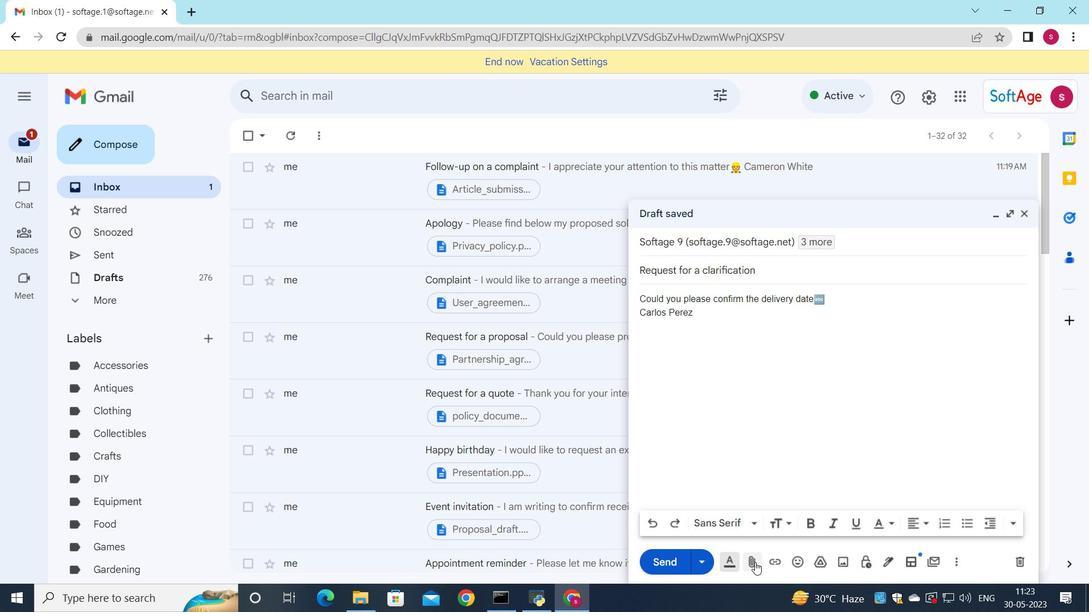 
Action: Mouse moved to (175, 108)
Screenshot: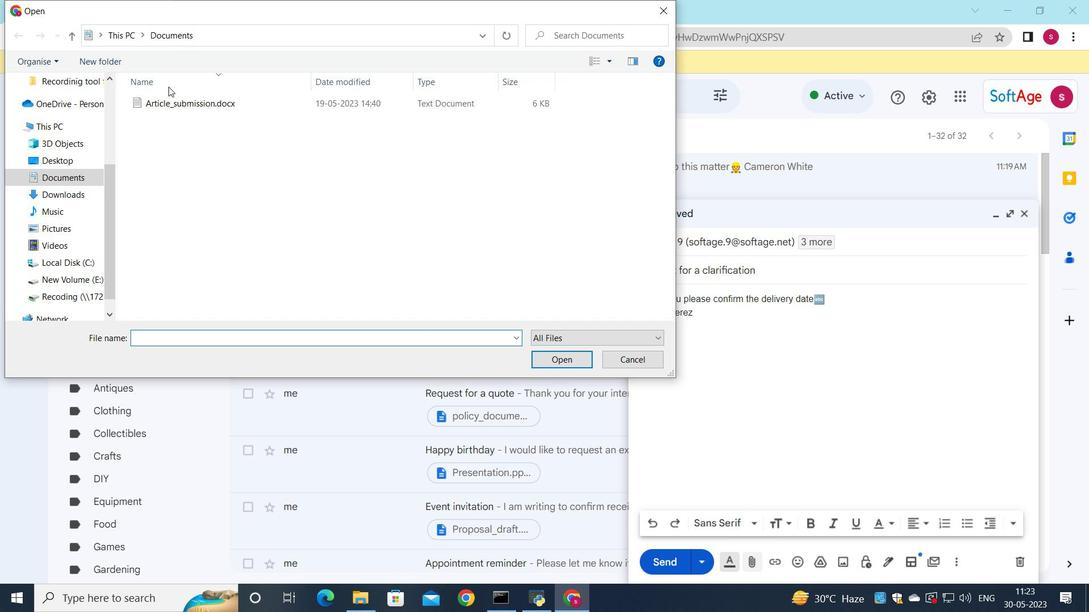 
Action: Mouse pressed left at (175, 108)
Screenshot: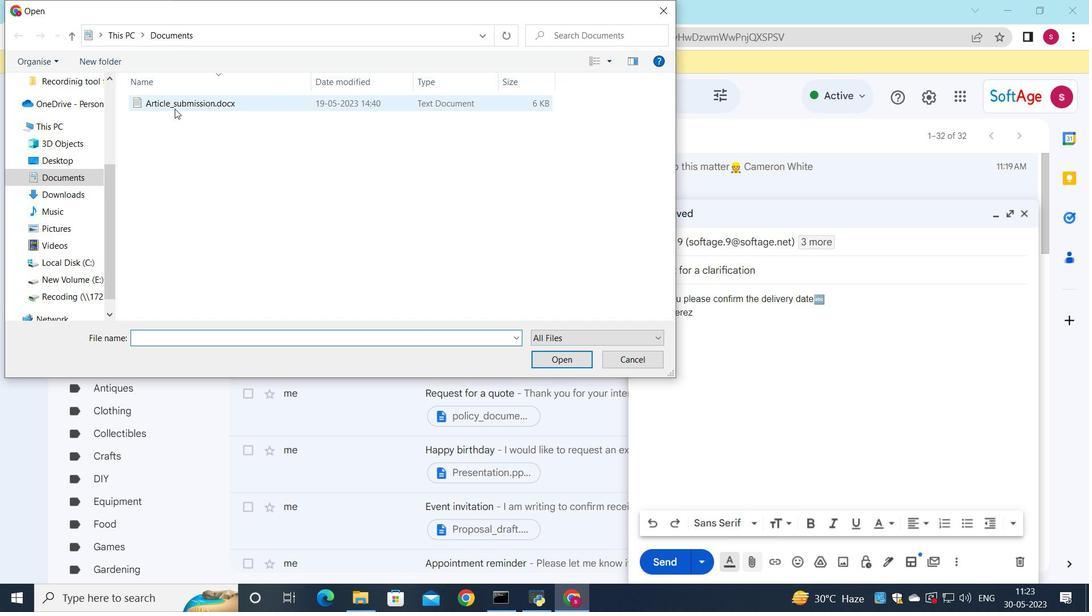 
Action: Mouse moved to (184, 101)
Screenshot: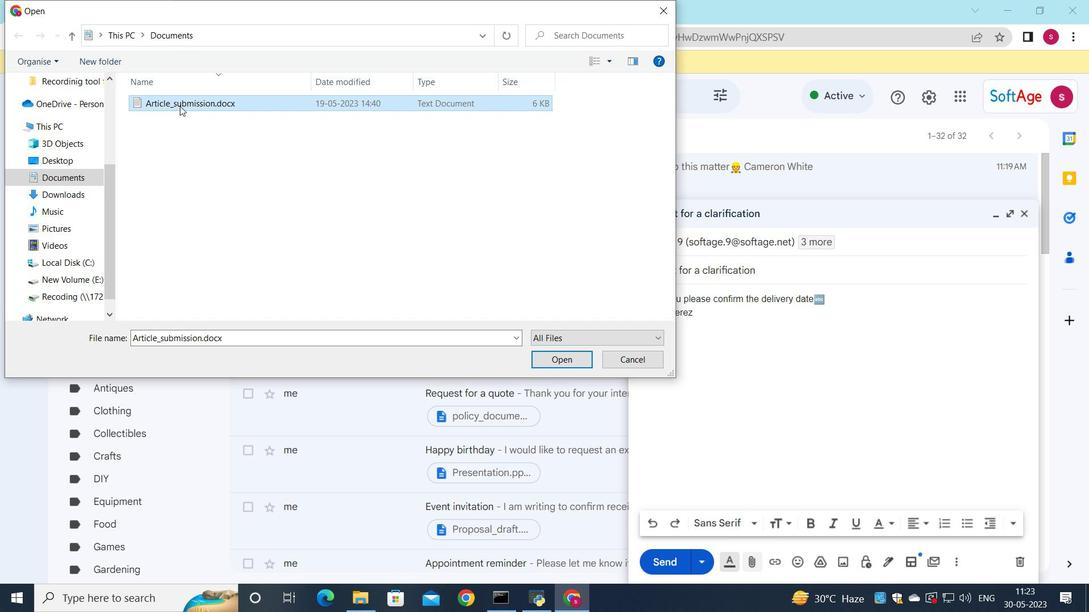 
Action: Mouse pressed left at (184, 101)
Screenshot: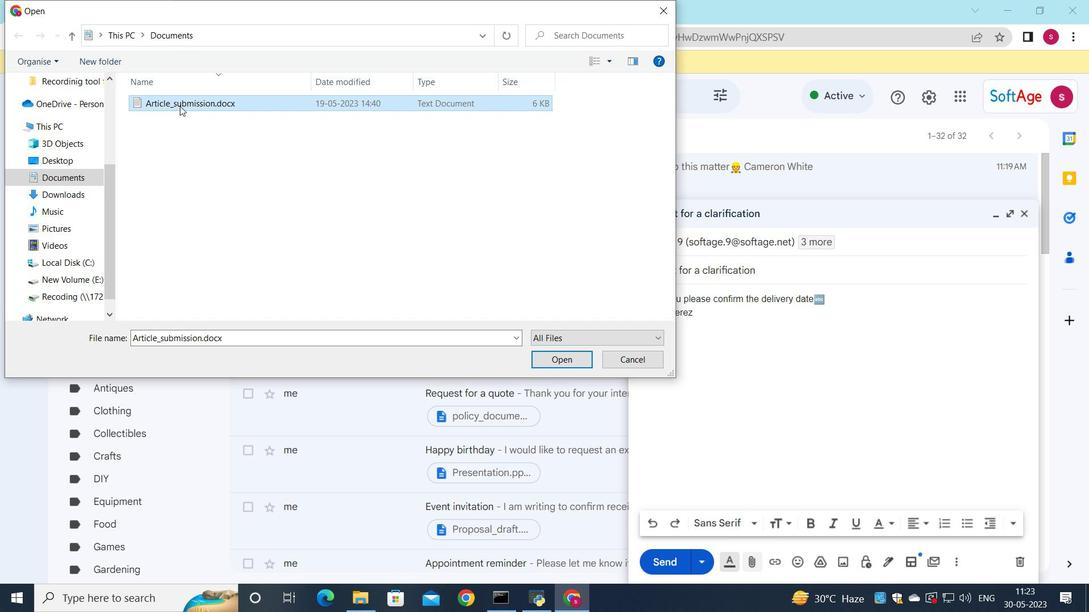 
Action: Mouse moved to (228, 112)
Screenshot: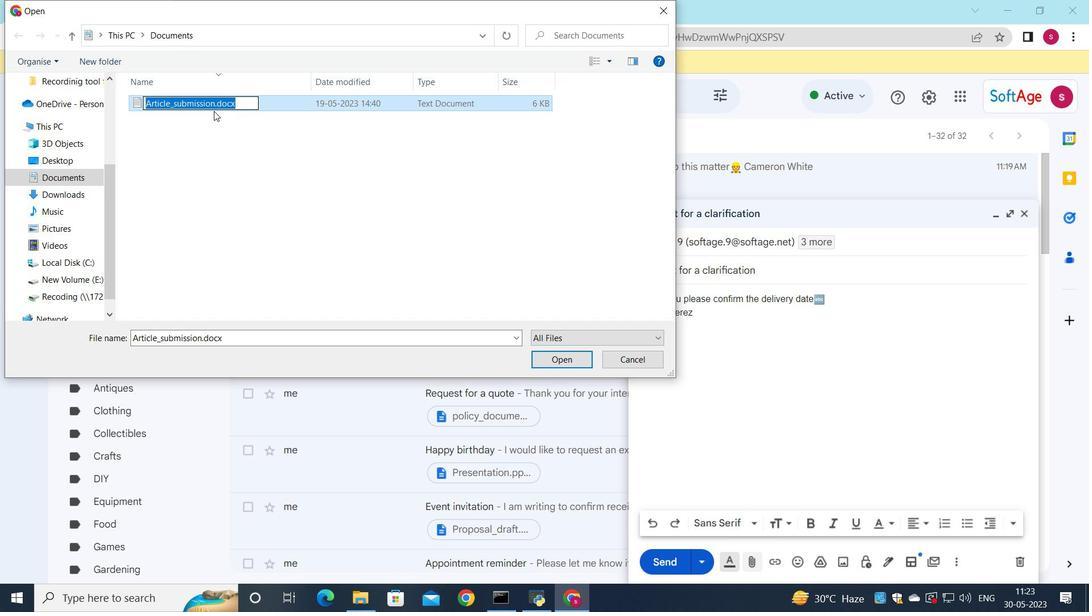 
Action: Key pressed <Key.shift>Statement<Key.shift><Key.shift><Key.shift><Key.shift>_of<Key.shift>_purpose.pdf
Screenshot: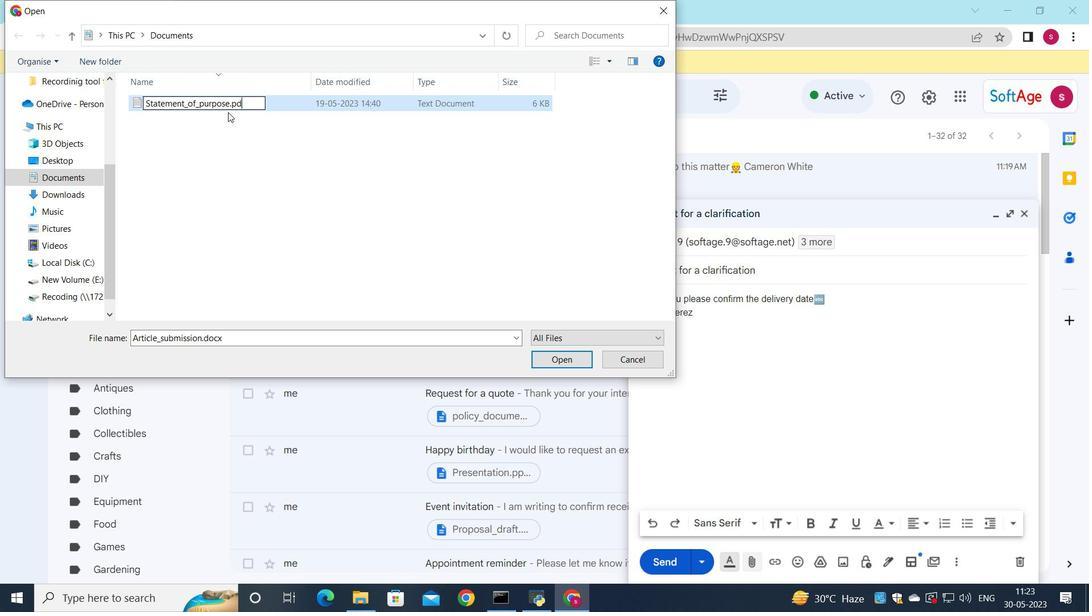 
Action: Mouse moved to (291, 106)
Screenshot: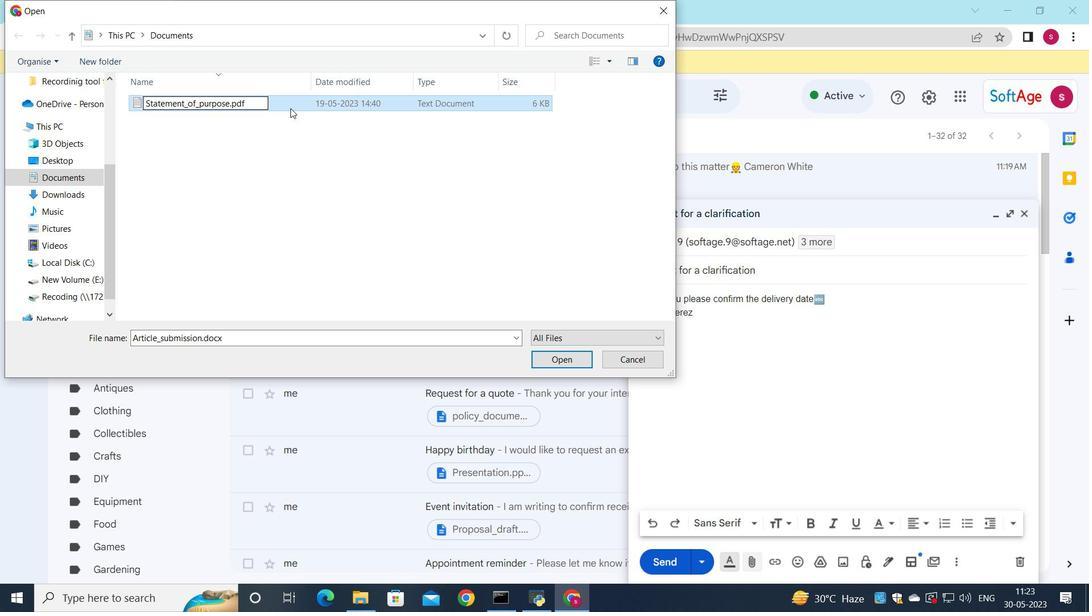 
Action: Mouse pressed left at (291, 106)
Screenshot: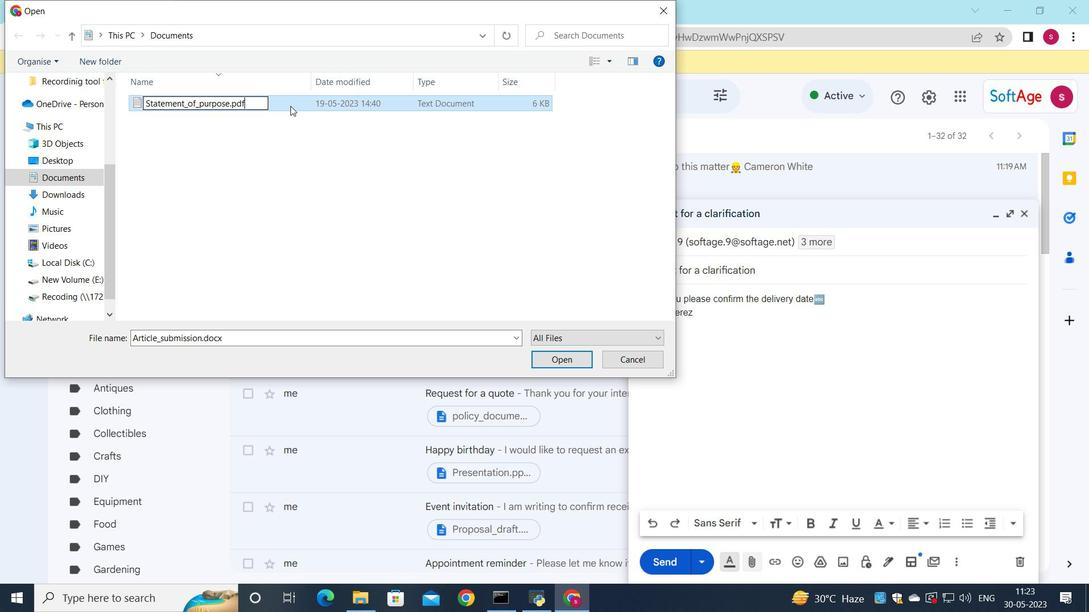 
Action: Mouse moved to (548, 364)
Screenshot: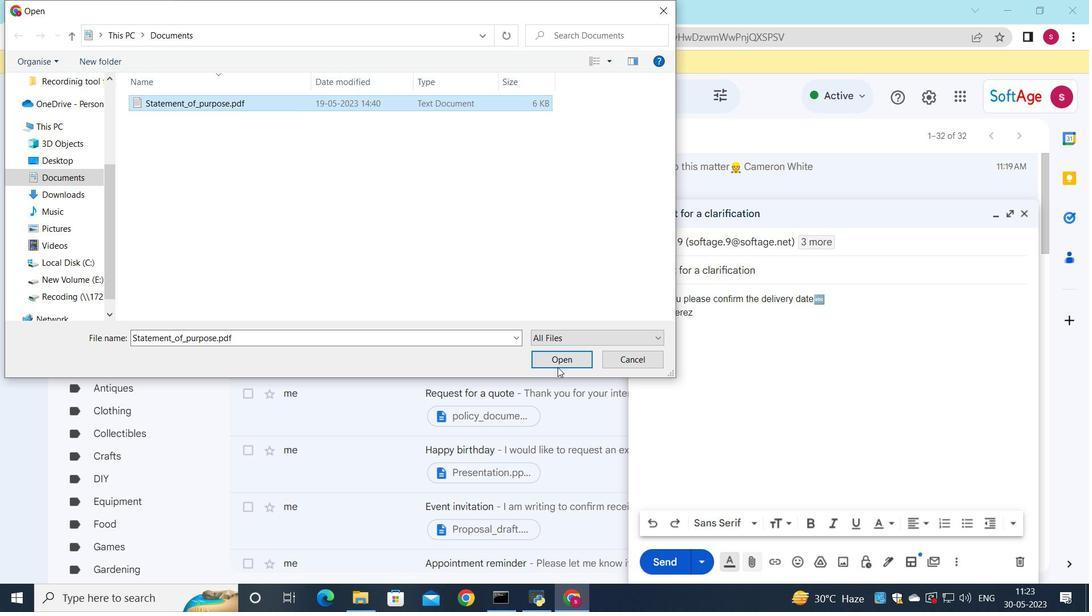 
Action: Mouse pressed left at (548, 364)
Screenshot: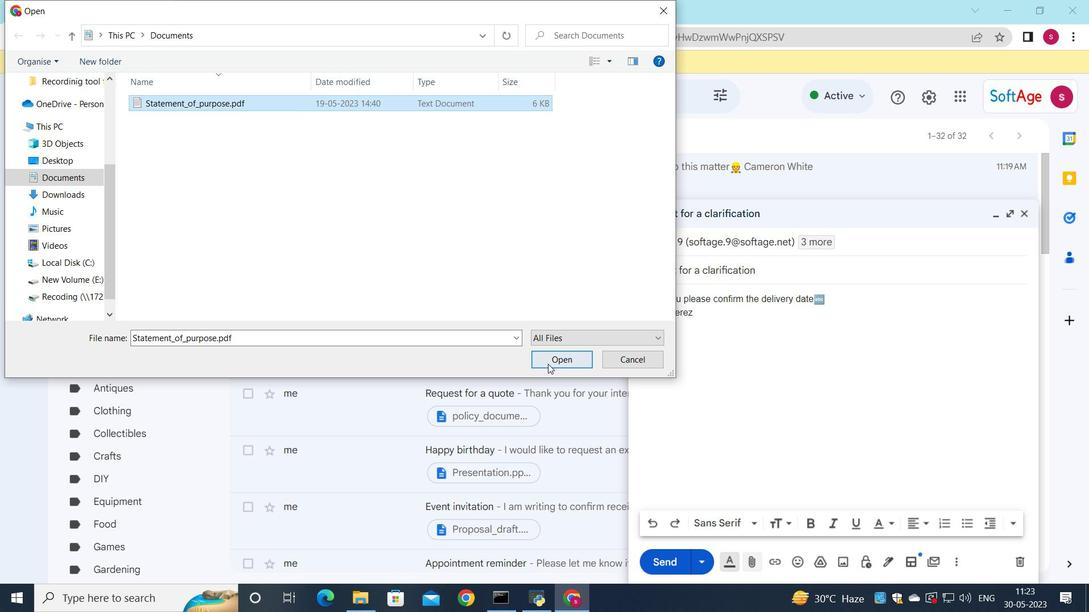 
Action: Mouse moved to (656, 565)
Screenshot: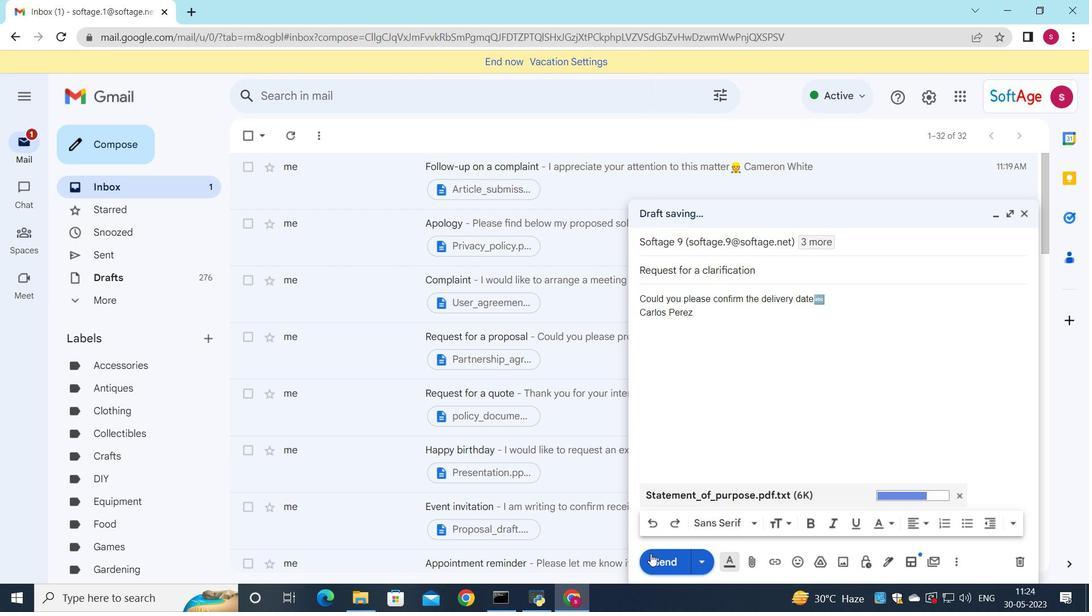 
Action: Mouse pressed left at (656, 565)
Screenshot: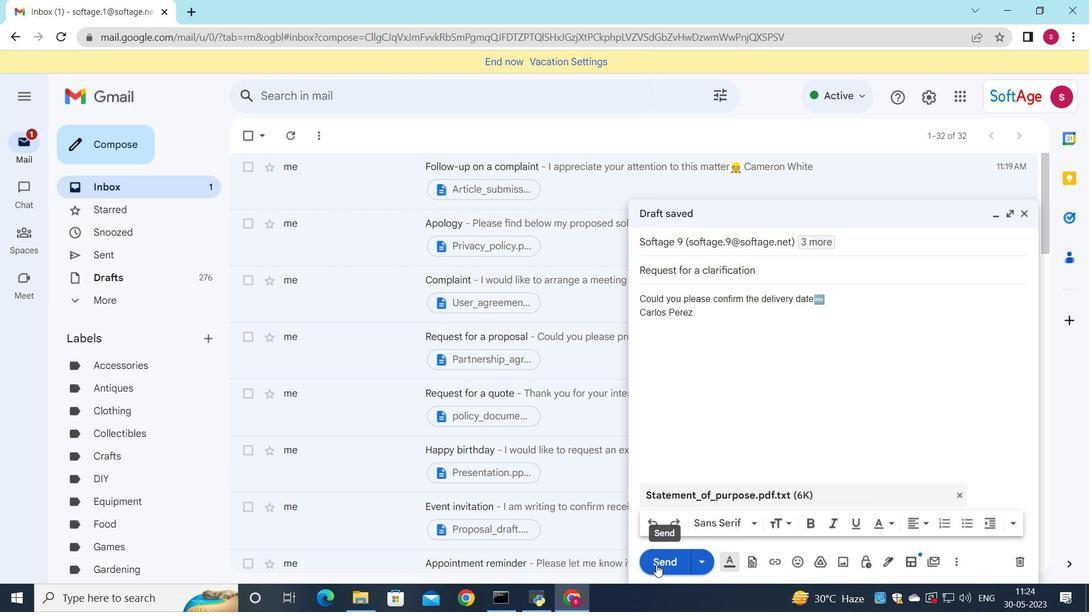 
Action: Mouse moved to (571, 177)
Screenshot: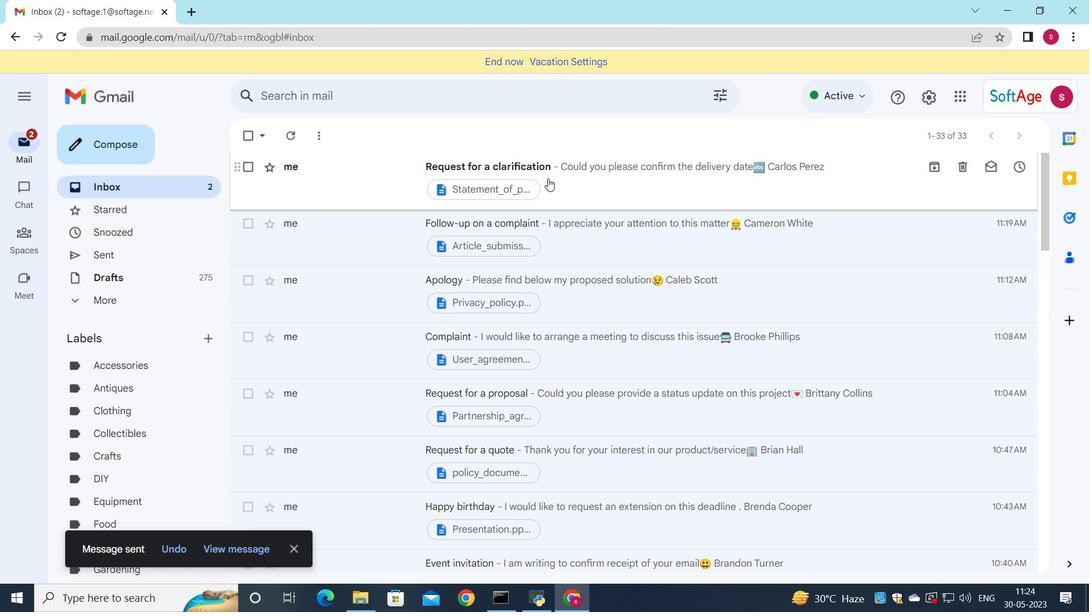 
Action: Mouse pressed left at (571, 177)
Screenshot: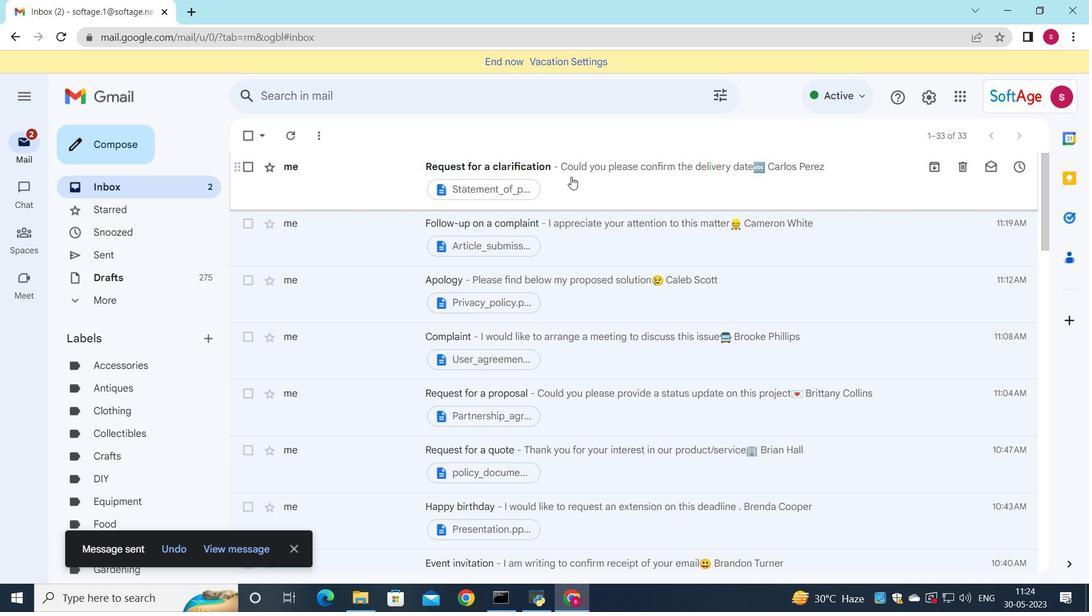
Action: Mouse moved to (592, 190)
Screenshot: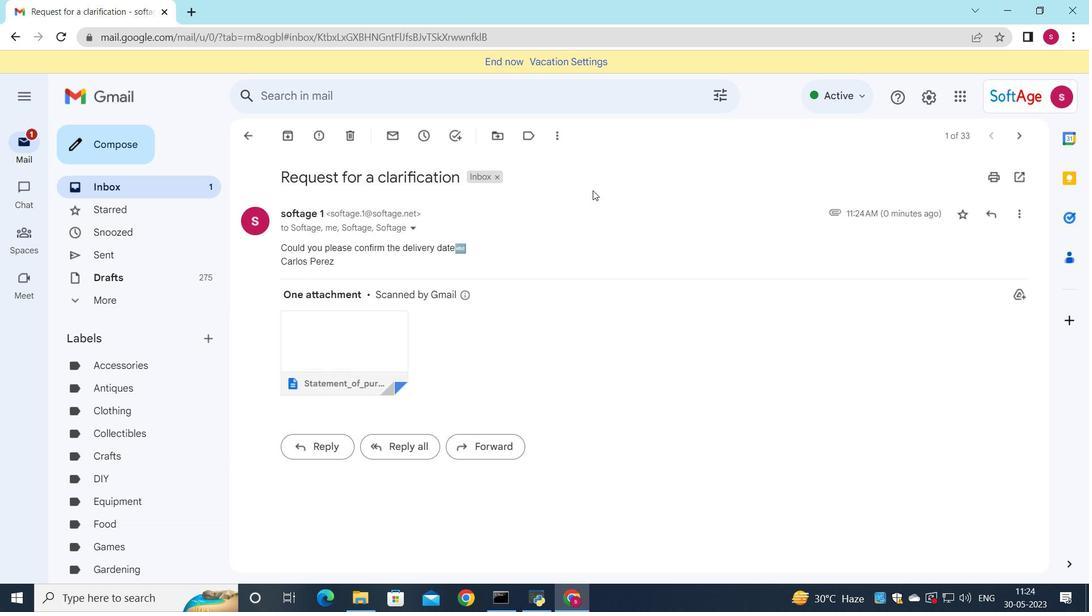 
